 Task: Find connections with filter location Kallidaikurichchi with filter topic #Recruitingwith filter profile language Potuguese with filter current company ZF Group with filter school Model Engineering College with filter industry Railroad Equipment Manufacturing with filter service category Email Marketing with filter keywords title Researcher
Action: Mouse moved to (173, 235)
Screenshot: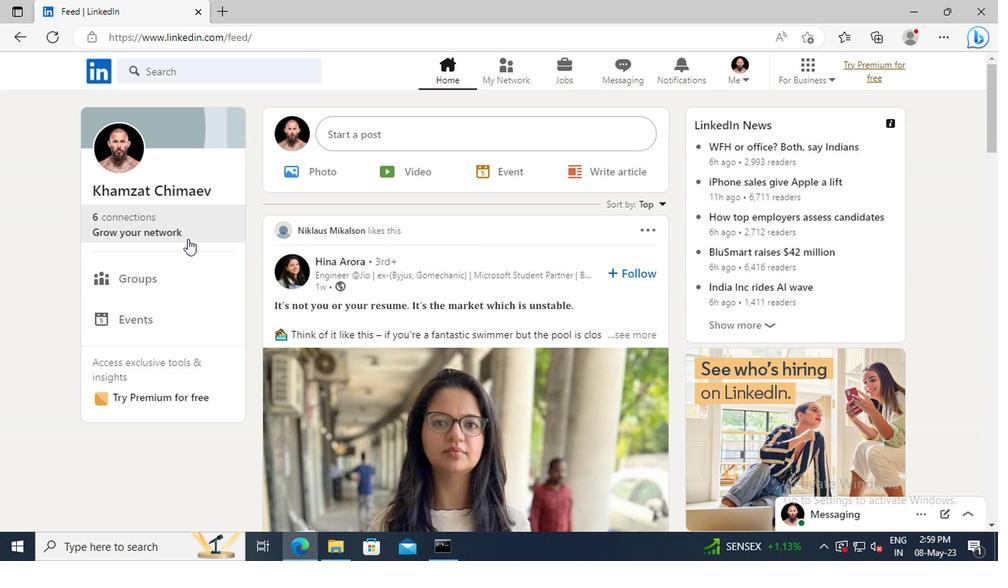 
Action: Mouse pressed left at (173, 235)
Screenshot: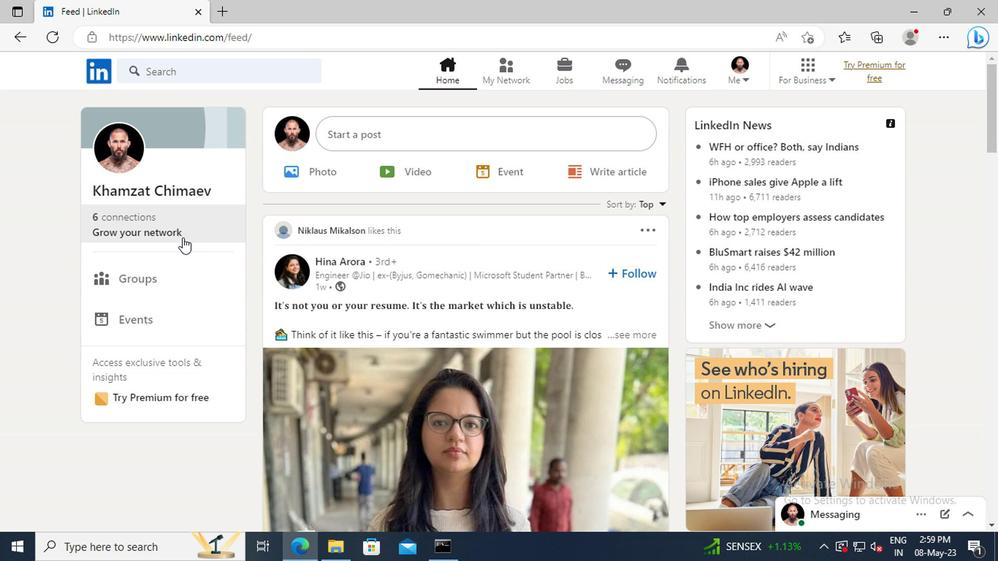 
Action: Mouse moved to (168, 153)
Screenshot: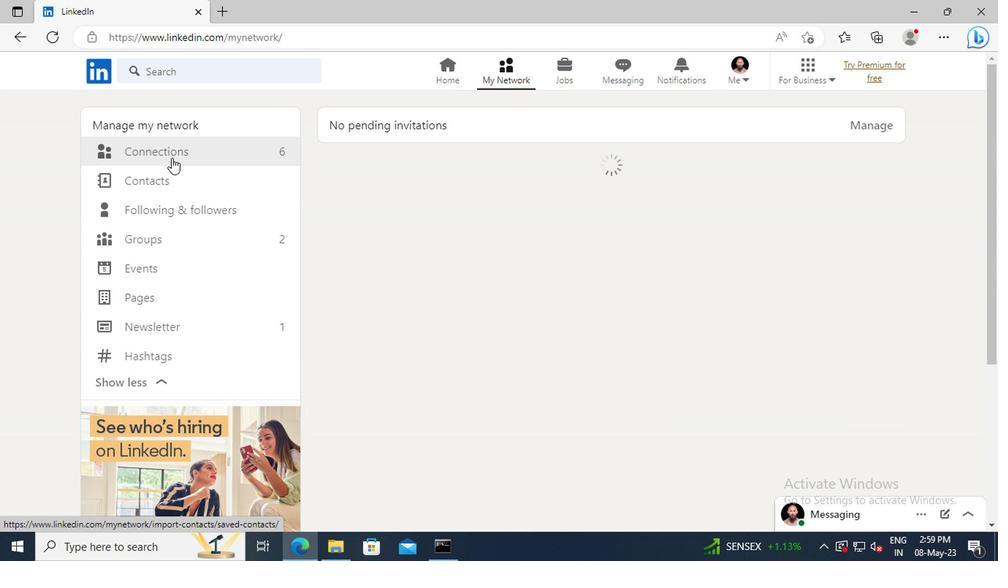 
Action: Mouse pressed left at (168, 153)
Screenshot: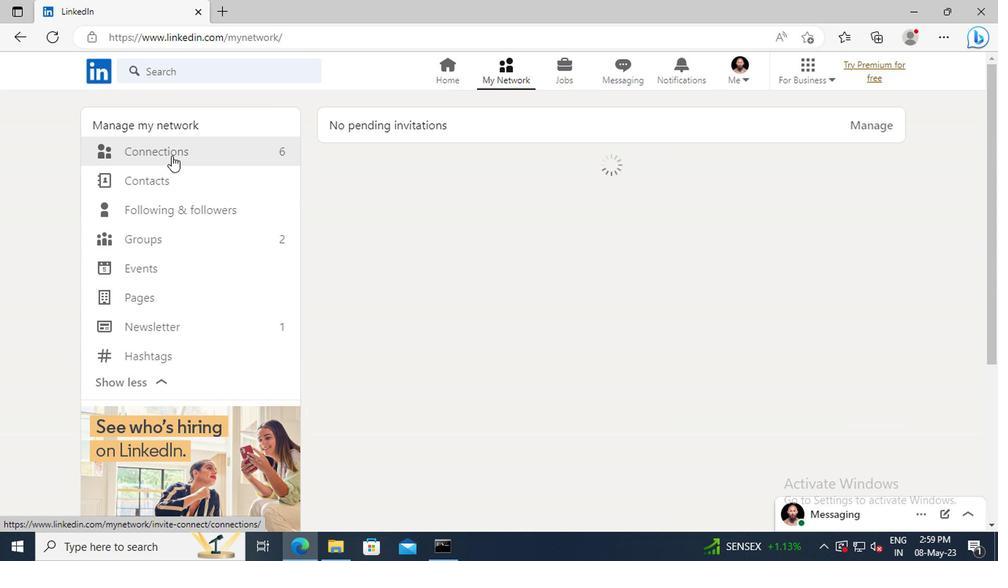 
Action: Mouse moved to (595, 156)
Screenshot: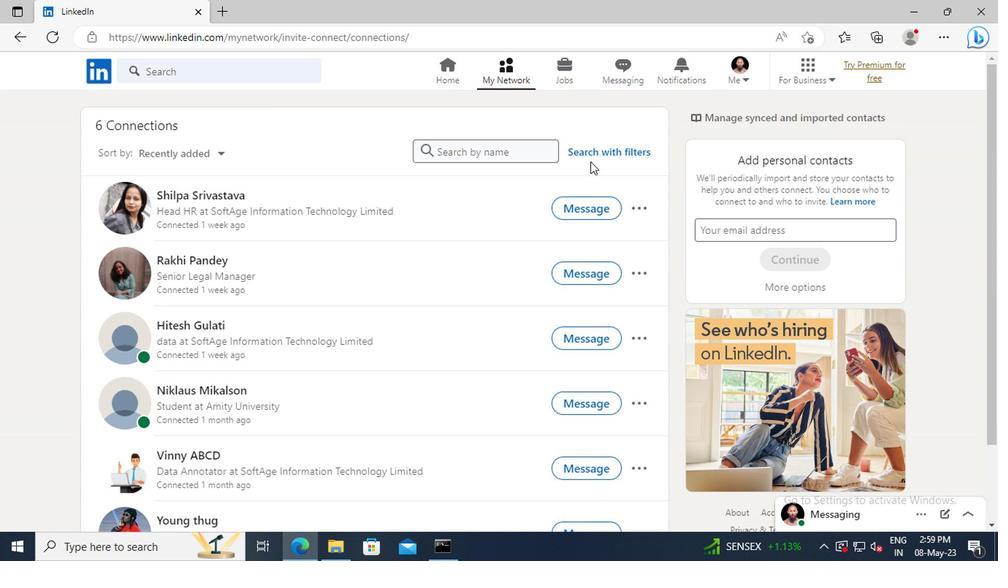 
Action: Mouse pressed left at (595, 156)
Screenshot: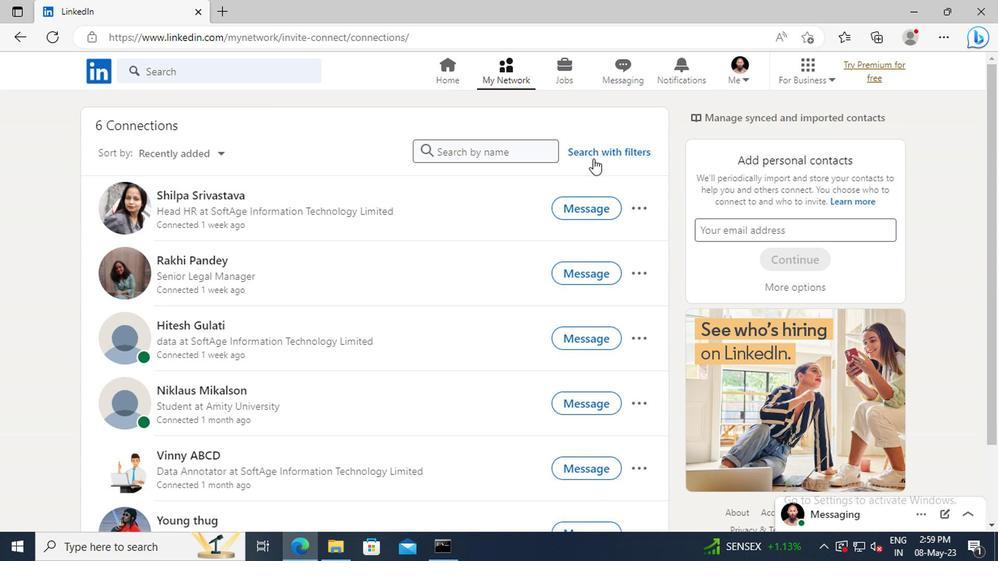 
Action: Mouse moved to (548, 112)
Screenshot: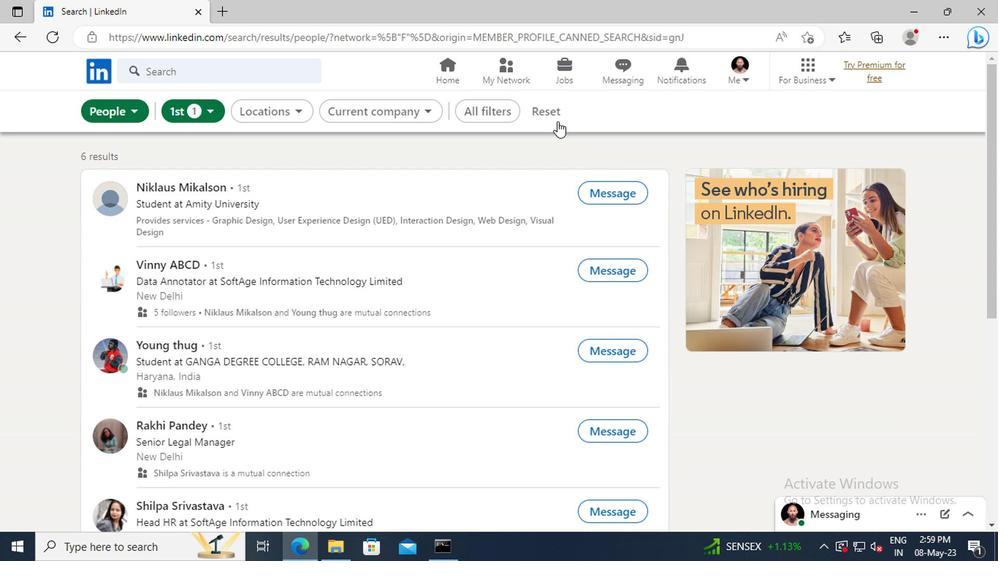 
Action: Mouse pressed left at (548, 112)
Screenshot: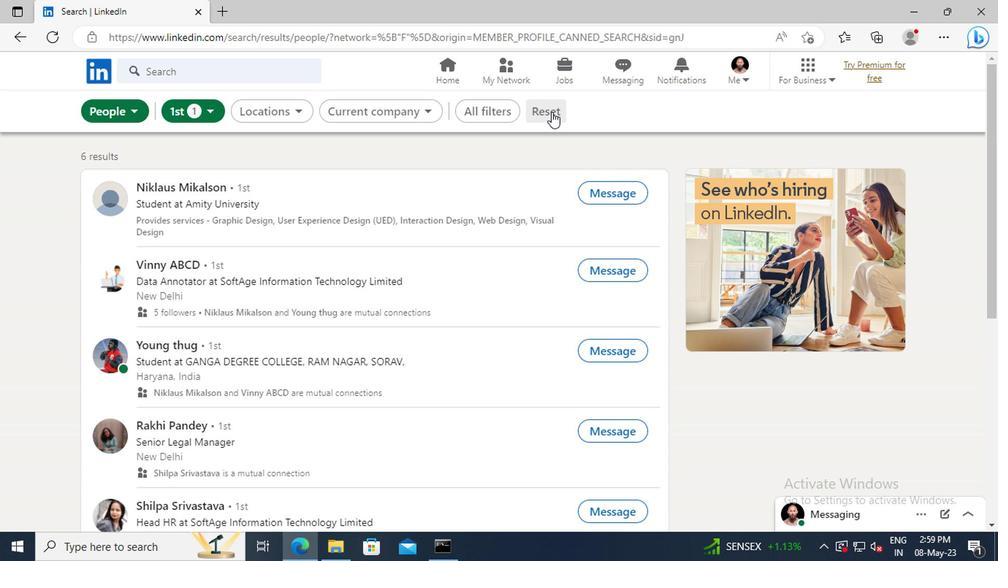 
Action: Mouse moved to (528, 112)
Screenshot: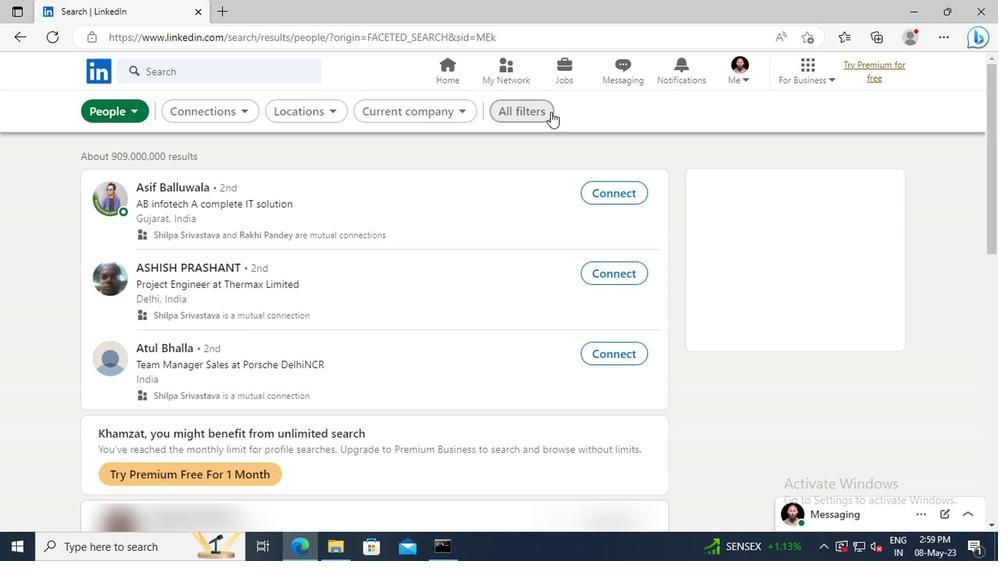 
Action: Mouse pressed left at (528, 112)
Screenshot: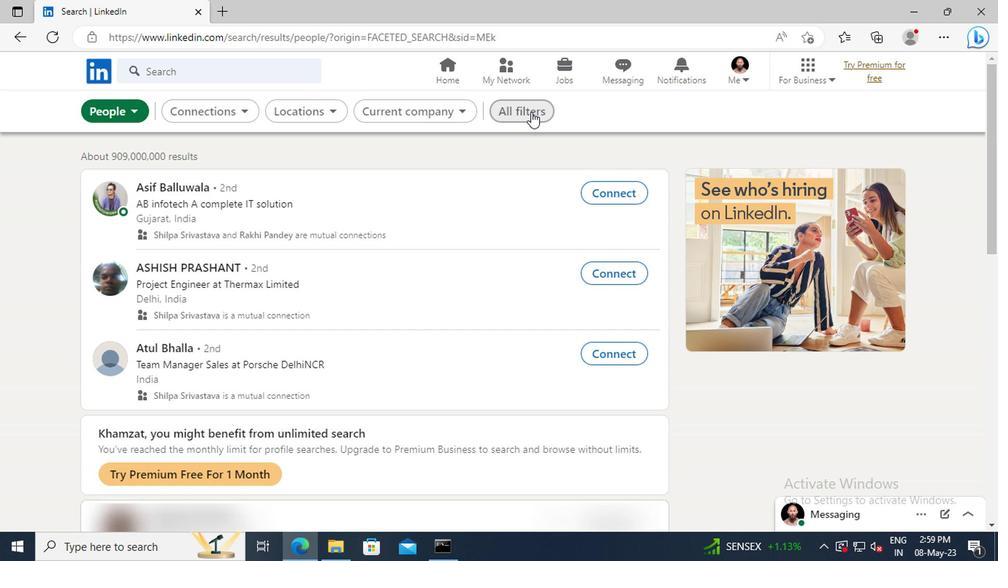 
Action: Mouse moved to (817, 268)
Screenshot: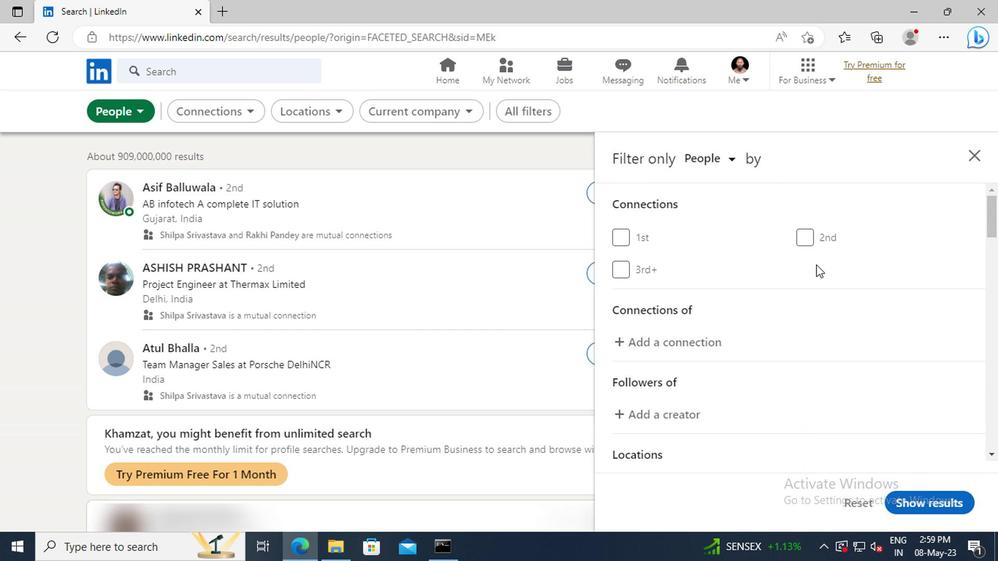 
Action: Mouse scrolled (817, 267) with delta (0, -1)
Screenshot: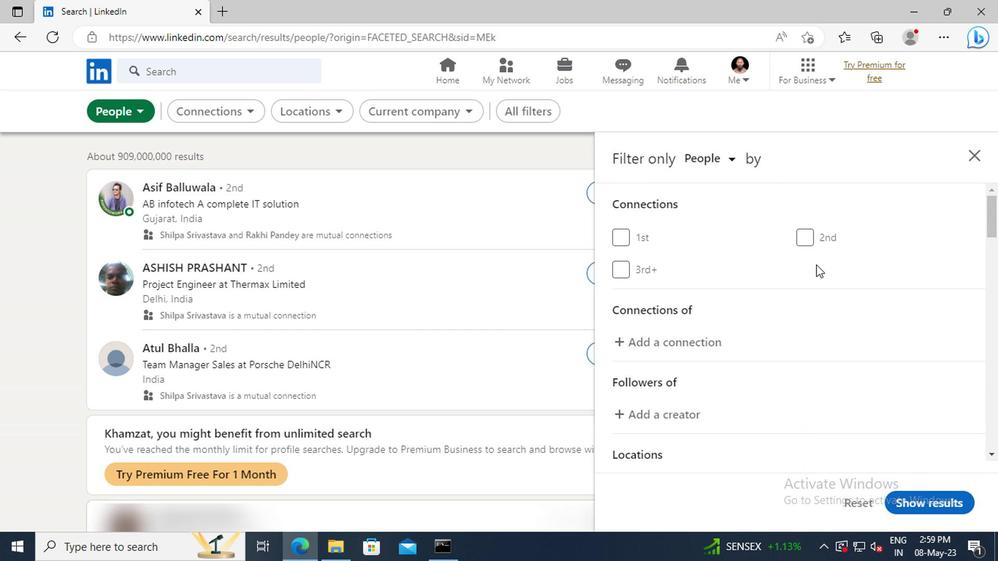 
Action: Mouse moved to (821, 268)
Screenshot: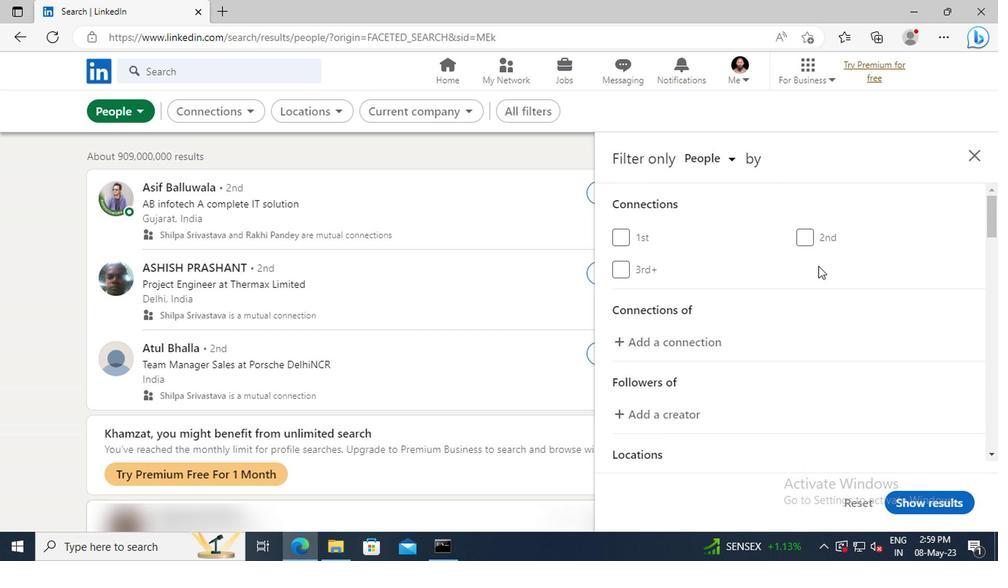 
Action: Mouse scrolled (821, 268) with delta (0, 0)
Screenshot: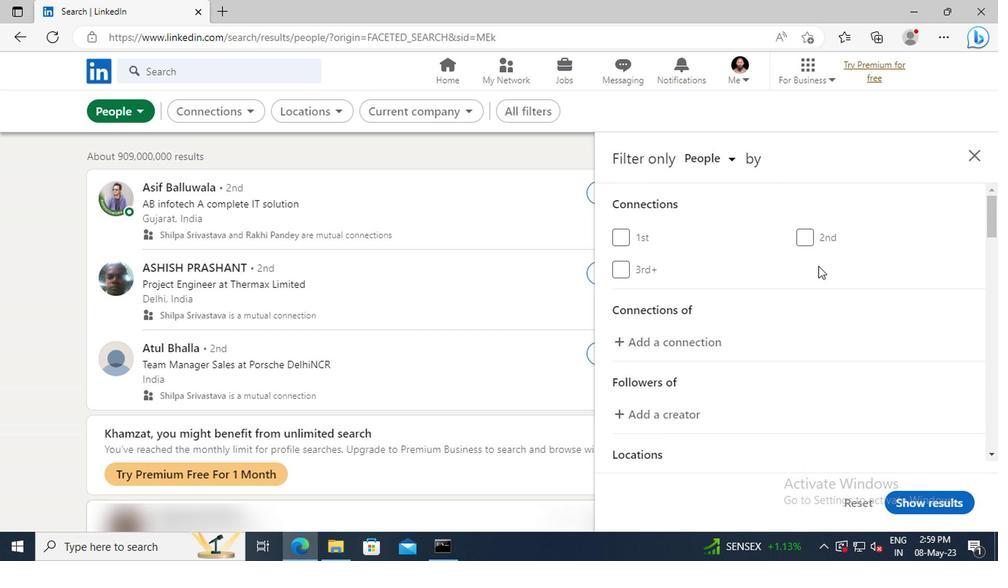 
Action: Mouse scrolled (821, 268) with delta (0, 0)
Screenshot: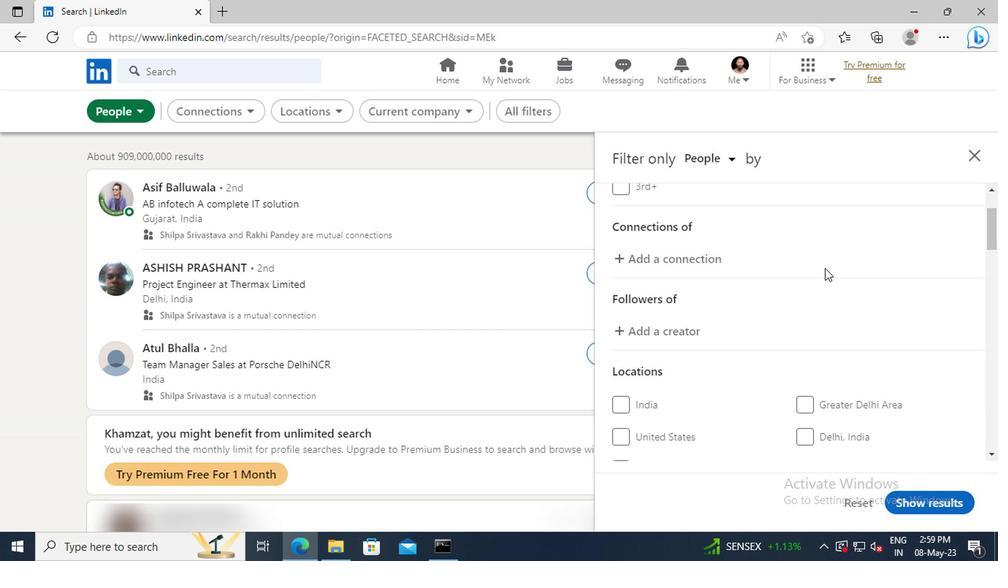 
Action: Mouse scrolled (821, 268) with delta (0, 0)
Screenshot: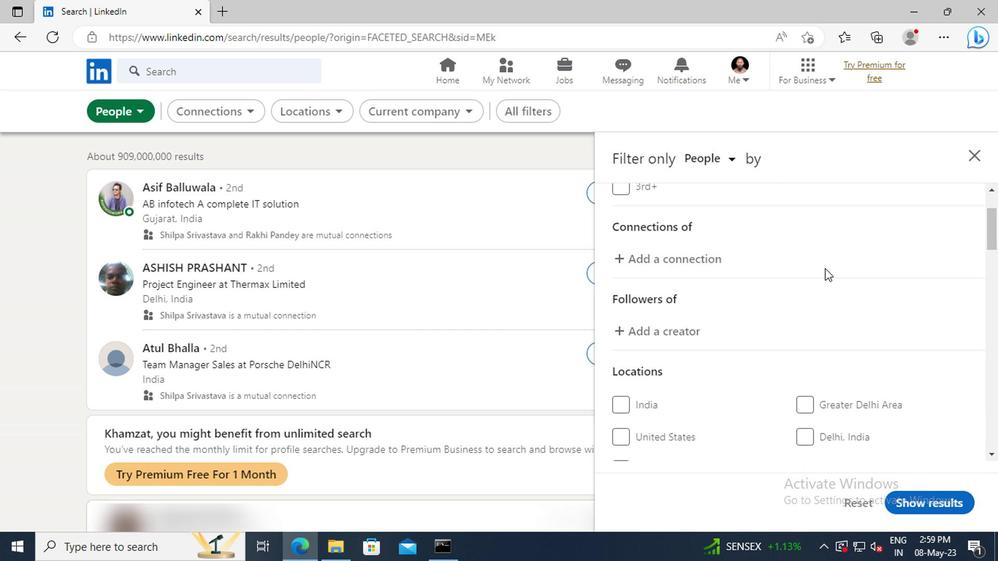 
Action: Mouse scrolled (821, 268) with delta (0, 0)
Screenshot: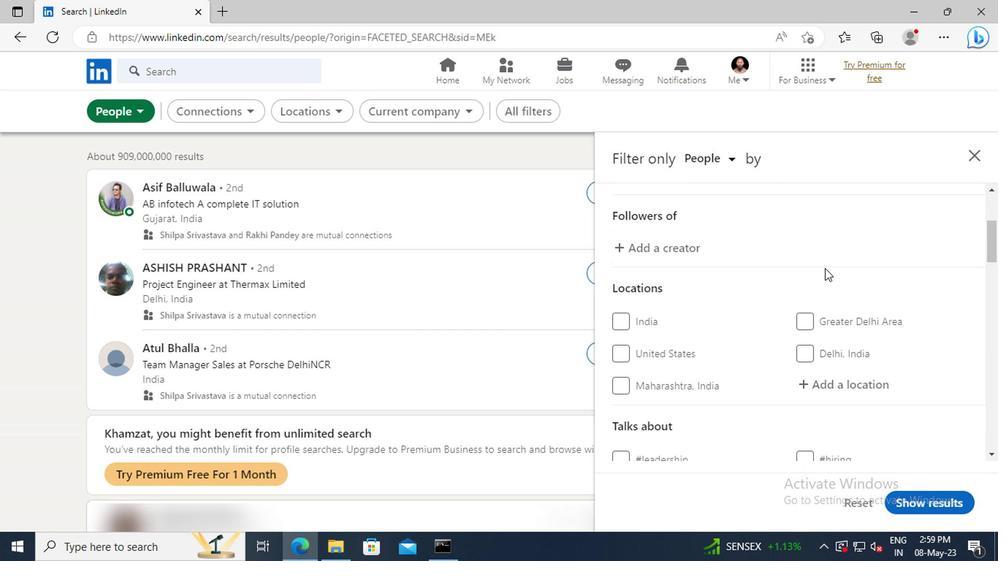 
Action: Mouse scrolled (821, 268) with delta (0, 0)
Screenshot: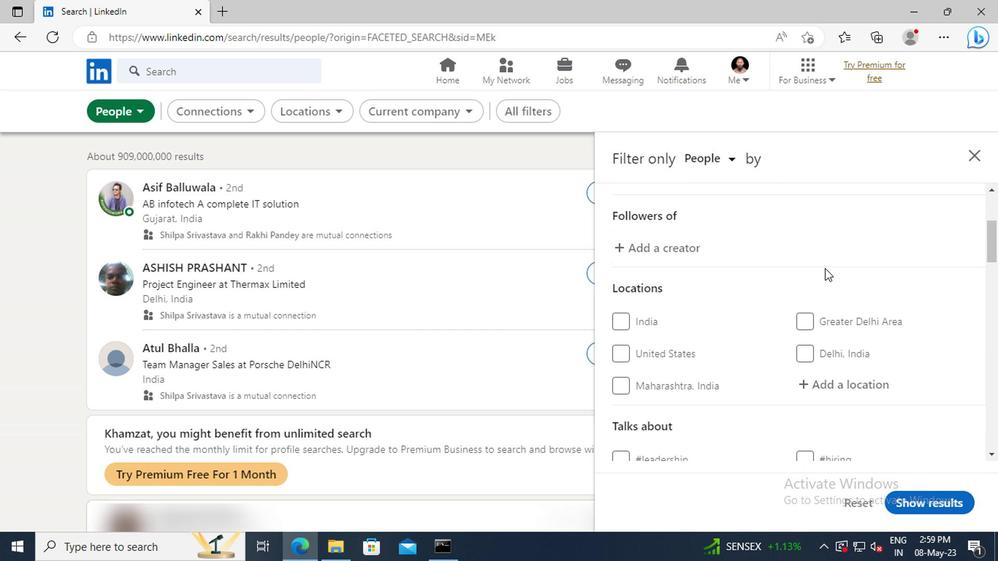 
Action: Mouse moved to (831, 301)
Screenshot: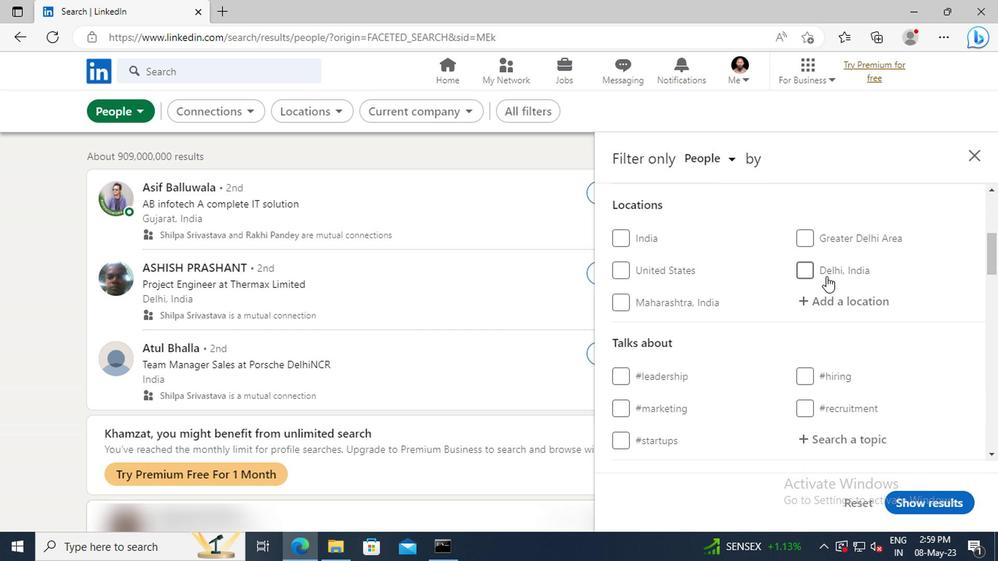 
Action: Mouse pressed left at (831, 301)
Screenshot: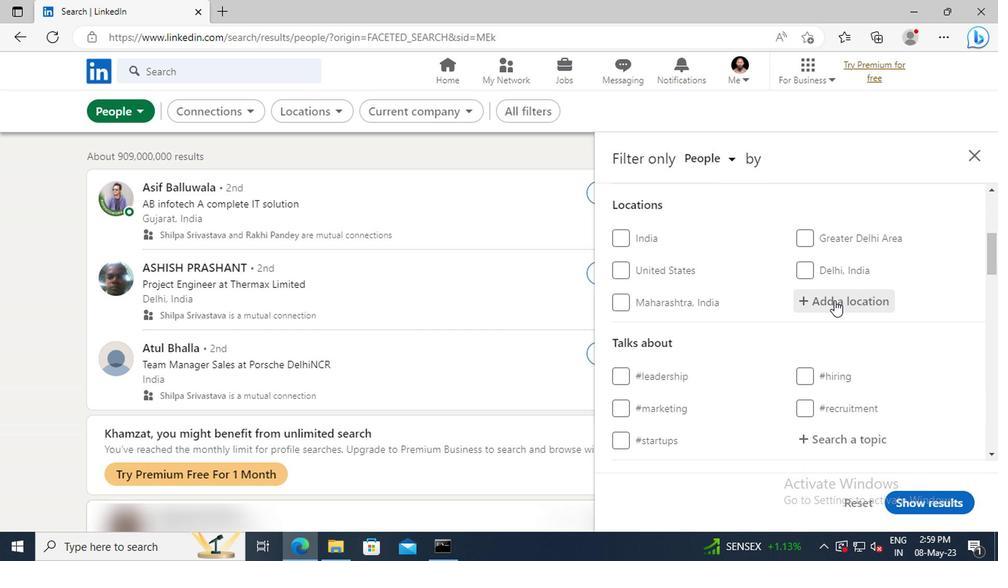 
Action: Key pressed <Key.shift>KALLIDAIKURICHCHI<Key.enter>
Screenshot: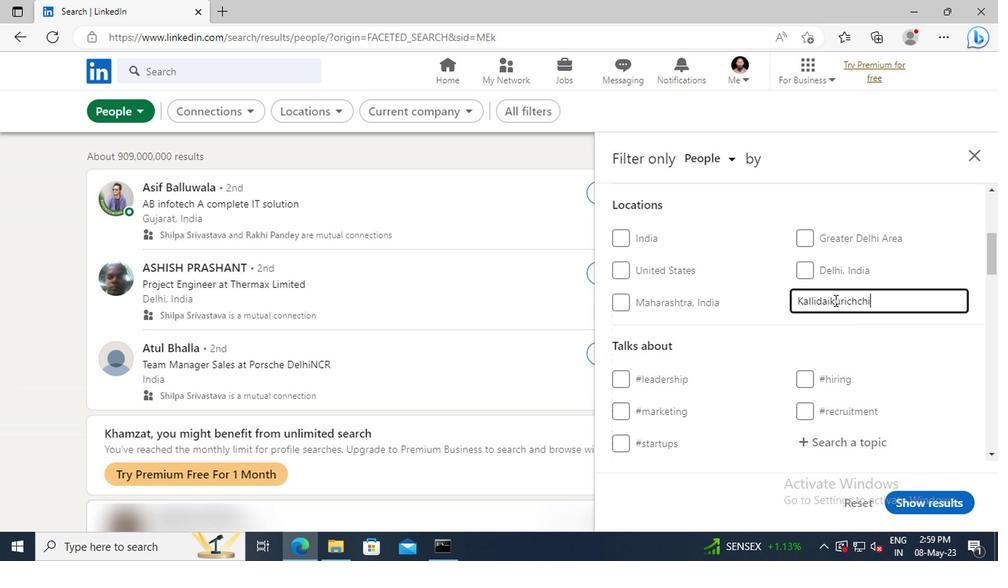 
Action: Mouse scrolled (831, 300) with delta (0, -1)
Screenshot: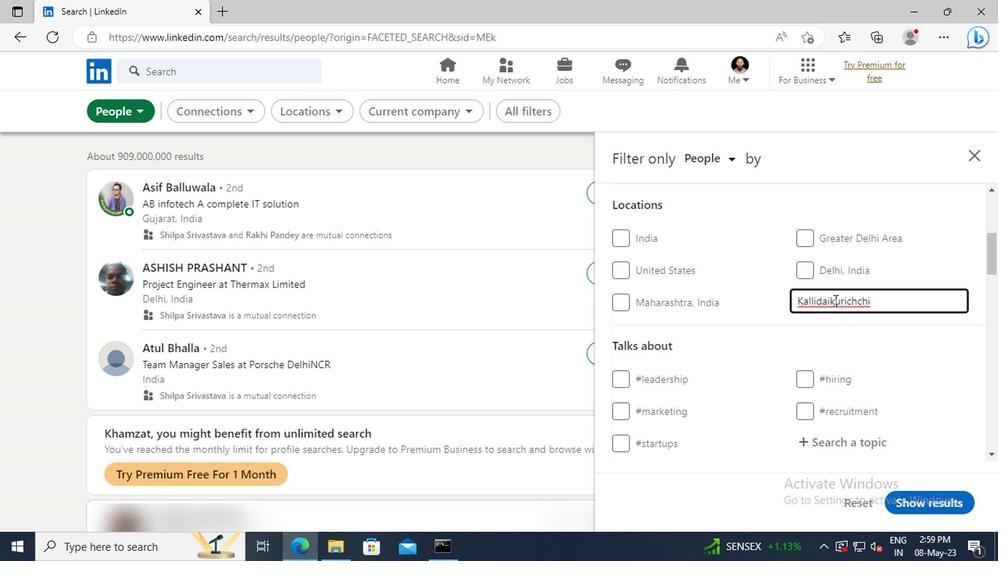 
Action: Mouse scrolled (831, 300) with delta (0, -1)
Screenshot: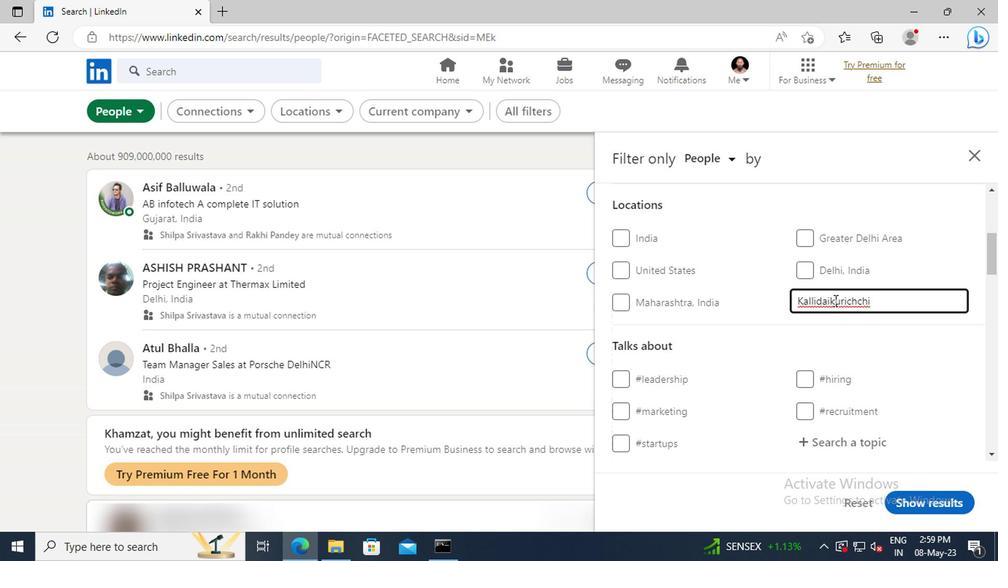 
Action: Mouse scrolled (831, 300) with delta (0, -1)
Screenshot: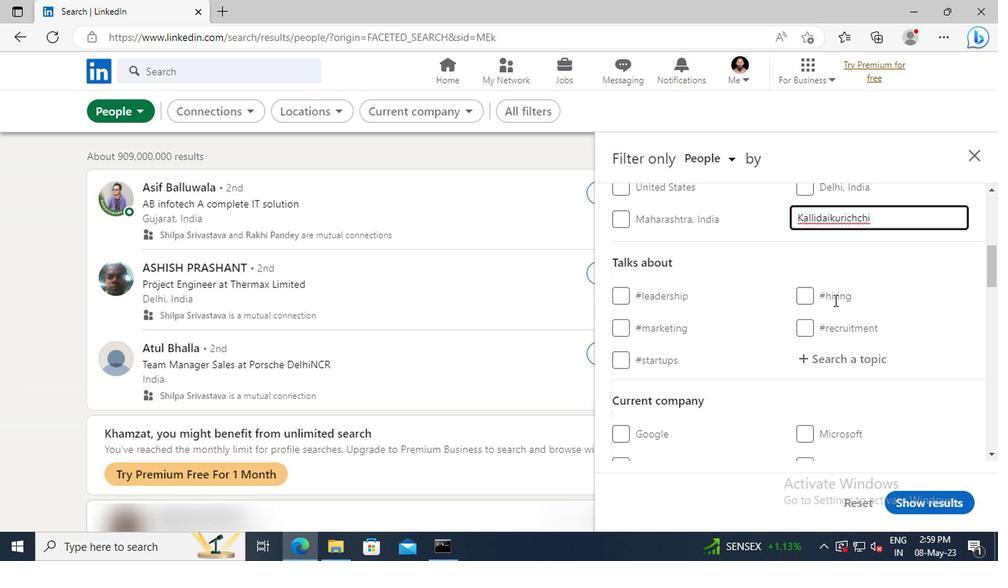 
Action: Mouse moved to (831, 313)
Screenshot: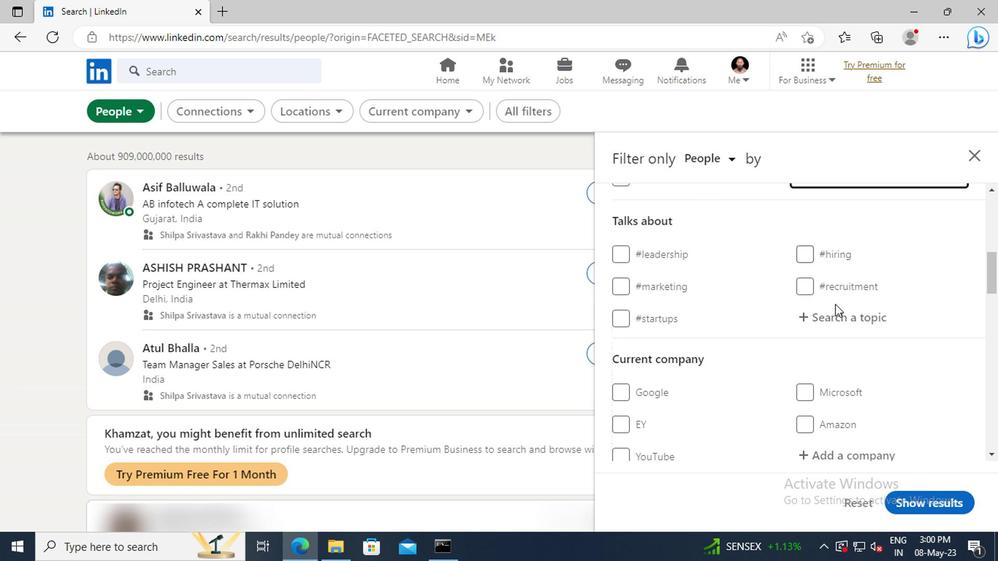 
Action: Mouse pressed left at (831, 313)
Screenshot: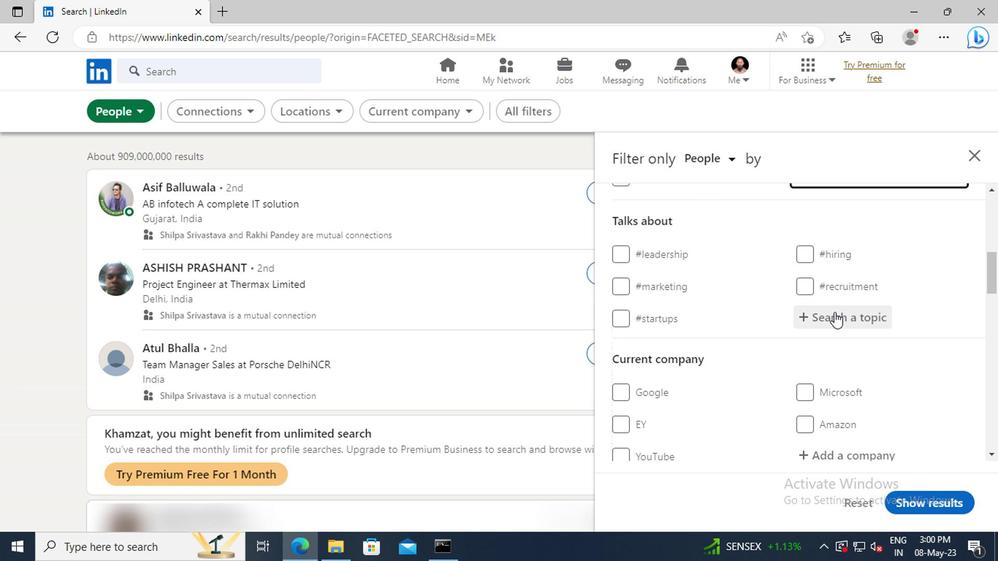 
Action: Key pressed <Key.shift>RECRUITI
Screenshot: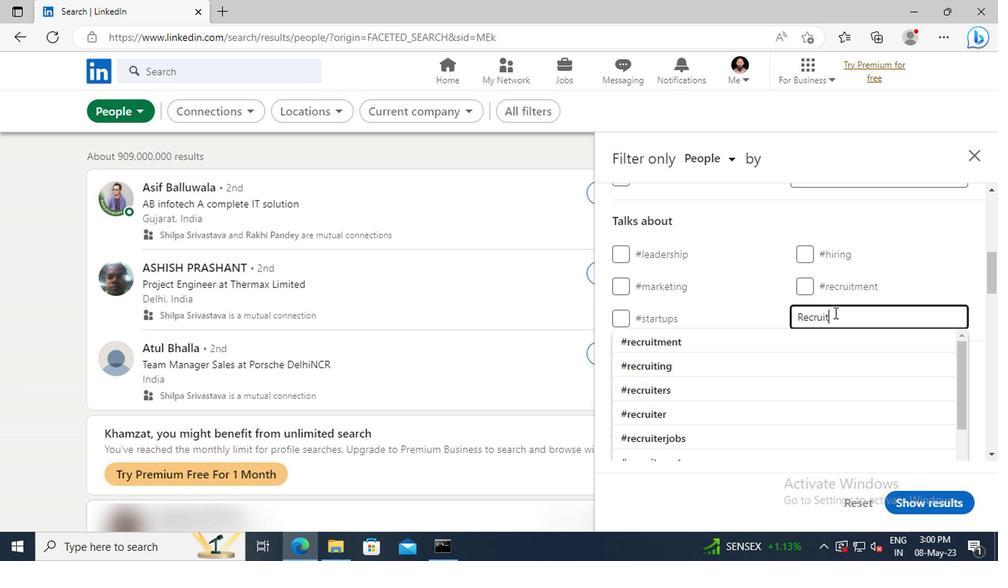 
Action: Mouse moved to (833, 336)
Screenshot: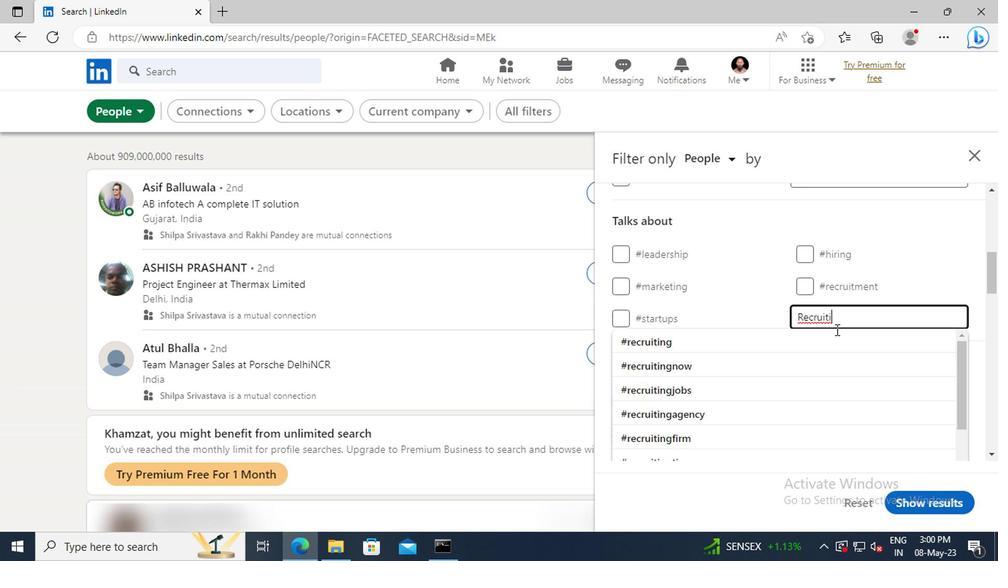 
Action: Mouse pressed left at (833, 336)
Screenshot: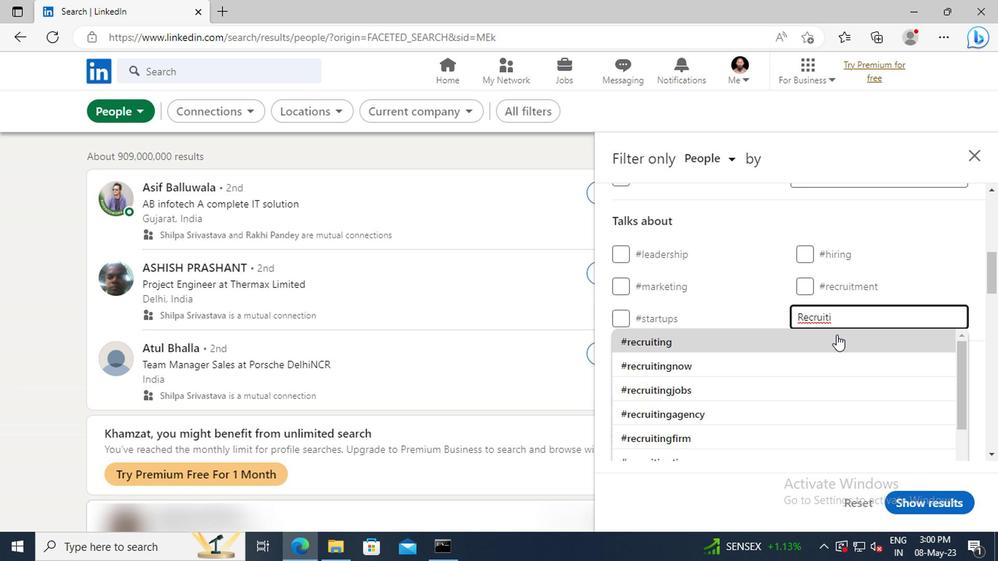 
Action: Mouse scrolled (833, 335) with delta (0, -1)
Screenshot: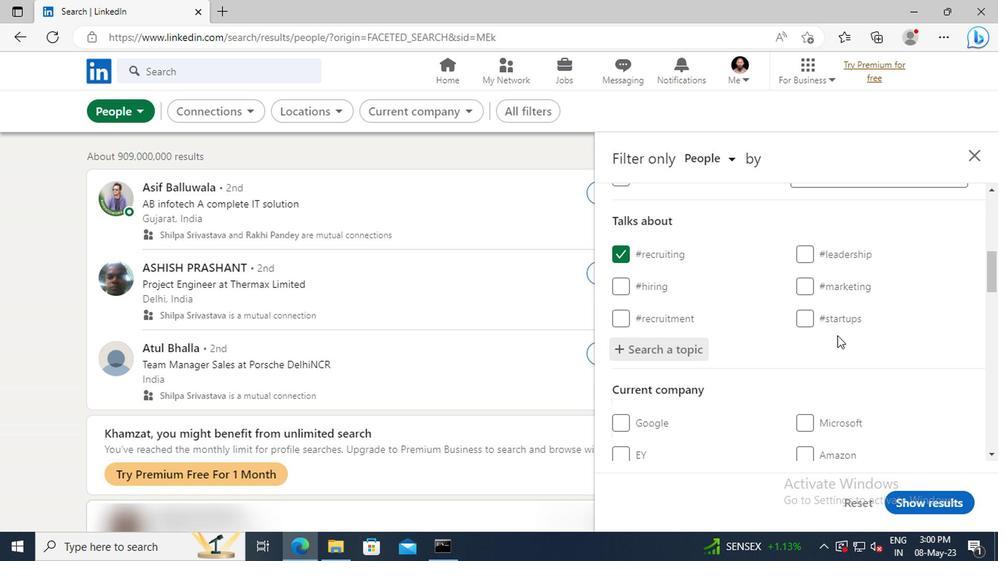 
Action: Mouse scrolled (833, 335) with delta (0, -1)
Screenshot: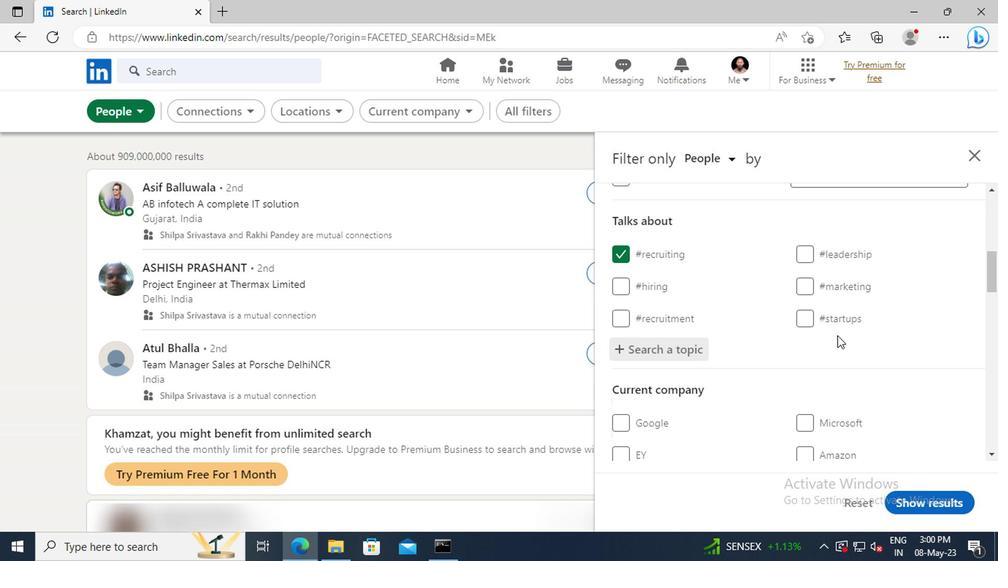 
Action: Mouse scrolled (833, 335) with delta (0, -1)
Screenshot: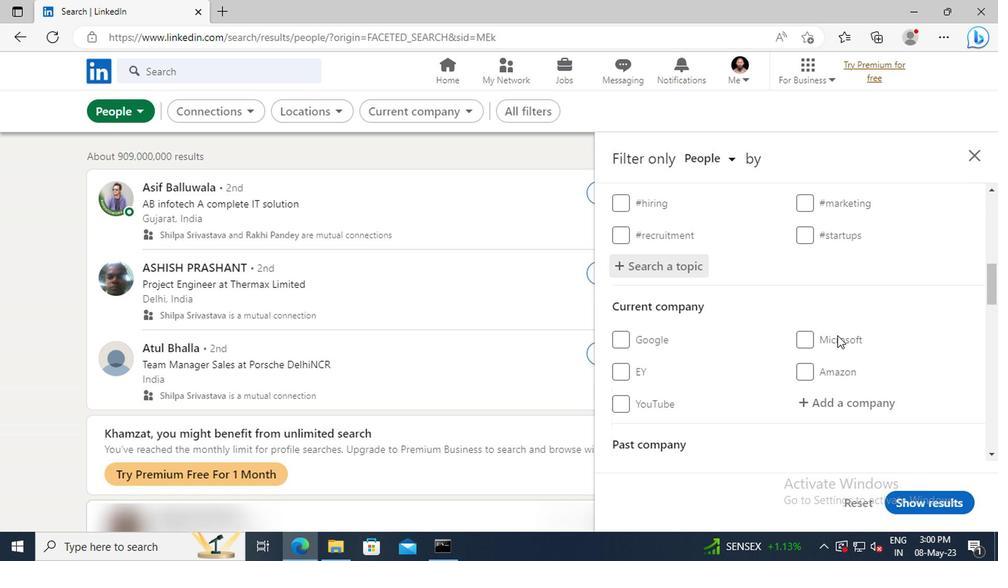 
Action: Mouse scrolled (833, 335) with delta (0, -1)
Screenshot: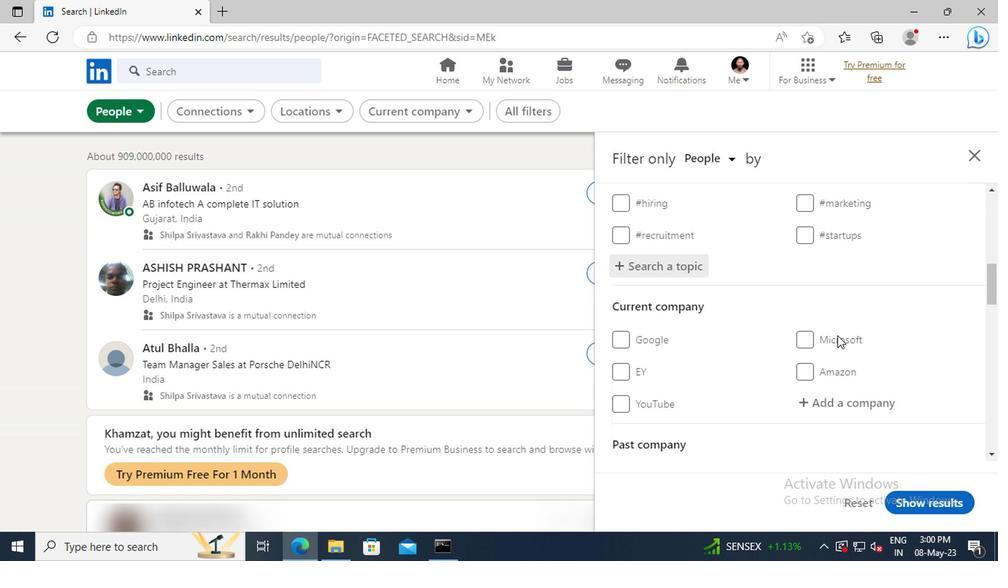 
Action: Mouse scrolled (833, 335) with delta (0, -1)
Screenshot: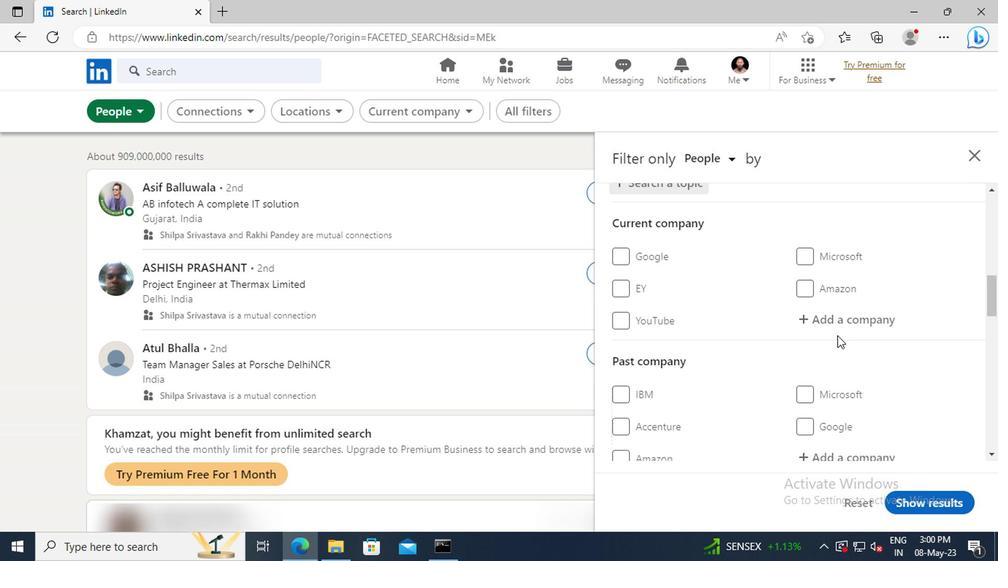 
Action: Mouse scrolled (833, 335) with delta (0, -1)
Screenshot: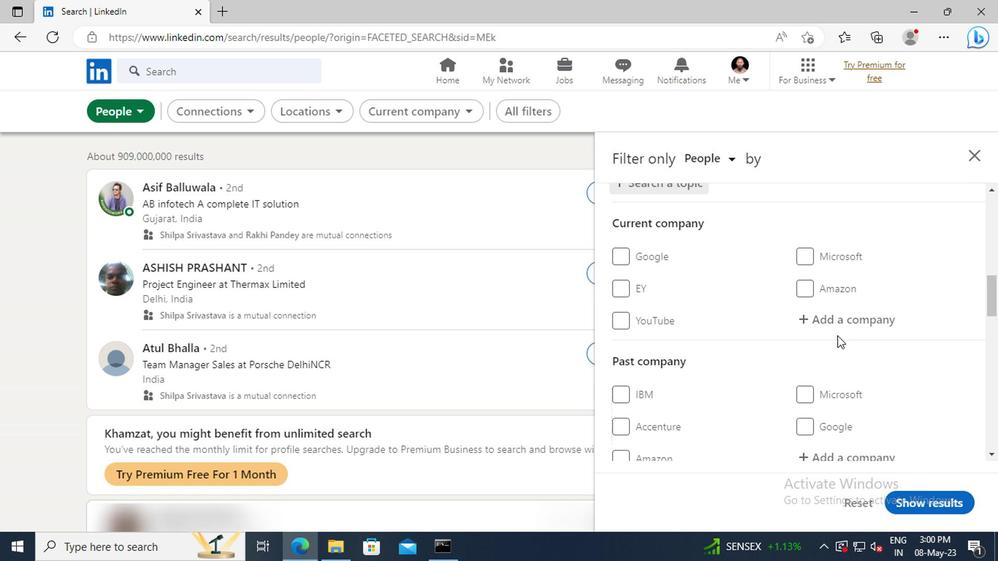 
Action: Mouse scrolled (833, 335) with delta (0, -1)
Screenshot: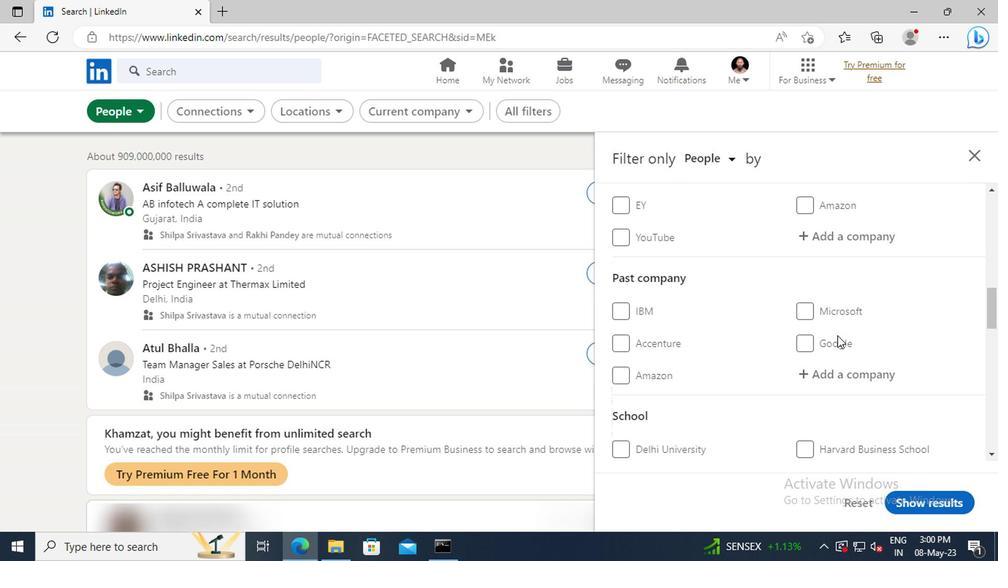
Action: Mouse scrolled (833, 335) with delta (0, -1)
Screenshot: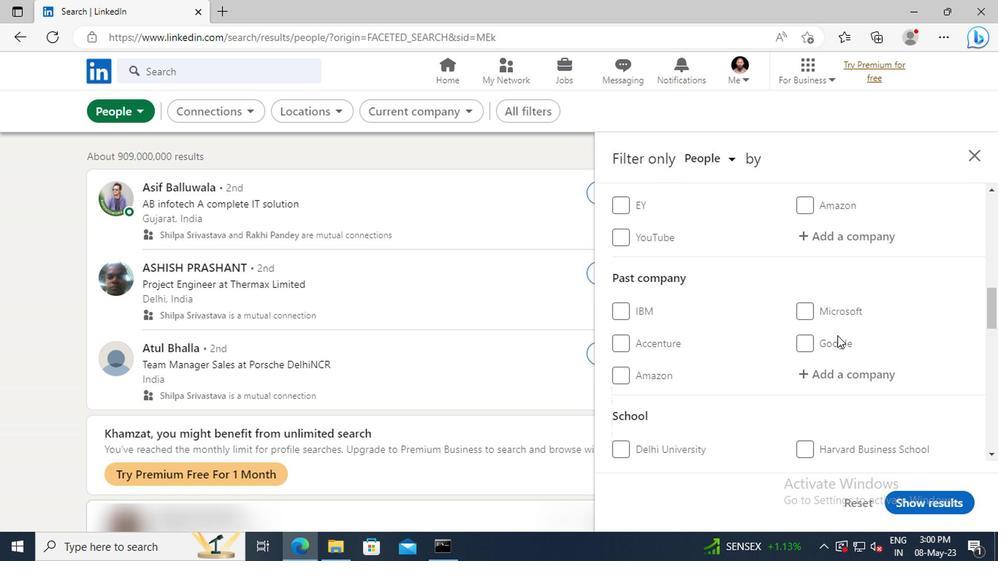 
Action: Mouse scrolled (833, 335) with delta (0, -1)
Screenshot: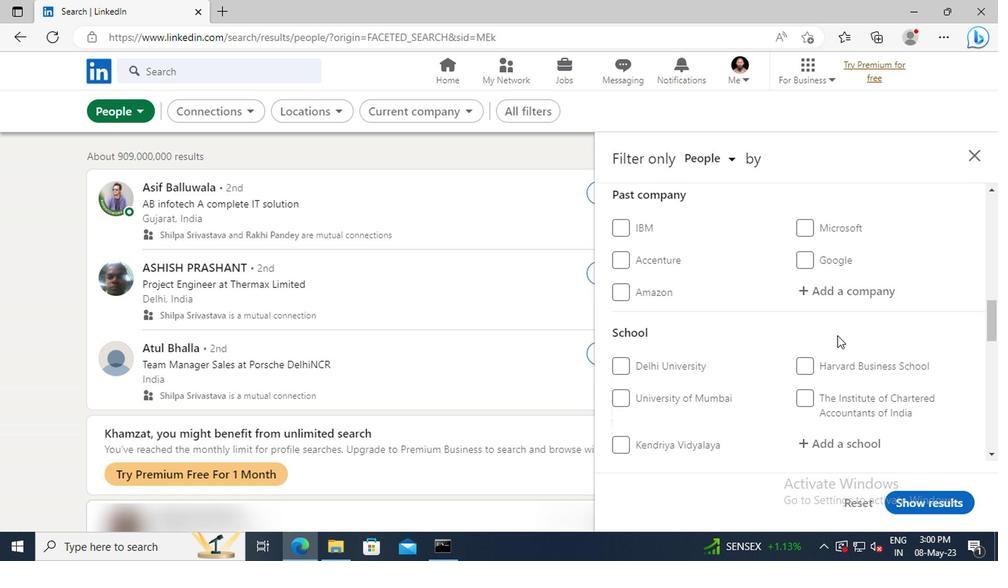 
Action: Mouse scrolled (833, 335) with delta (0, -1)
Screenshot: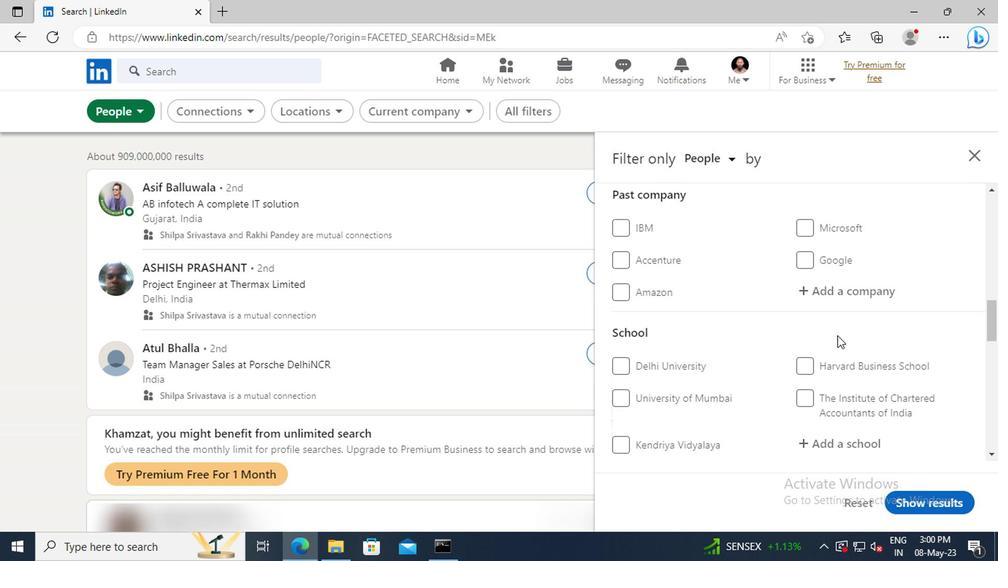 
Action: Mouse scrolled (833, 335) with delta (0, -1)
Screenshot: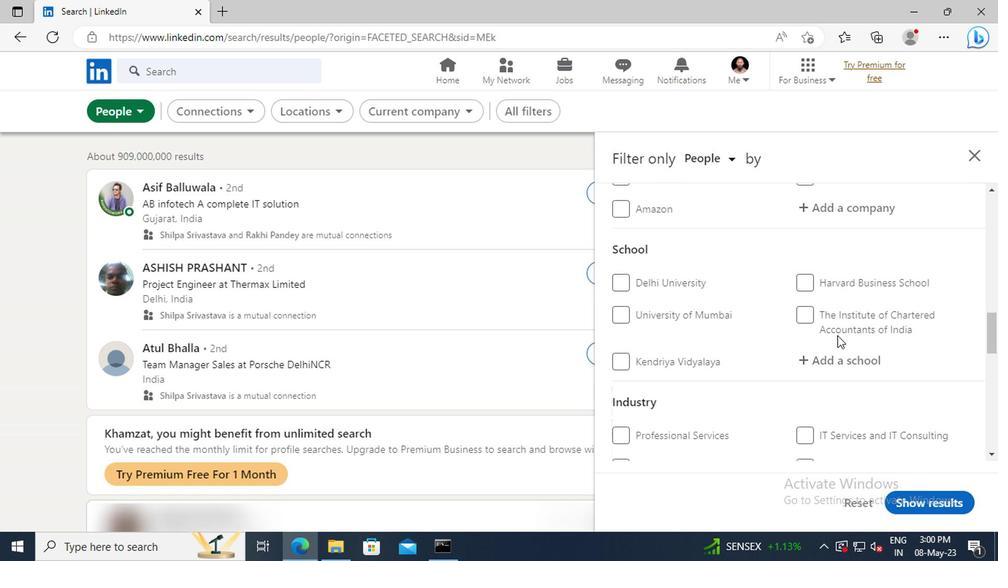 
Action: Mouse moved to (833, 336)
Screenshot: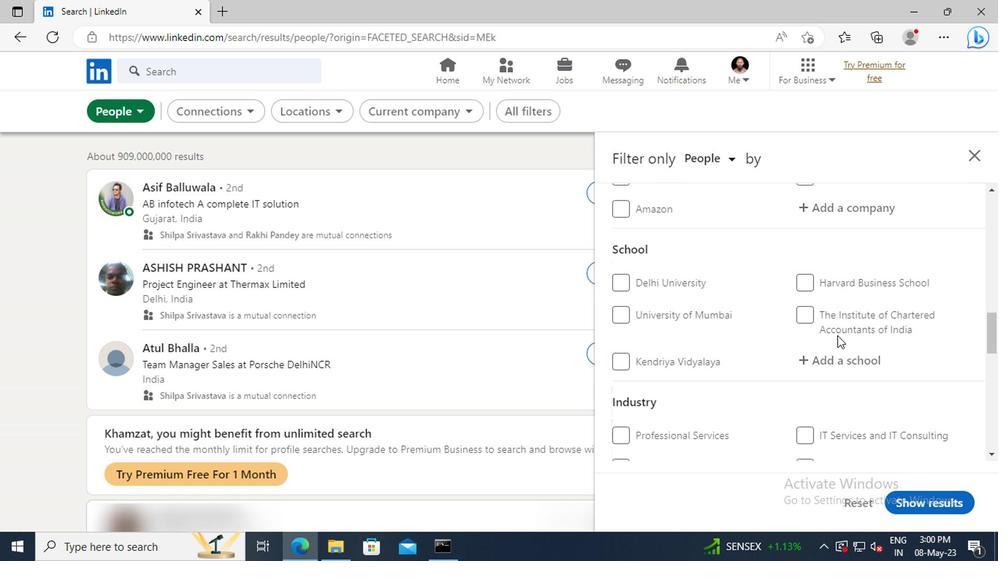
Action: Mouse scrolled (833, 335) with delta (0, -1)
Screenshot: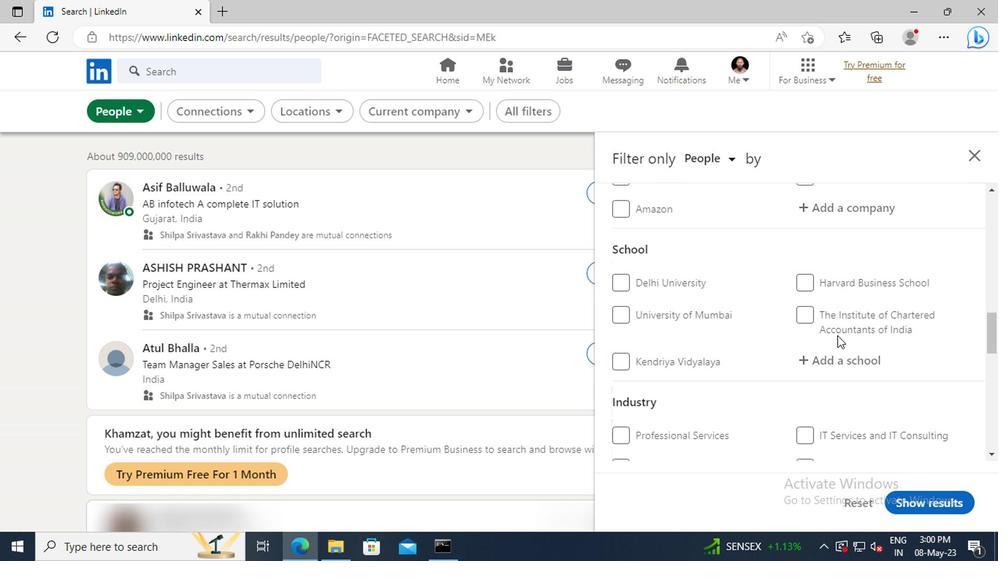 
Action: Mouse scrolled (833, 335) with delta (0, -1)
Screenshot: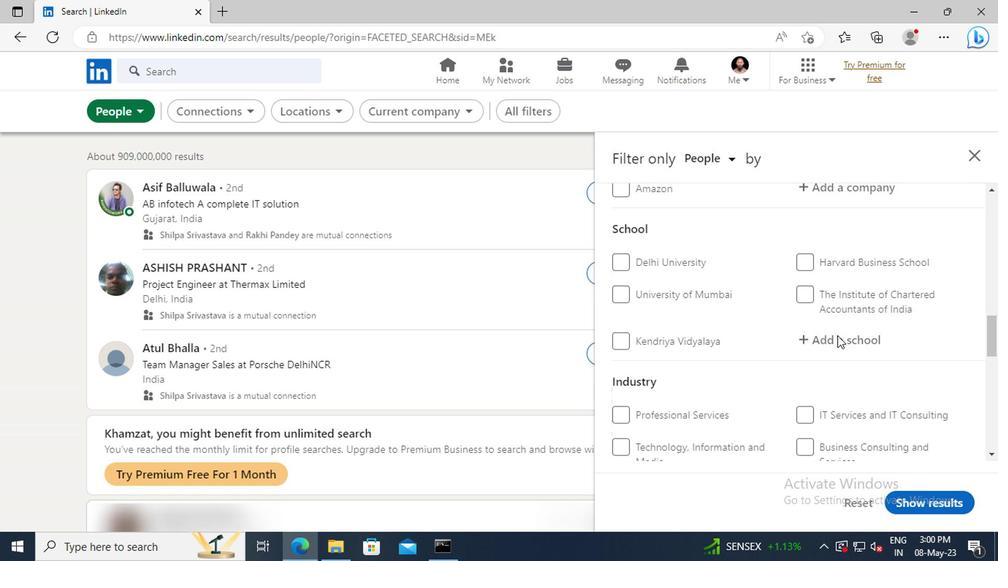 
Action: Mouse scrolled (833, 335) with delta (0, -1)
Screenshot: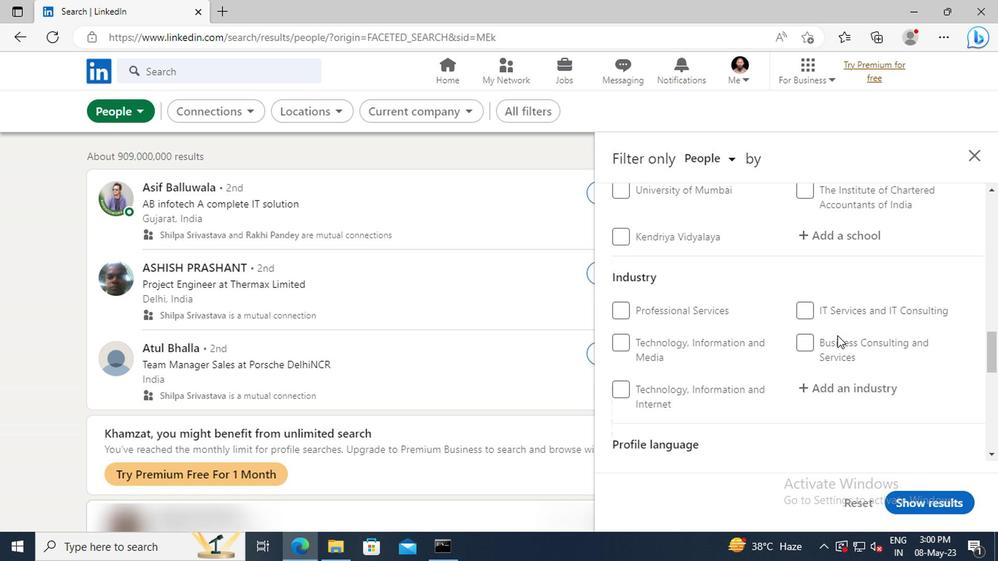 
Action: Mouse scrolled (833, 335) with delta (0, -1)
Screenshot: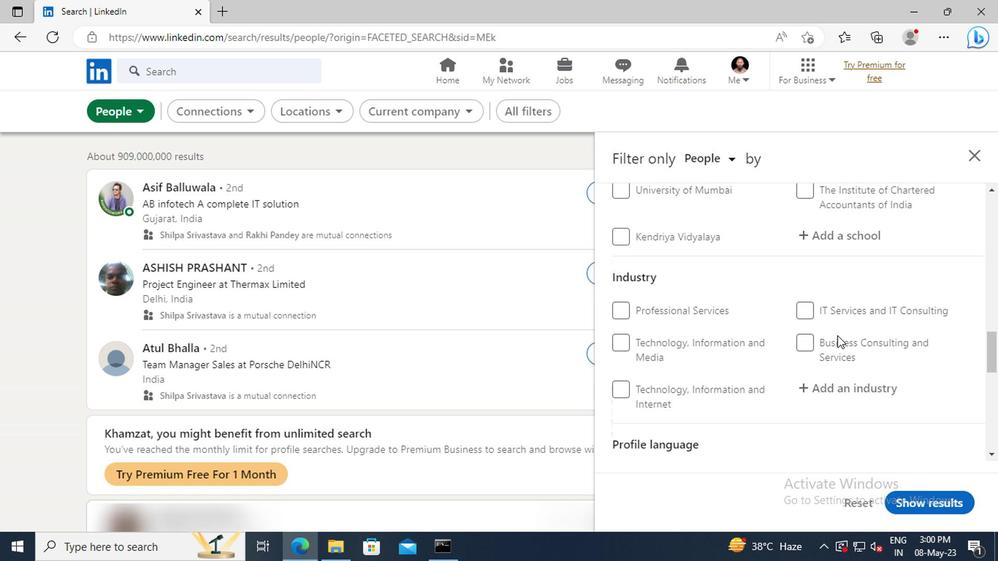 
Action: Mouse scrolled (833, 335) with delta (0, -1)
Screenshot: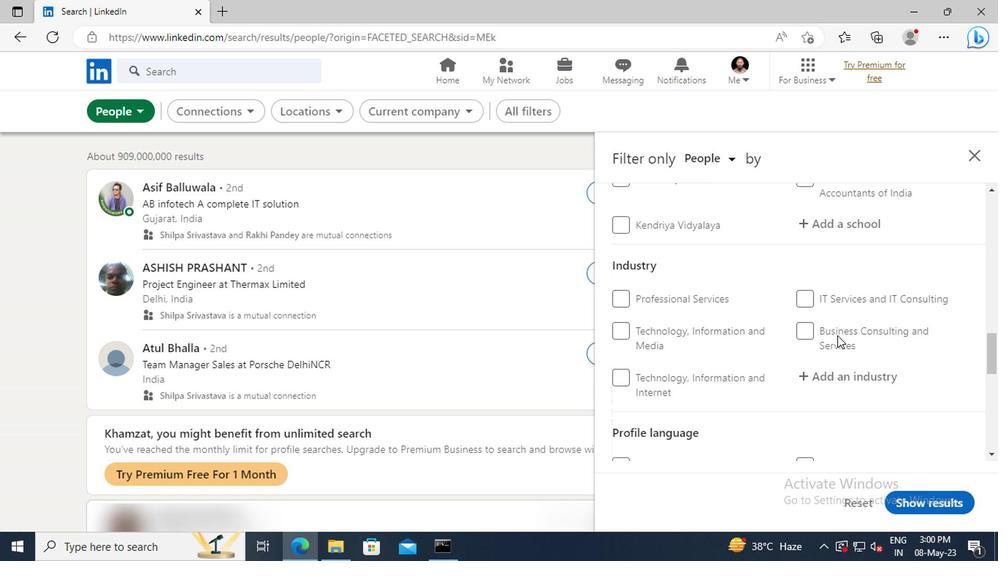 
Action: Mouse moved to (807, 389)
Screenshot: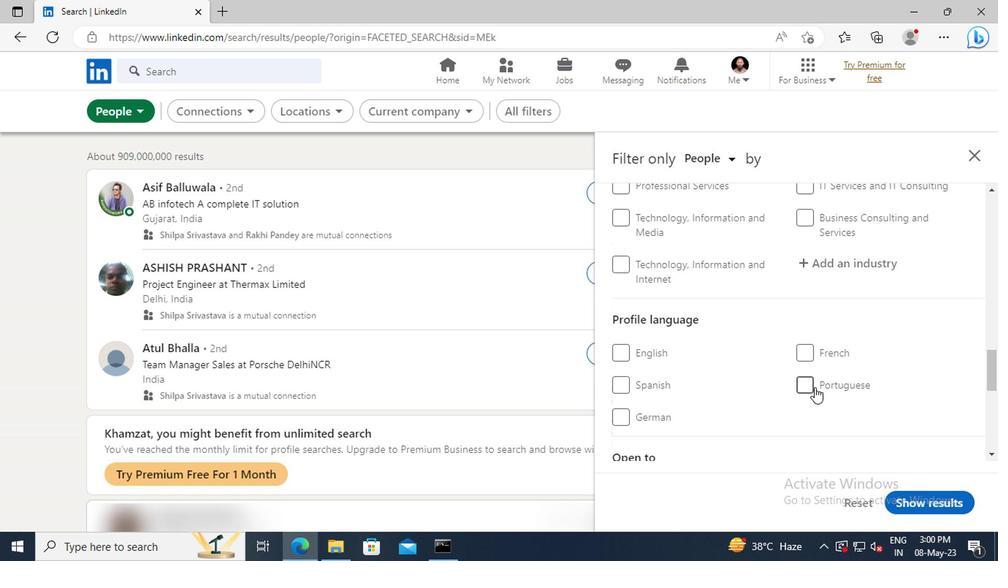 
Action: Mouse pressed left at (807, 389)
Screenshot: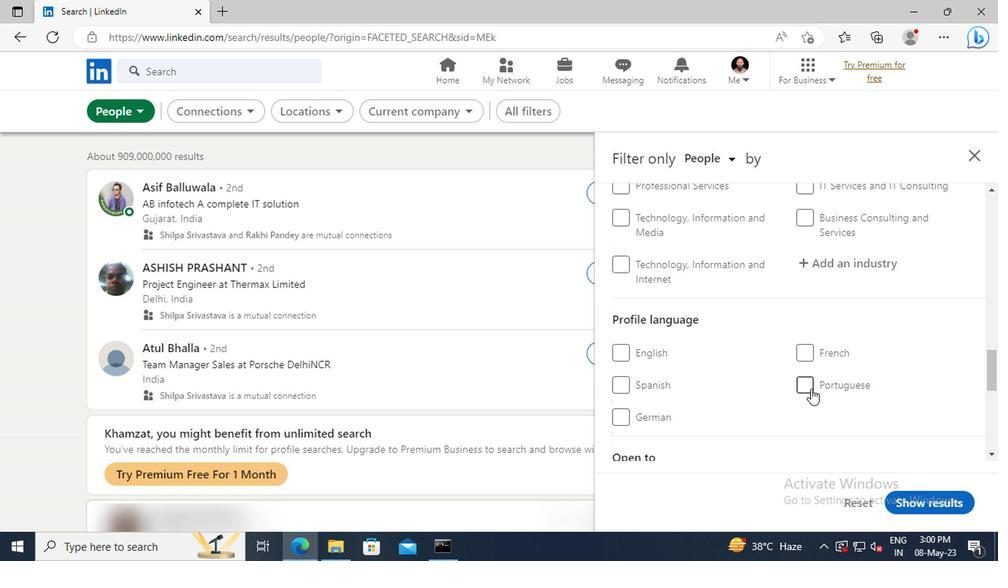 
Action: Mouse moved to (847, 364)
Screenshot: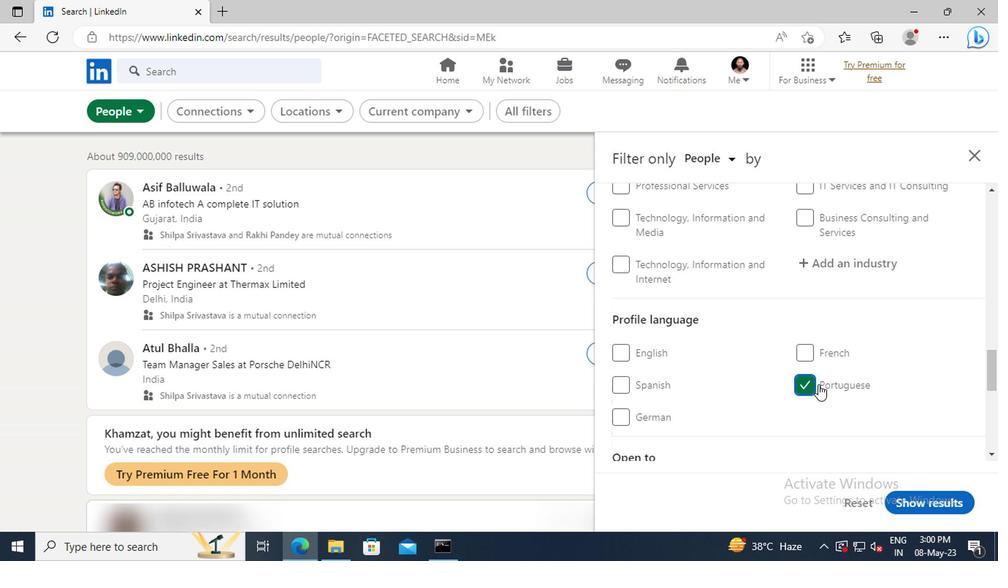 
Action: Mouse scrolled (847, 365) with delta (0, 1)
Screenshot: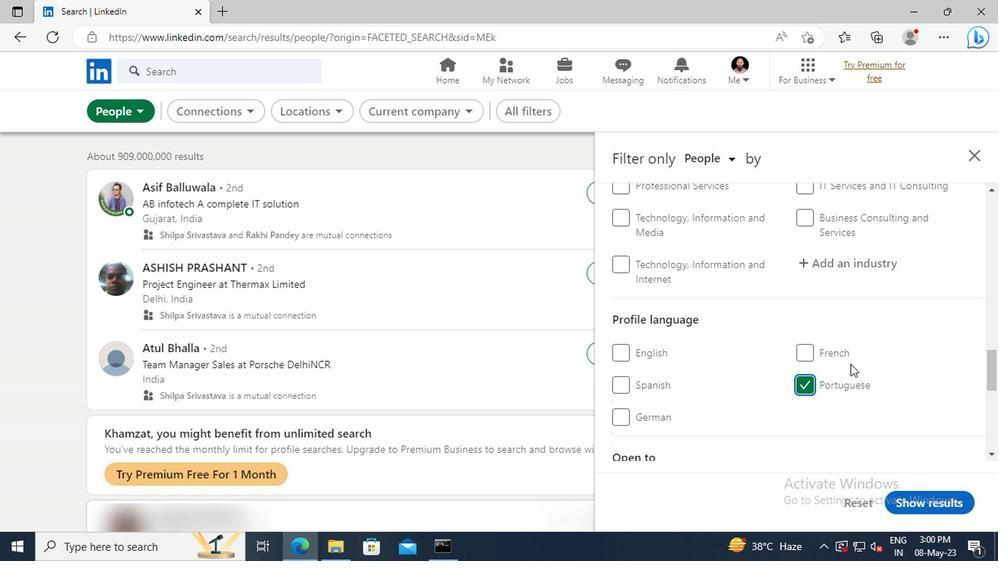 
Action: Mouse scrolled (847, 365) with delta (0, 1)
Screenshot: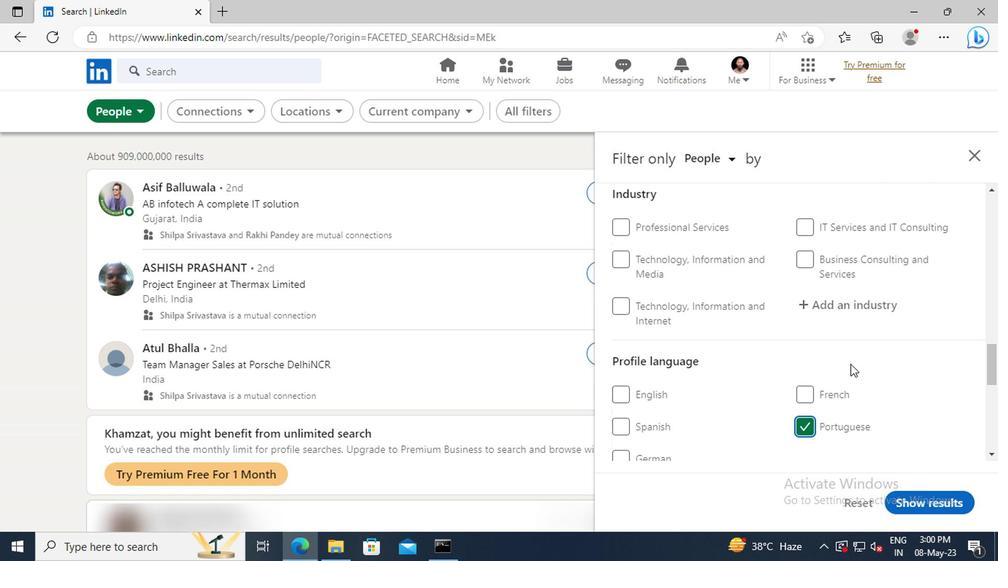 
Action: Mouse scrolled (847, 365) with delta (0, 1)
Screenshot: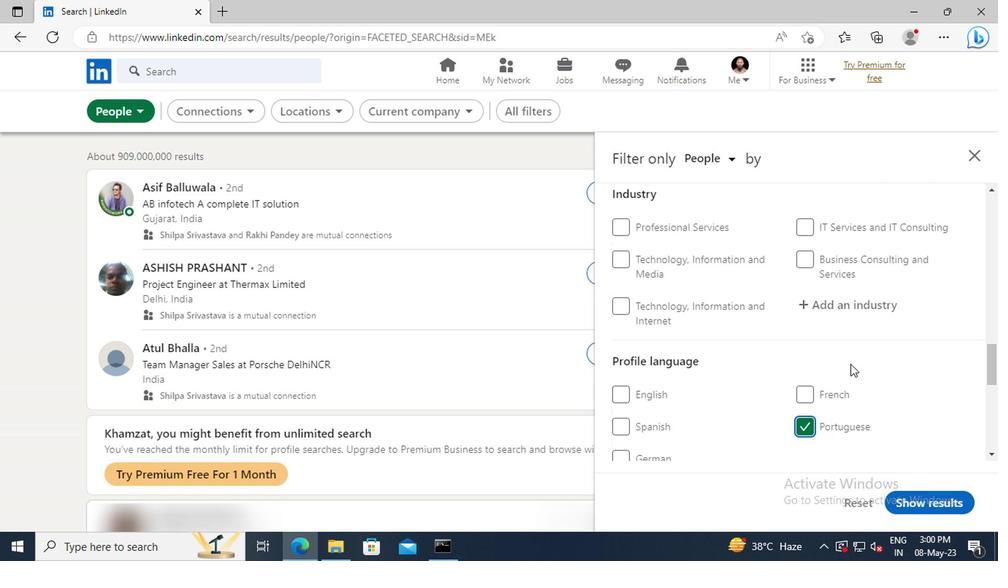 
Action: Mouse moved to (847, 364)
Screenshot: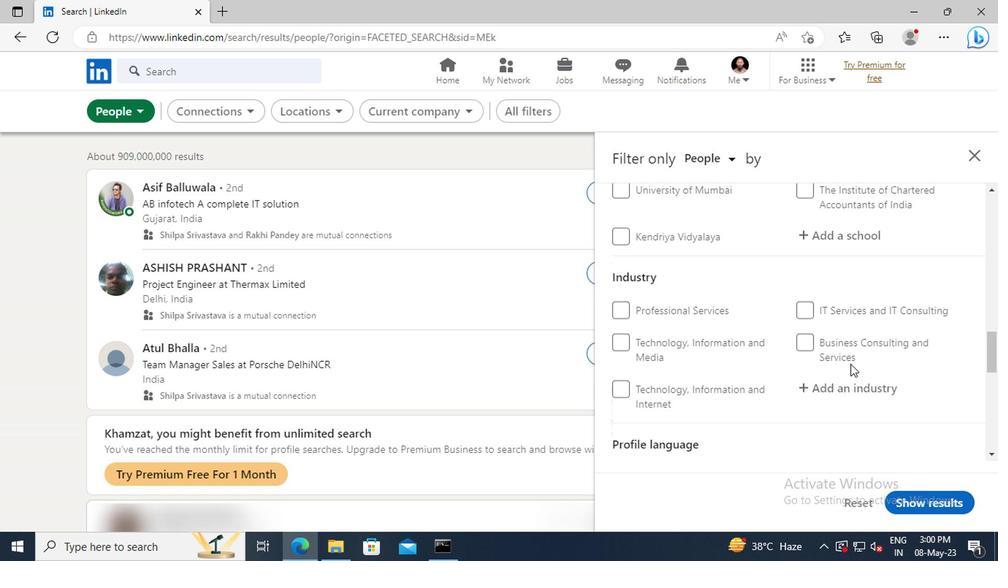 
Action: Mouse scrolled (847, 365) with delta (0, 1)
Screenshot: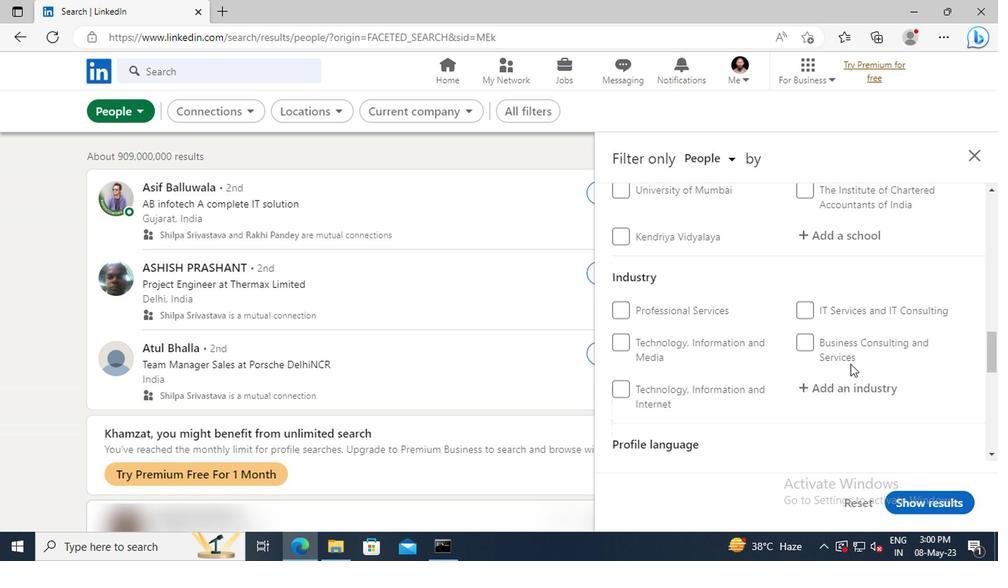 
Action: Mouse scrolled (847, 365) with delta (0, 1)
Screenshot: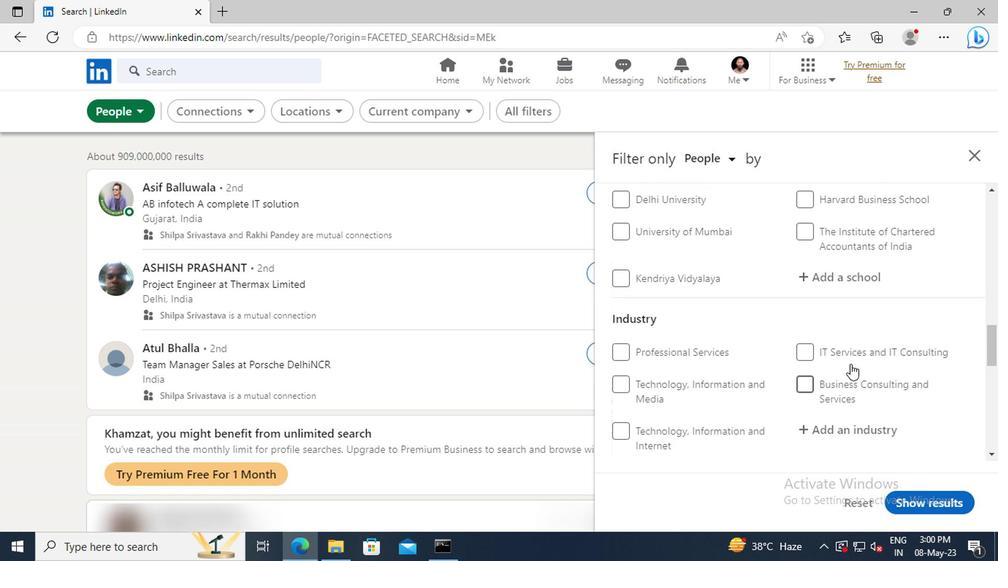 
Action: Mouse scrolled (847, 365) with delta (0, 1)
Screenshot: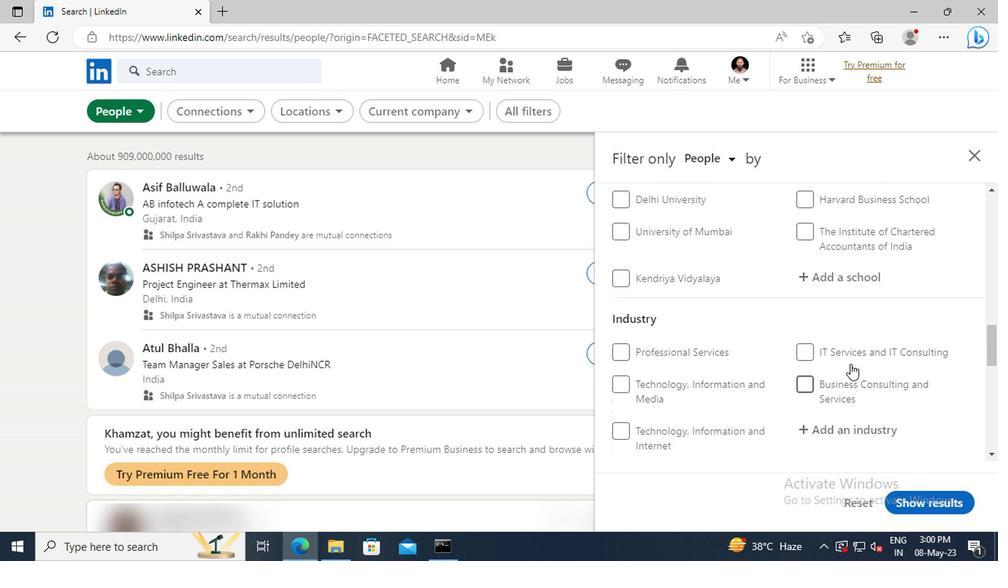 
Action: Mouse scrolled (847, 365) with delta (0, 1)
Screenshot: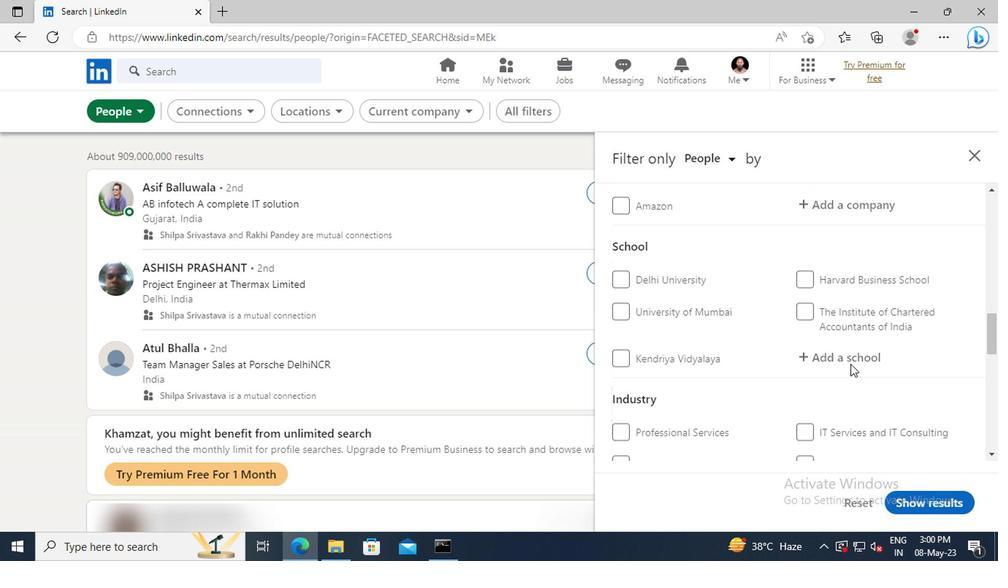 
Action: Mouse scrolled (847, 365) with delta (0, 1)
Screenshot: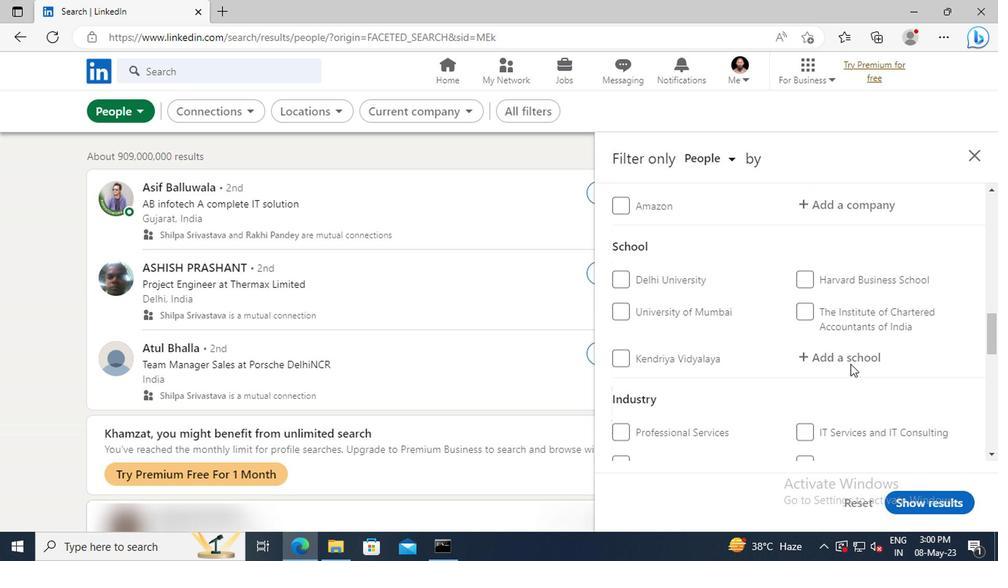 
Action: Mouse scrolled (847, 365) with delta (0, 1)
Screenshot: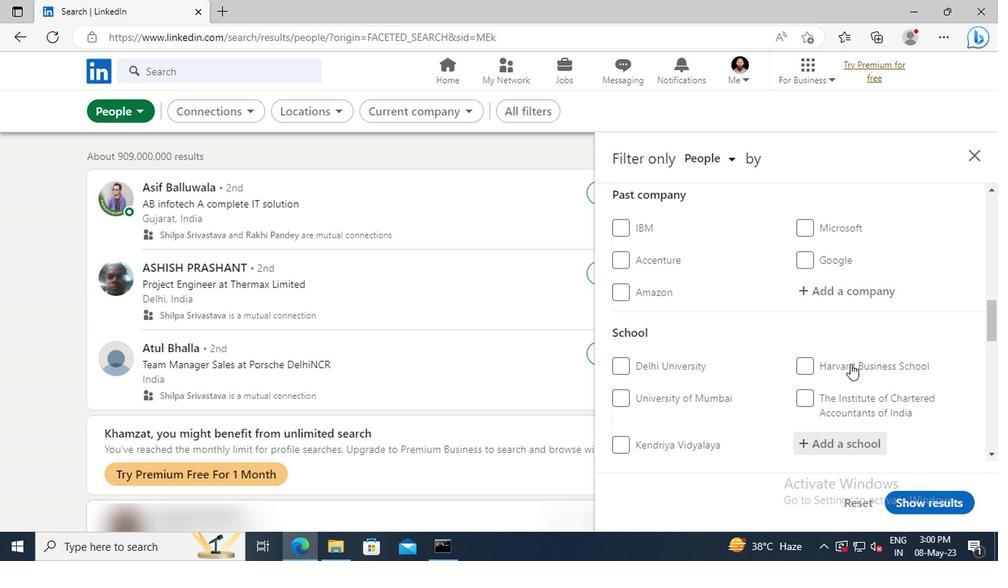 
Action: Mouse scrolled (847, 365) with delta (0, 1)
Screenshot: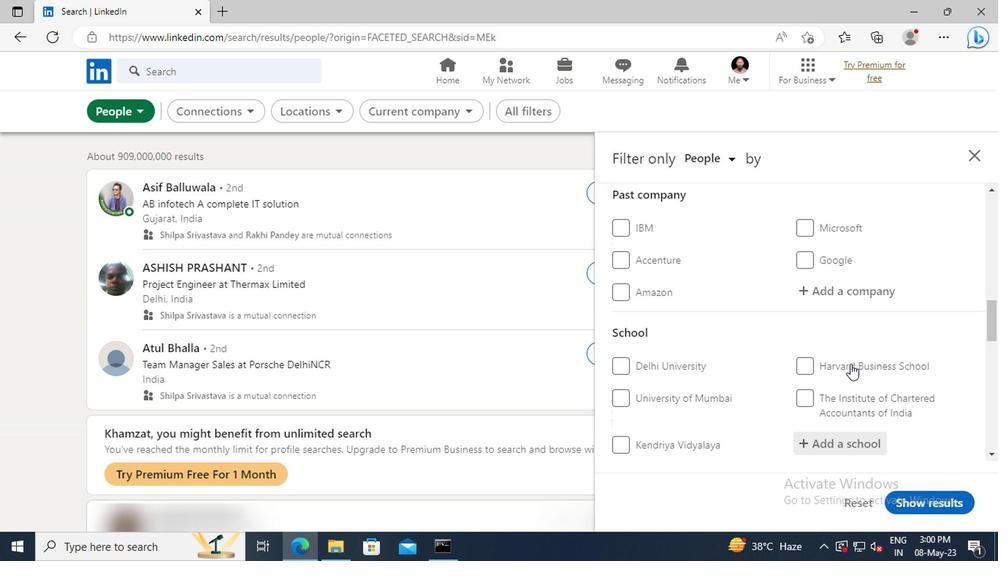 
Action: Mouse scrolled (847, 365) with delta (0, 1)
Screenshot: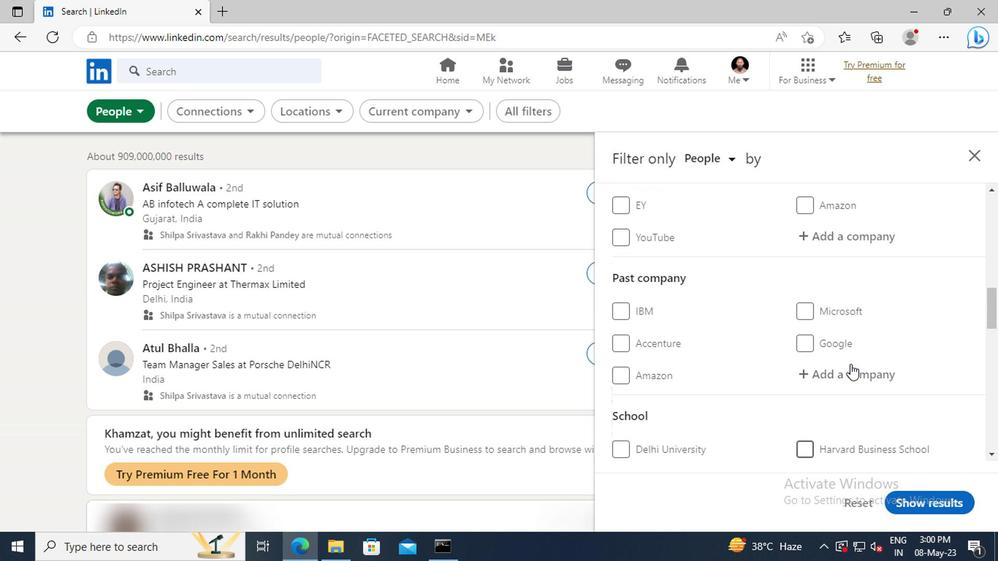 
Action: Mouse scrolled (847, 365) with delta (0, 1)
Screenshot: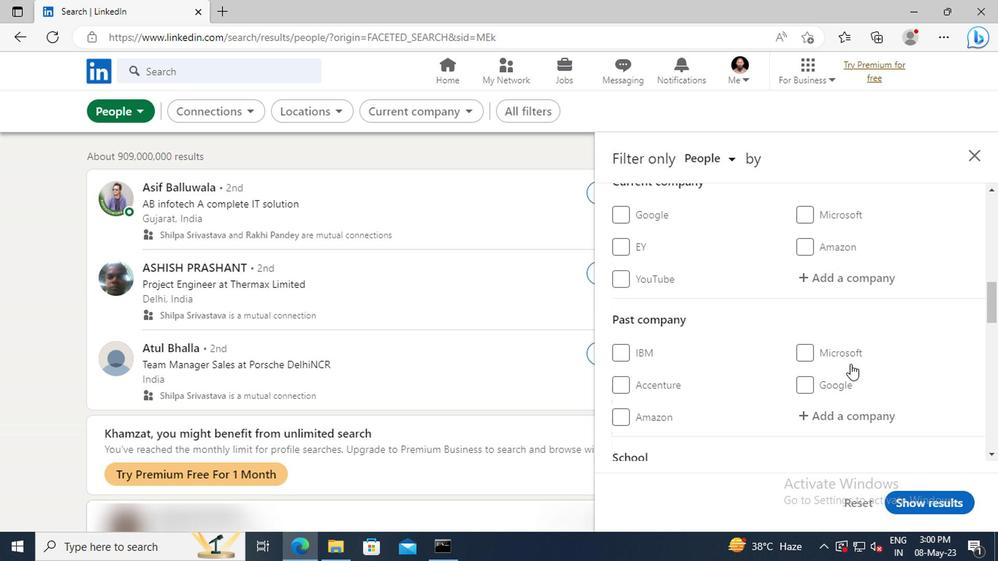 
Action: Mouse moved to (838, 324)
Screenshot: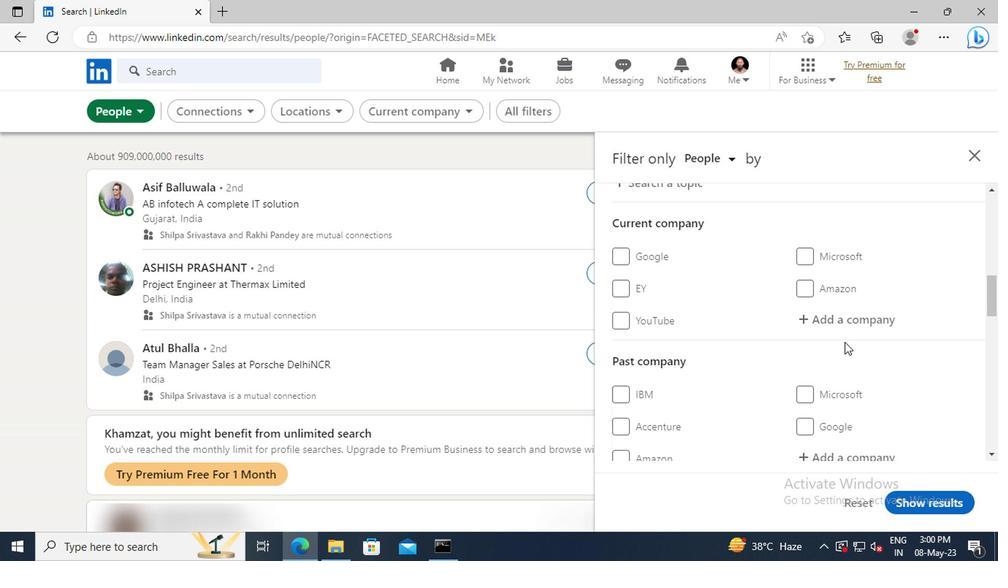 
Action: Mouse pressed left at (838, 324)
Screenshot: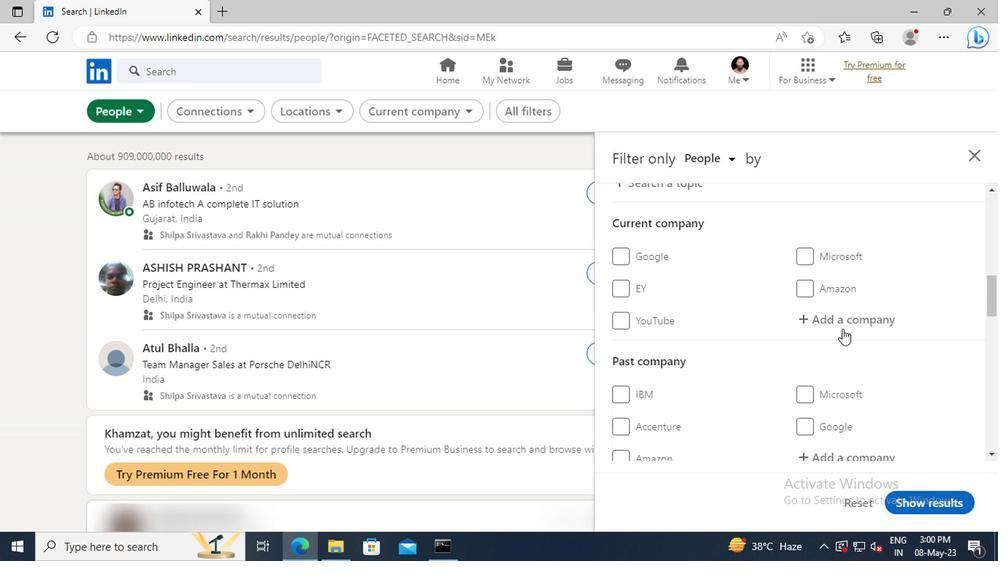 
Action: Key pressed <Key.shift>ZF<Key.space><Key.shift>GRO
Screenshot: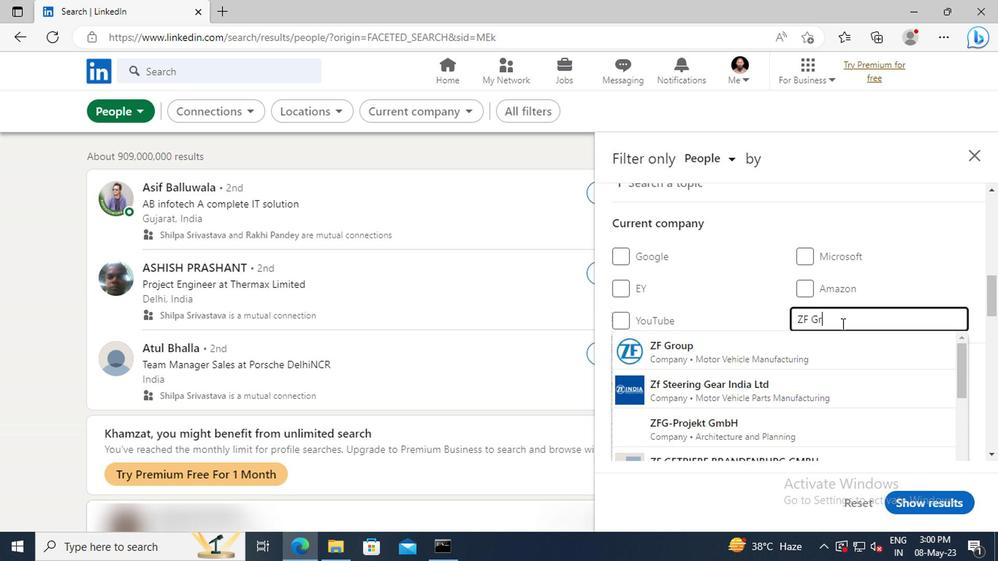 
Action: Mouse moved to (837, 345)
Screenshot: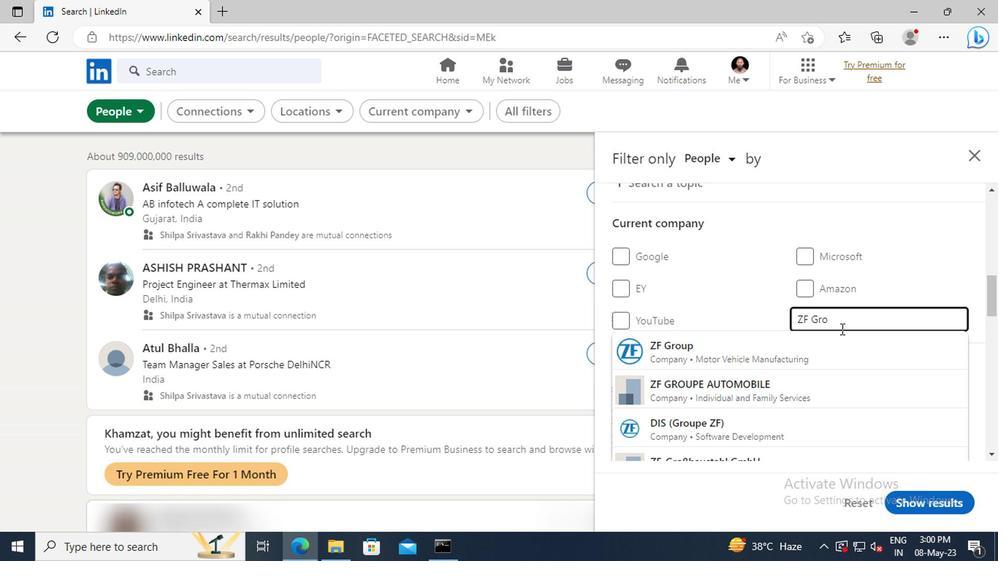 
Action: Mouse pressed left at (837, 345)
Screenshot: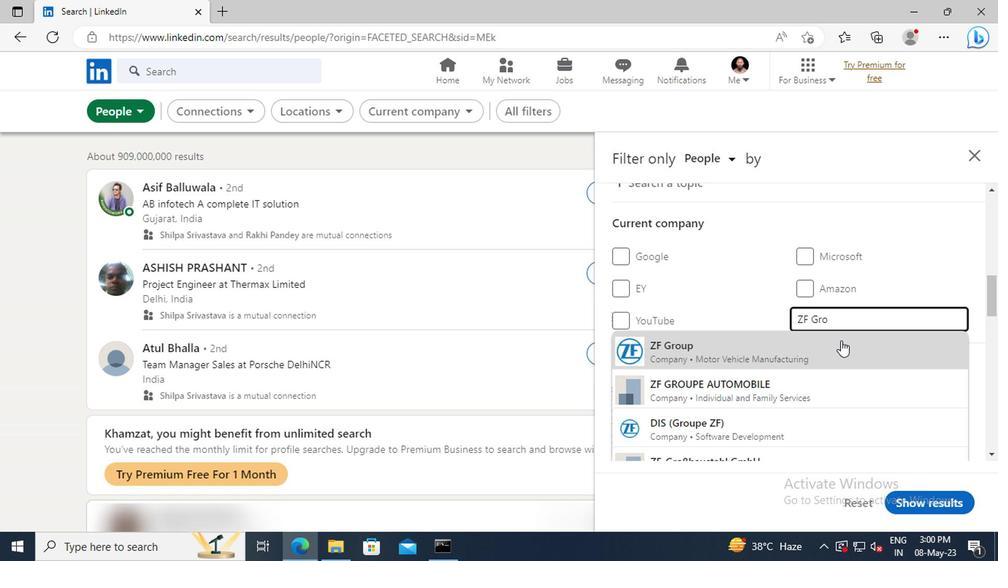 
Action: Mouse scrolled (837, 344) with delta (0, -1)
Screenshot: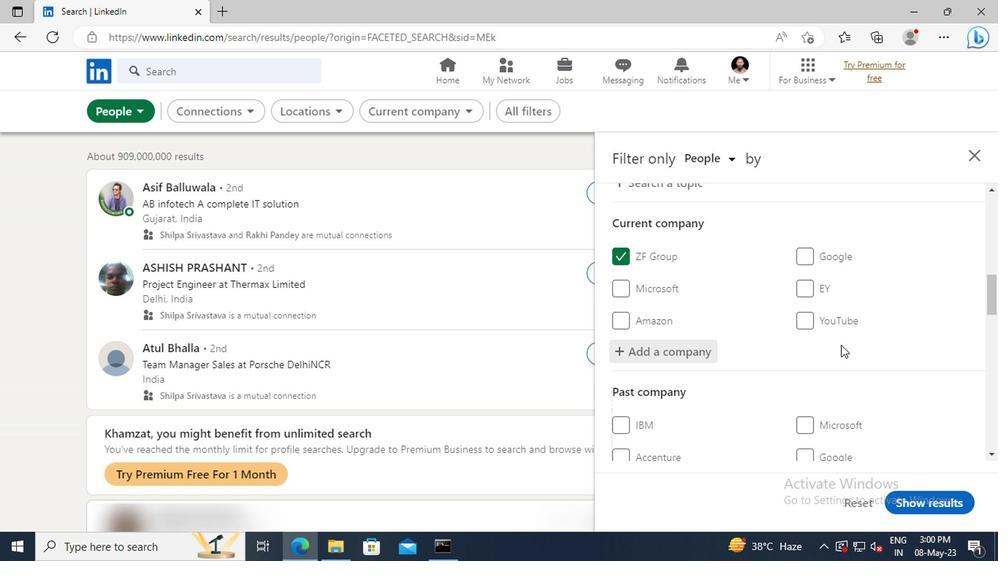 
Action: Mouse scrolled (837, 344) with delta (0, -1)
Screenshot: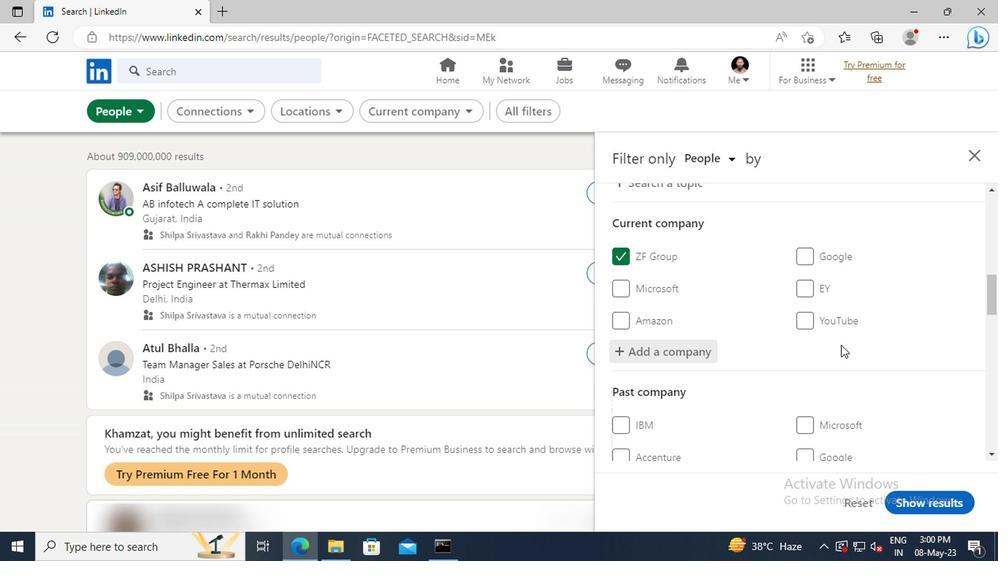 
Action: Mouse moved to (835, 345)
Screenshot: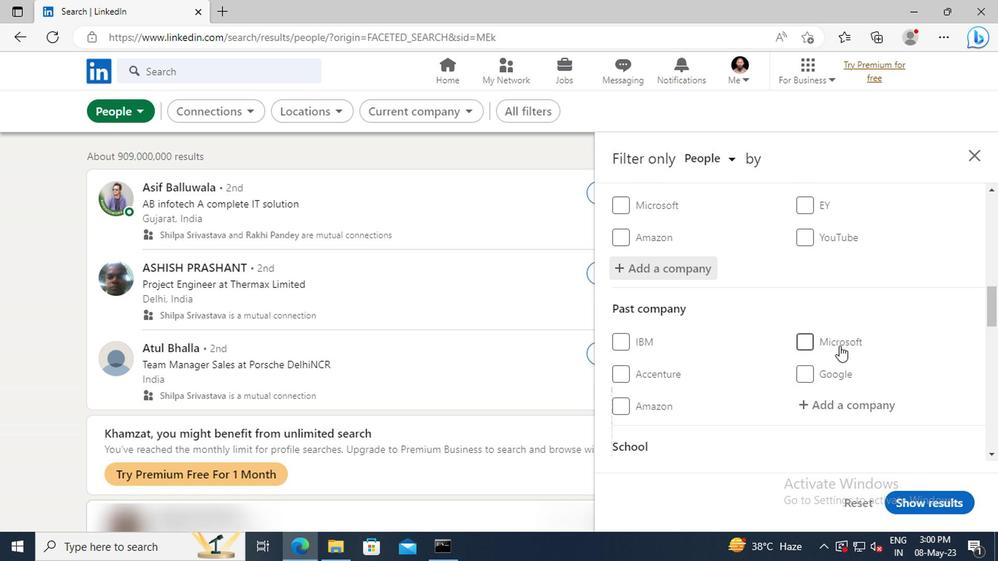 
Action: Mouse scrolled (835, 344) with delta (0, -1)
Screenshot: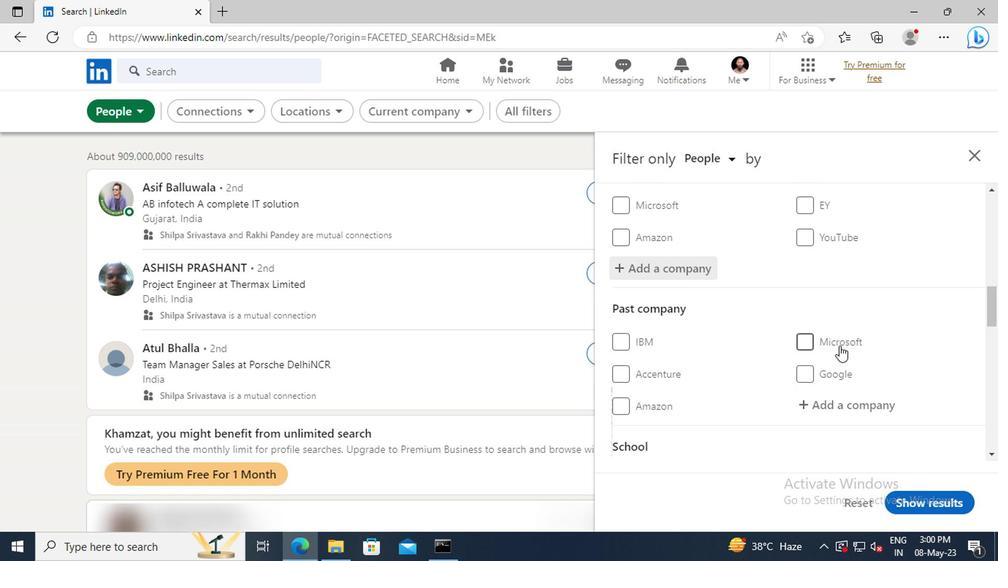 
Action: Mouse moved to (835, 344)
Screenshot: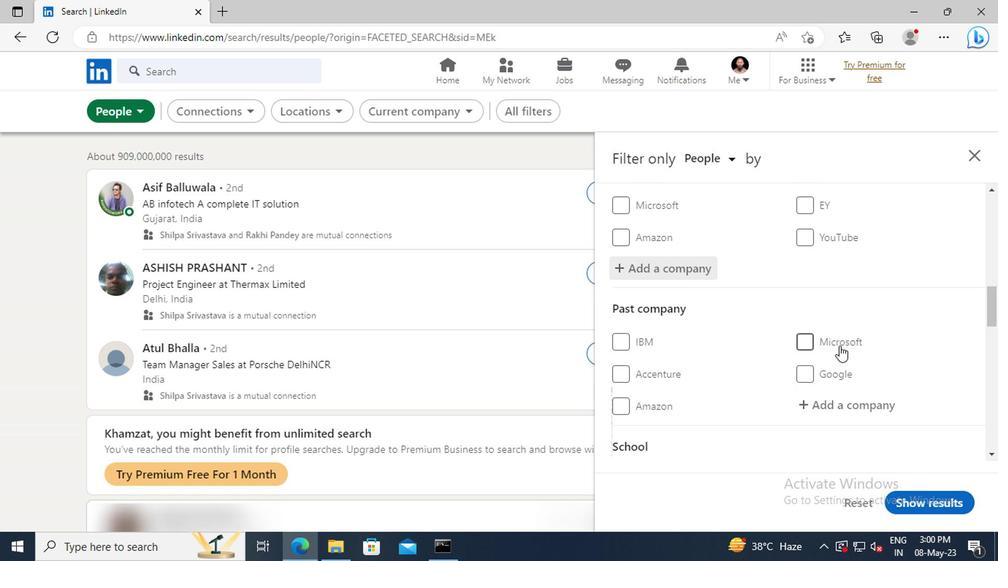 
Action: Mouse scrolled (835, 343) with delta (0, 0)
Screenshot: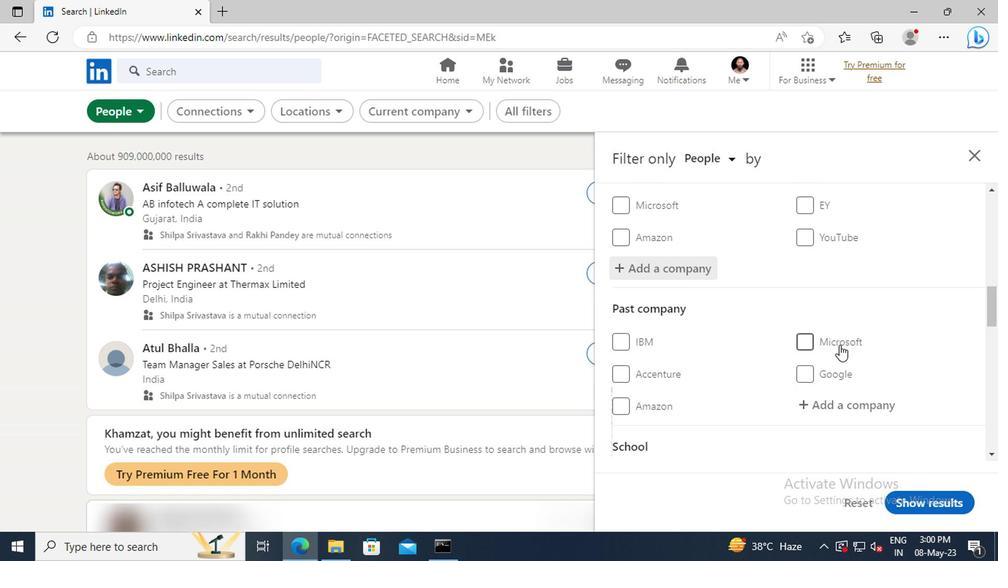 
Action: Mouse moved to (835, 344)
Screenshot: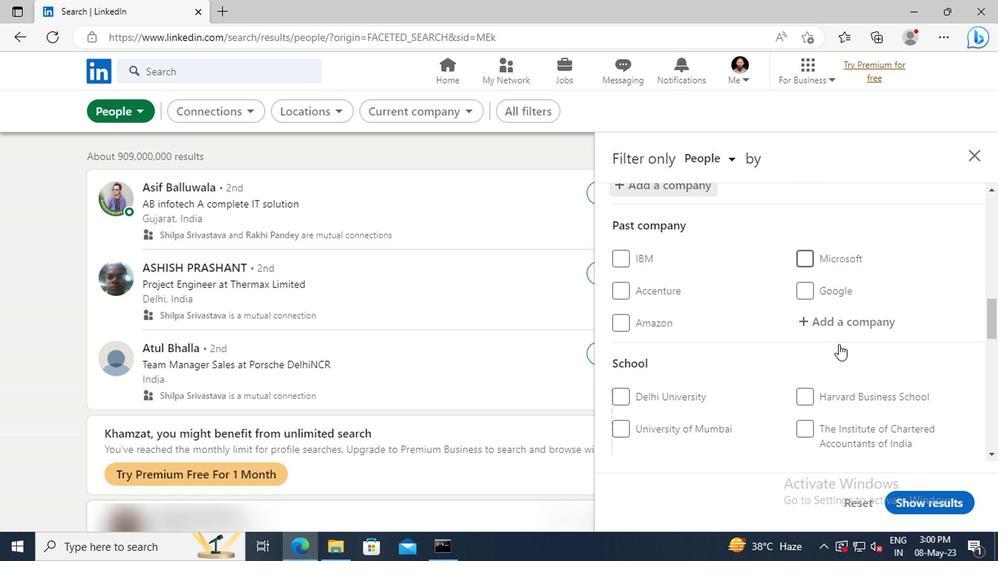 
Action: Mouse scrolled (835, 343) with delta (0, 0)
Screenshot: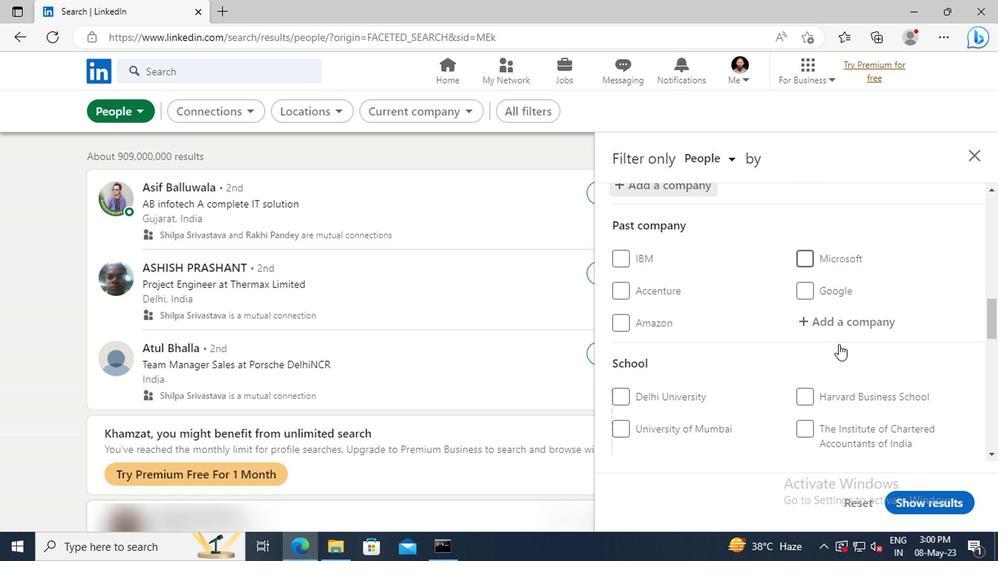 
Action: Mouse moved to (834, 343)
Screenshot: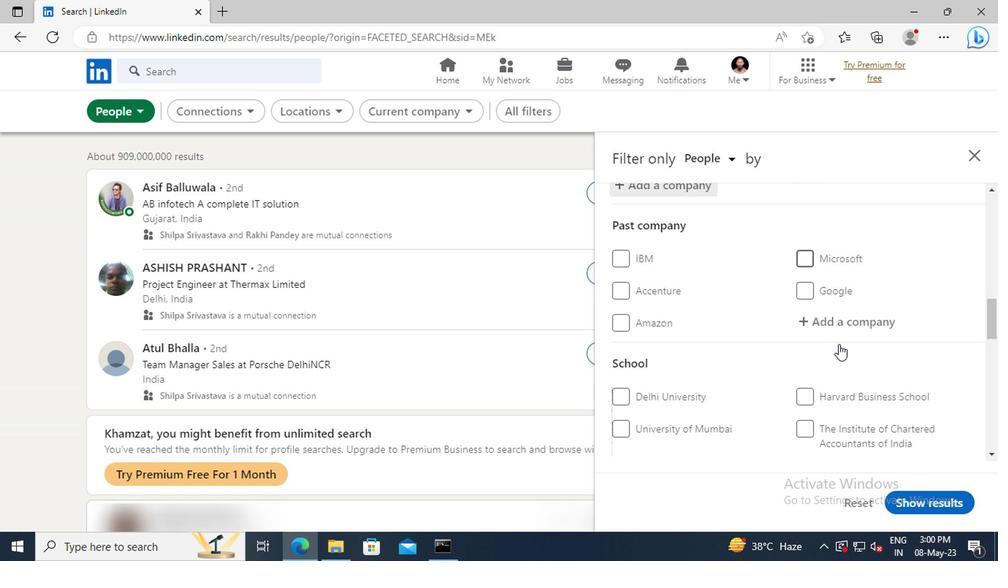
Action: Mouse scrolled (834, 343) with delta (0, 0)
Screenshot: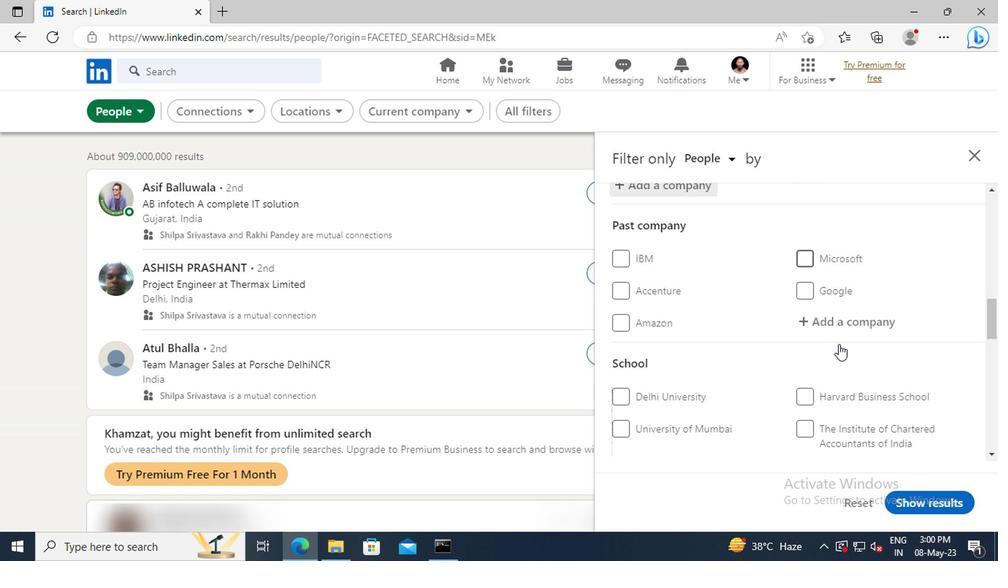 
Action: Mouse scrolled (834, 343) with delta (0, 0)
Screenshot: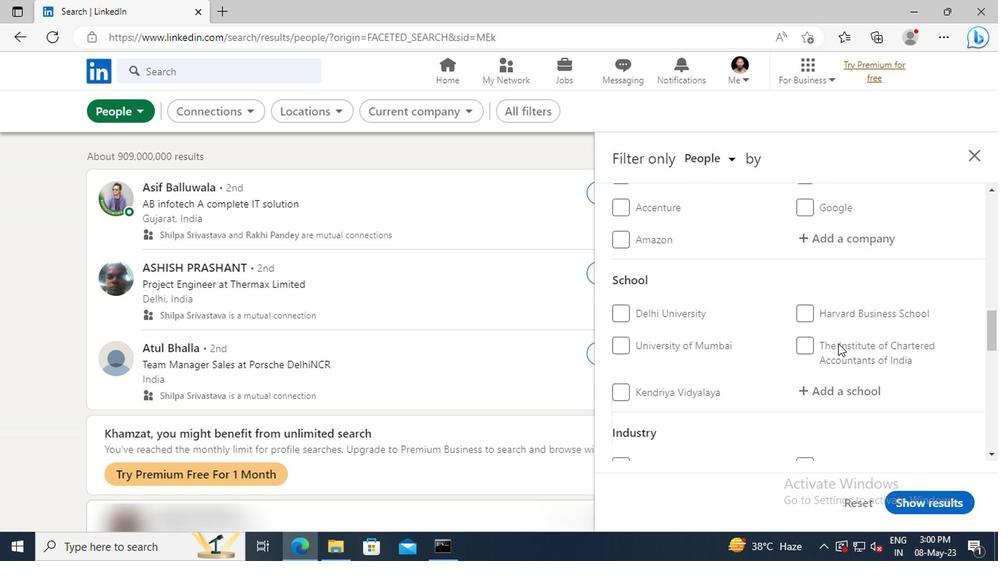 
Action: Mouse moved to (833, 351)
Screenshot: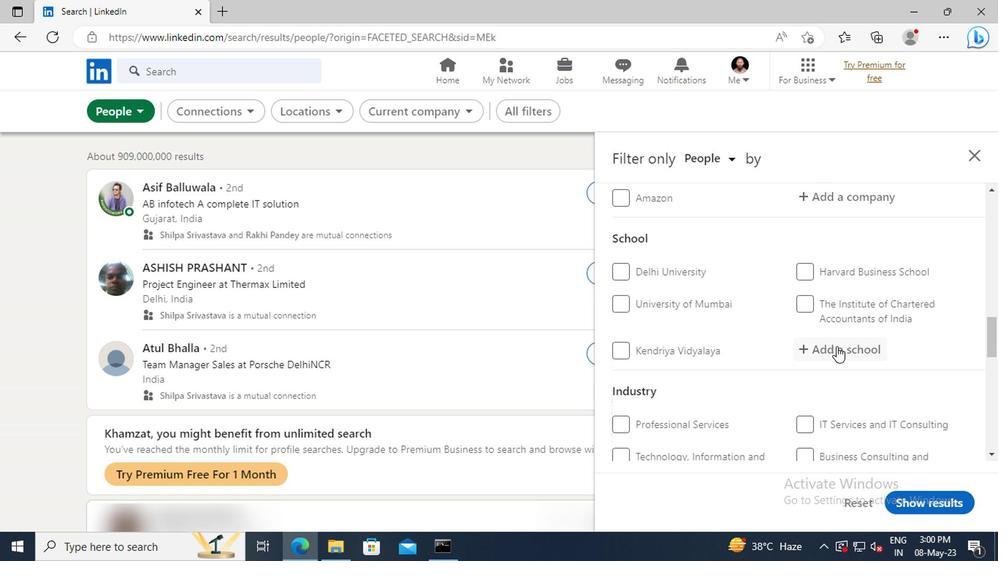 
Action: Mouse pressed left at (833, 351)
Screenshot: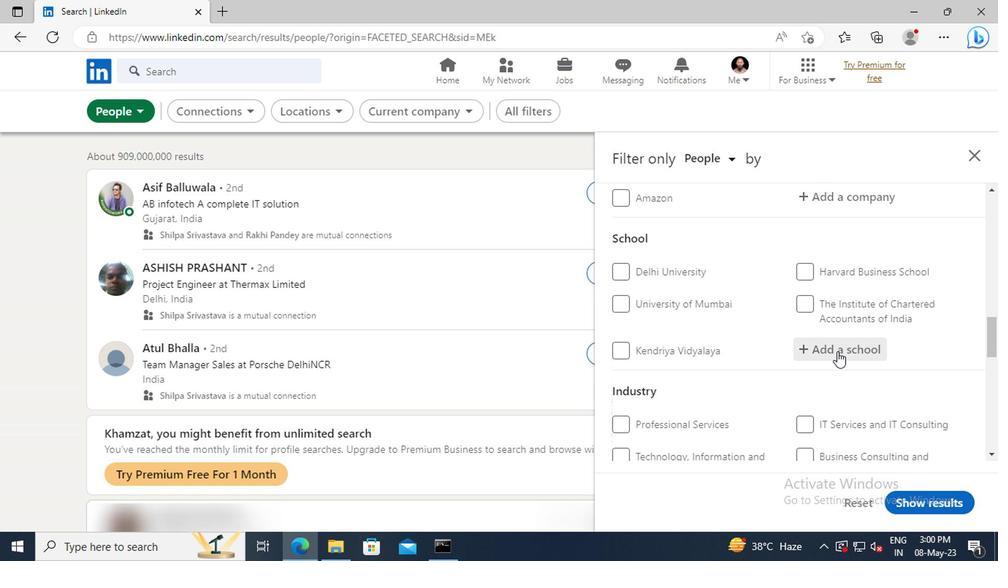 
Action: Key pressed <Key.shift>MODEL<Key.space><Key.shift>EN
Screenshot: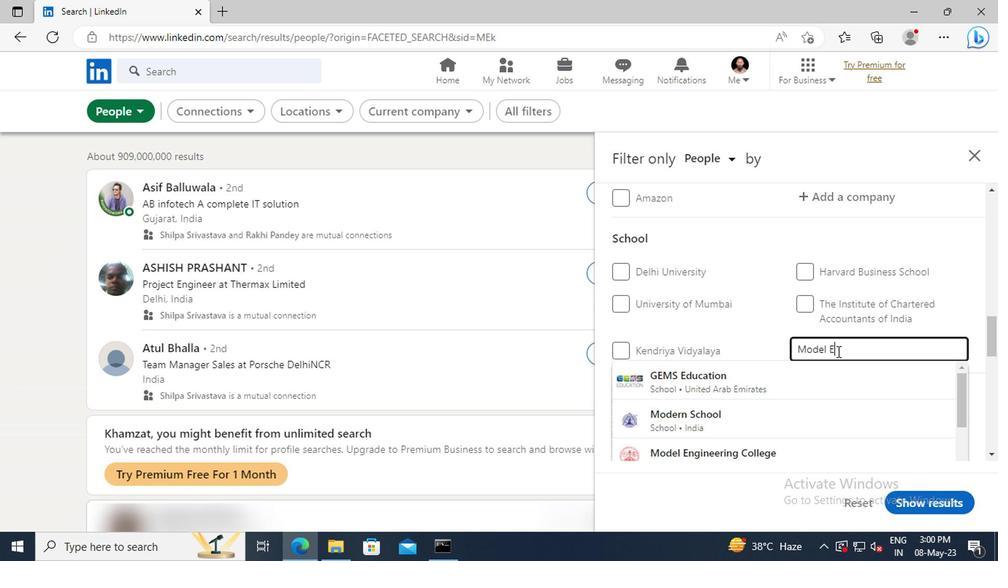
Action: Mouse moved to (837, 373)
Screenshot: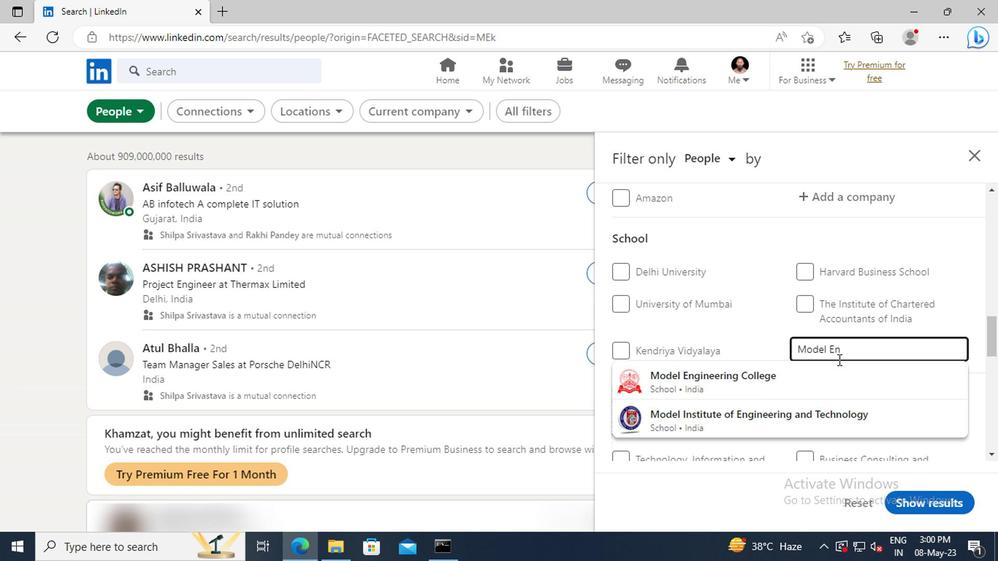 
Action: Mouse pressed left at (837, 373)
Screenshot: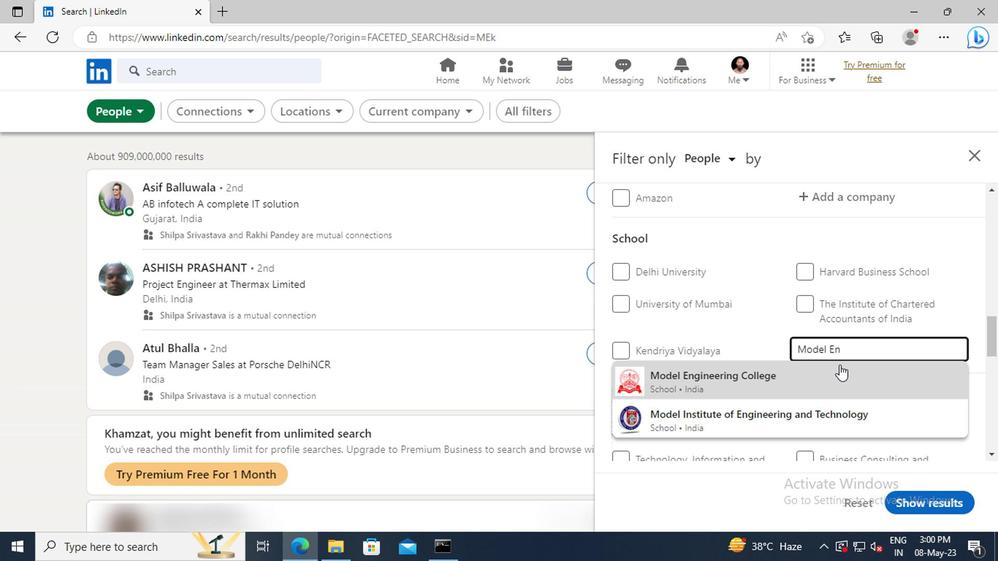 
Action: Mouse scrolled (837, 372) with delta (0, 0)
Screenshot: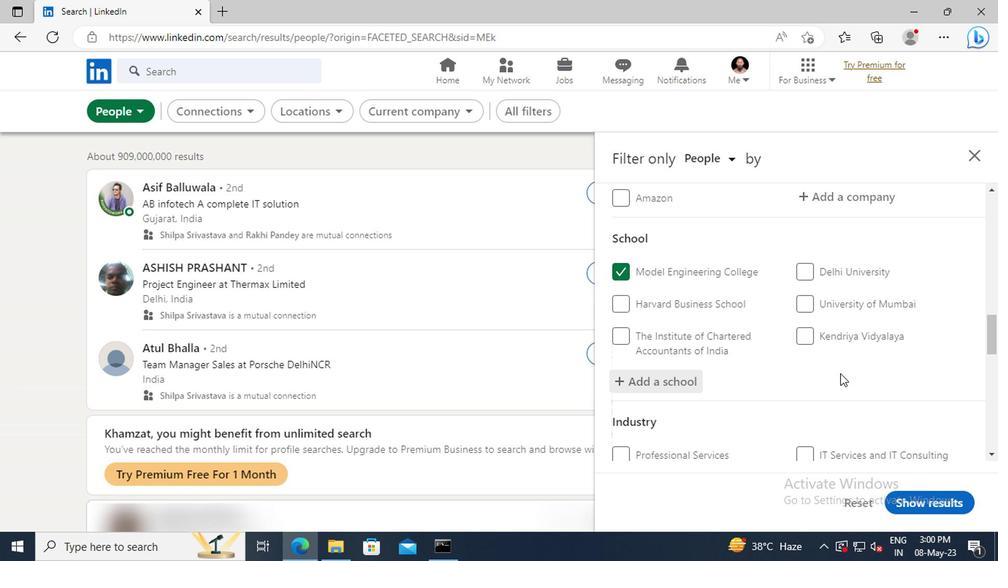
Action: Mouse scrolled (837, 372) with delta (0, 0)
Screenshot: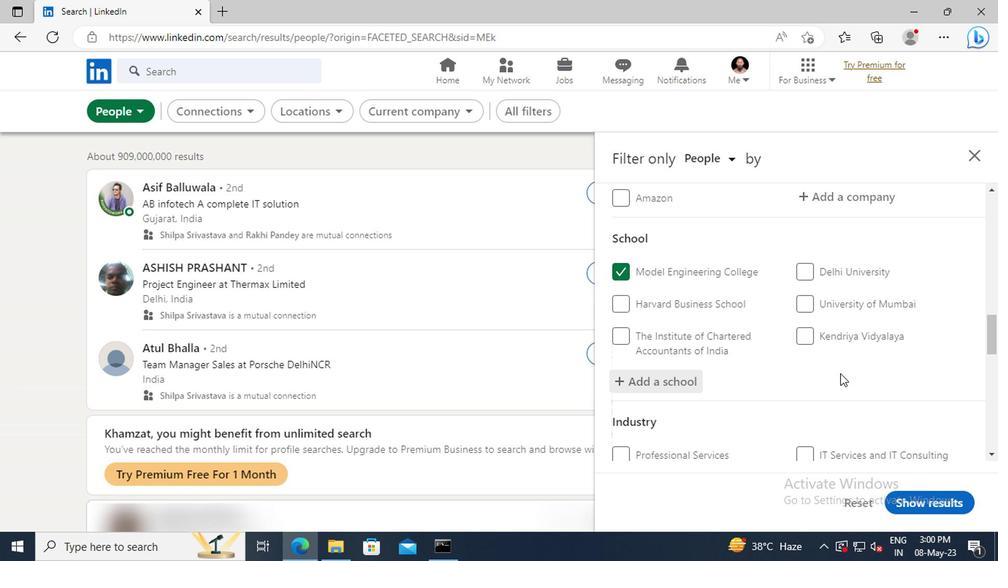 
Action: Mouse moved to (836, 365)
Screenshot: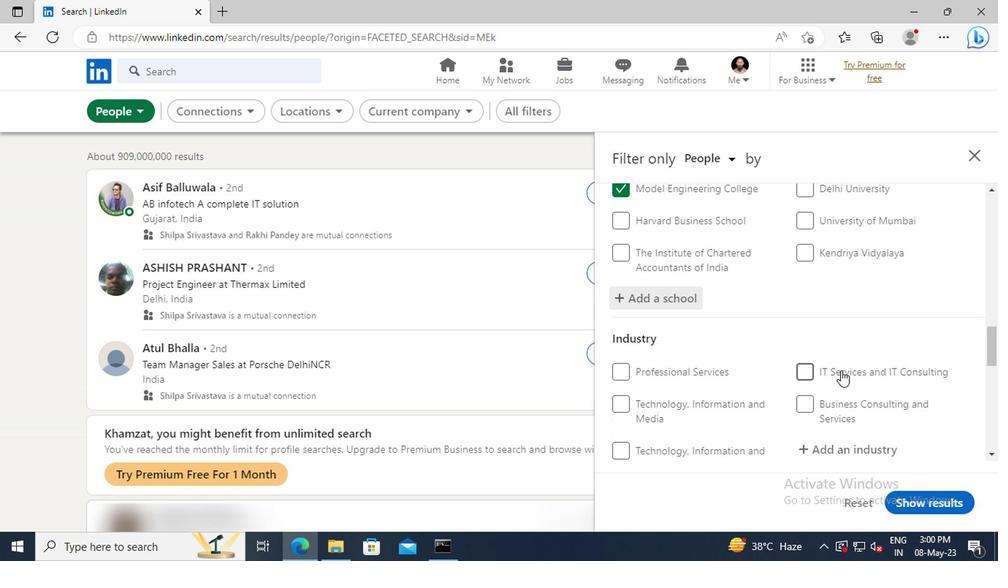 
Action: Mouse scrolled (836, 364) with delta (0, -1)
Screenshot: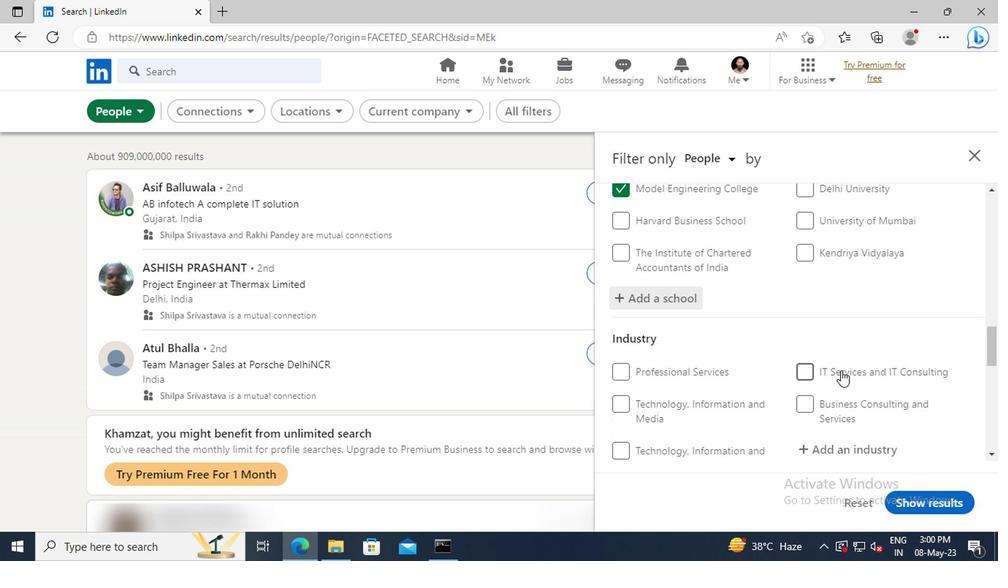 
Action: Mouse moved to (836, 364)
Screenshot: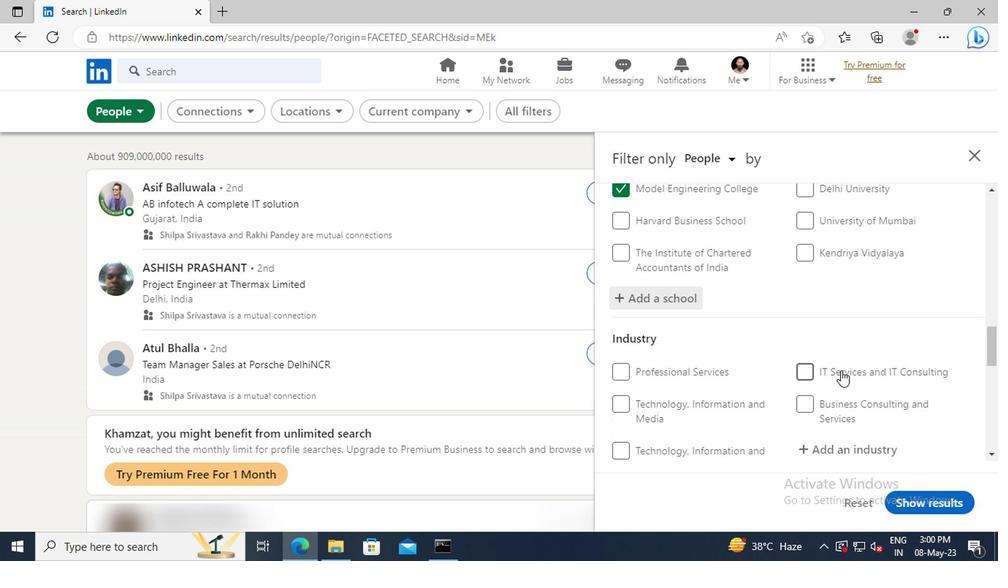 
Action: Mouse scrolled (836, 363) with delta (0, 0)
Screenshot: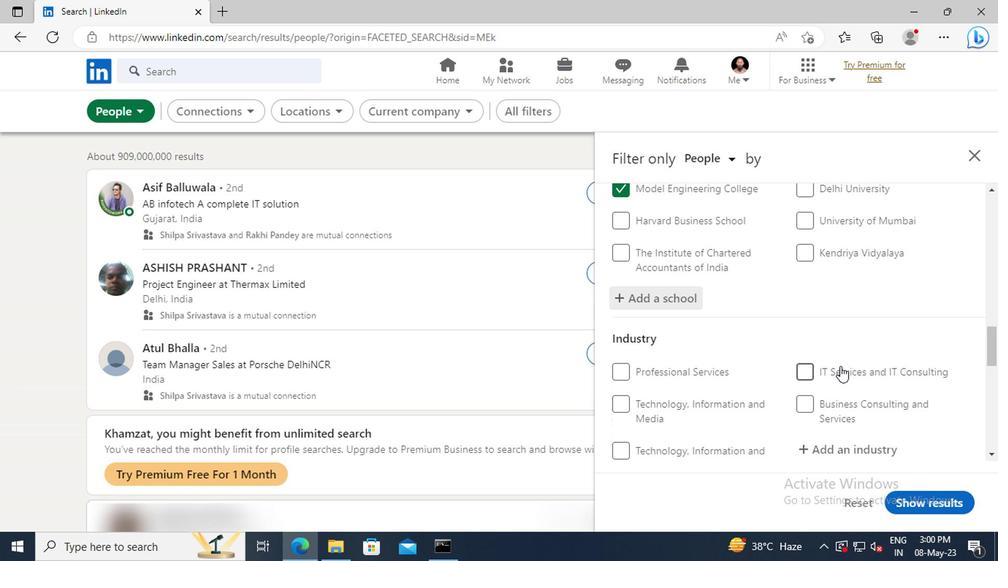 
Action: Mouse moved to (833, 356)
Screenshot: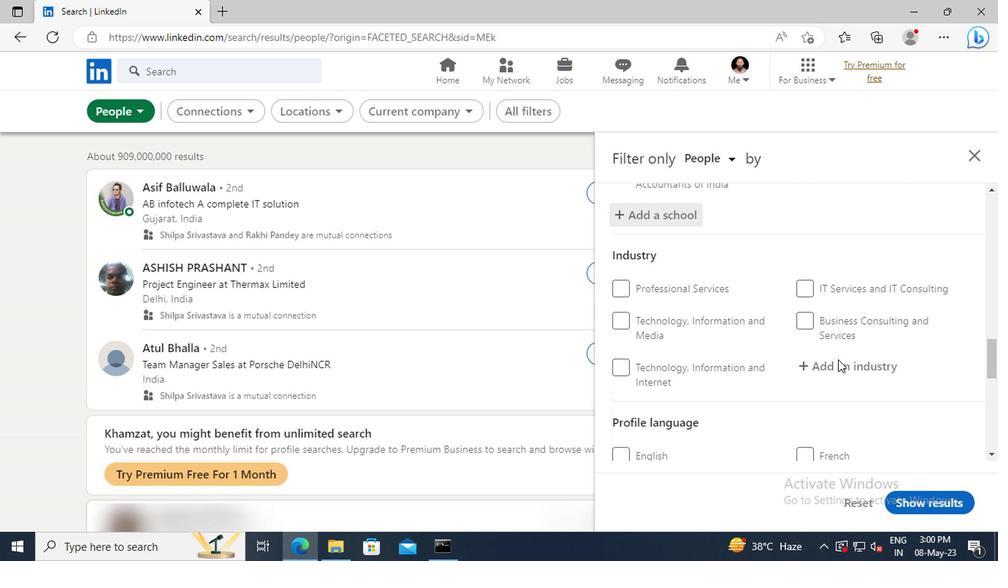 
Action: Mouse pressed left at (833, 356)
Screenshot: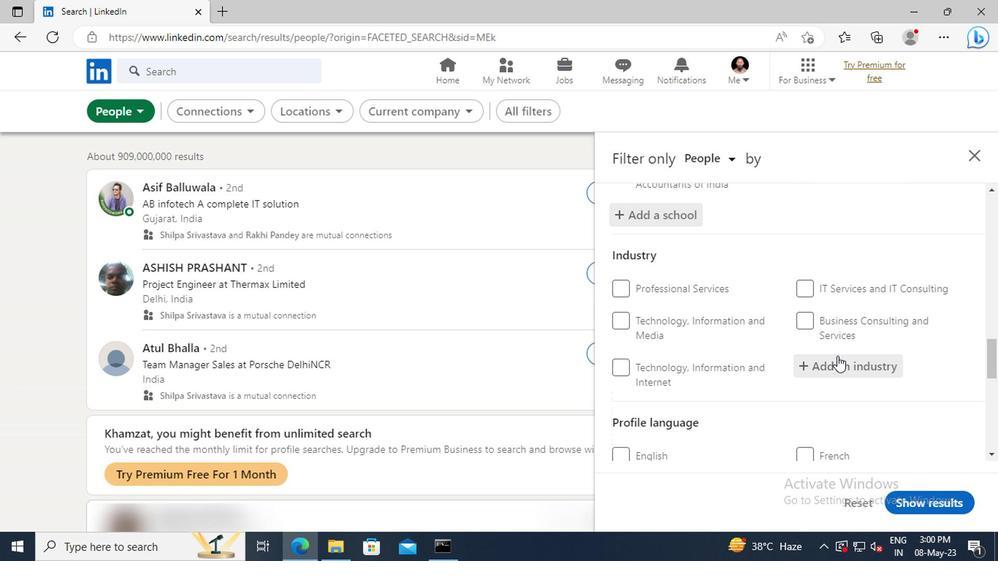 
Action: Key pressed <Key.shift>RAILROAD<Key.space>
Screenshot: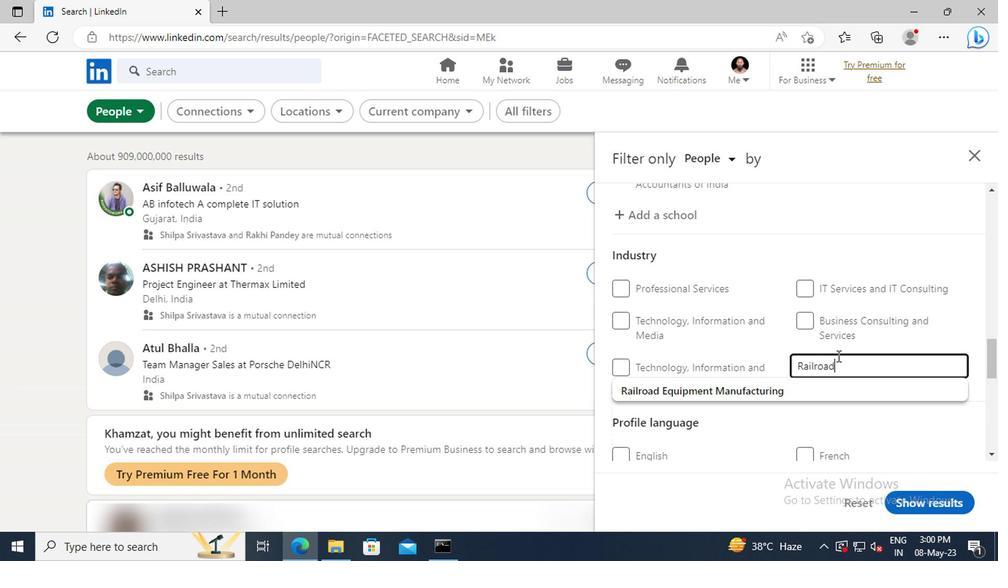 
Action: Mouse moved to (834, 381)
Screenshot: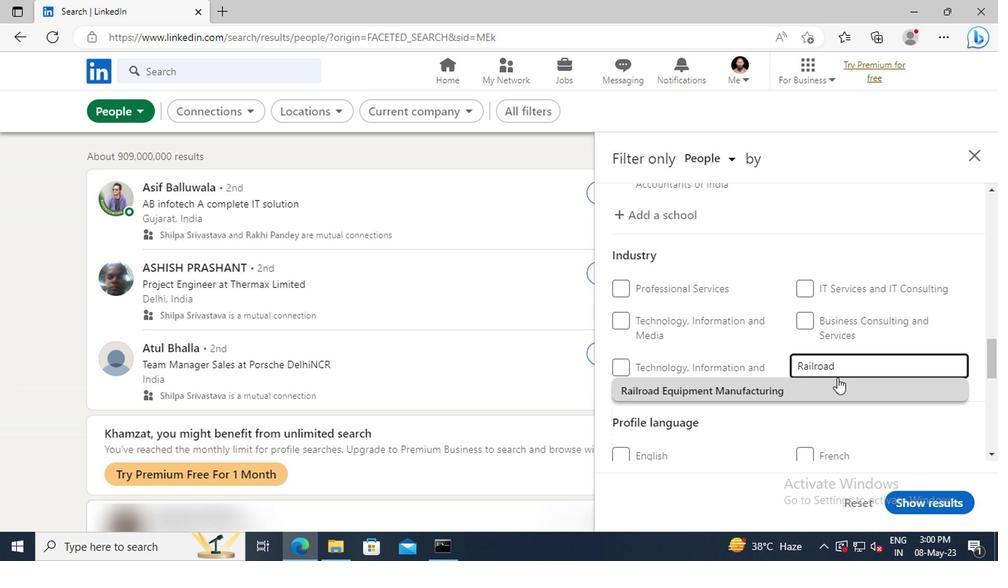 
Action: Mouse pressed left at (834, 381)
Screenshot: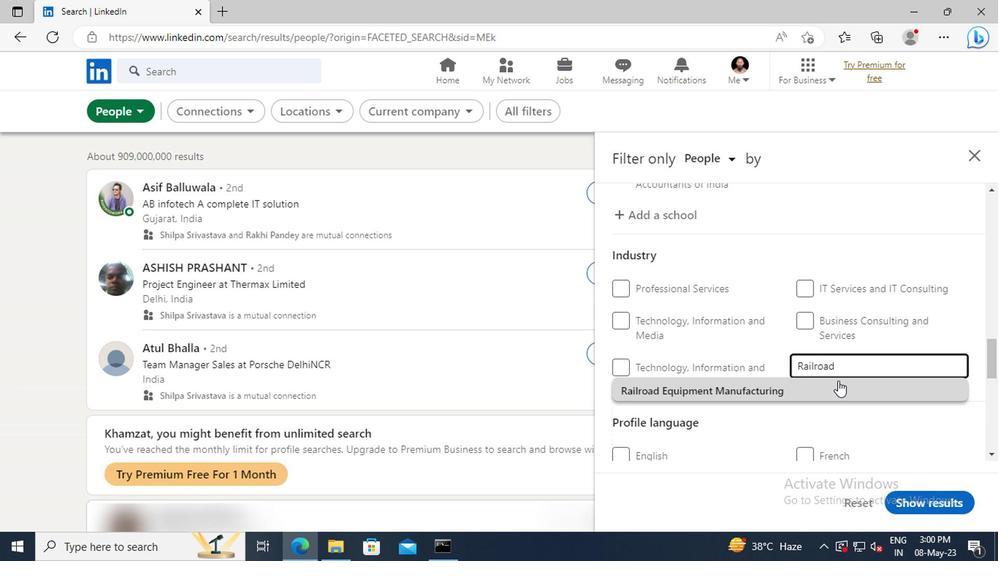 
Action: Mouse scrolled (834, 380) with delta (0, -1)
Screenshot: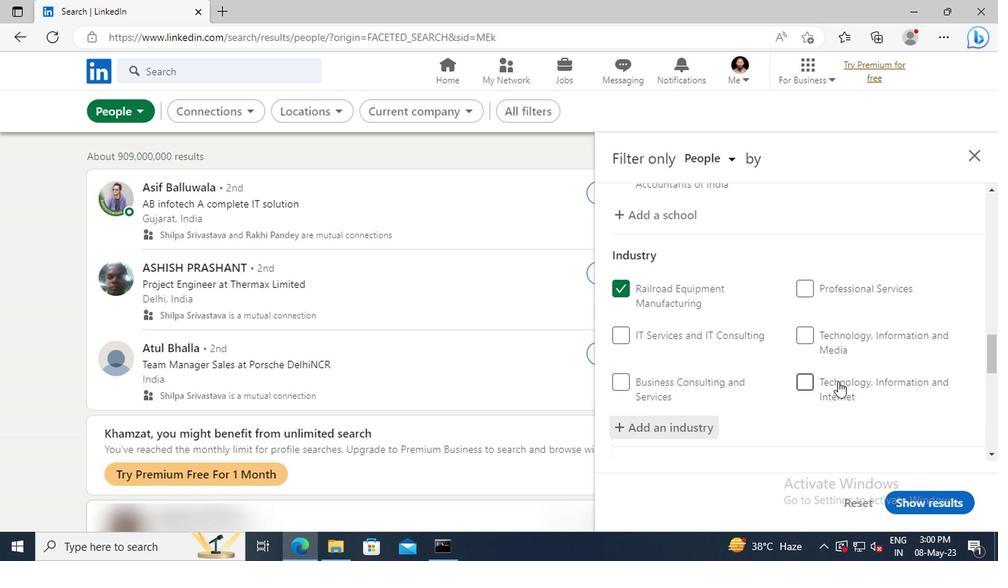 
Action: Mouse scrolled (834, 380) with delta (0, -1)
Screenshot: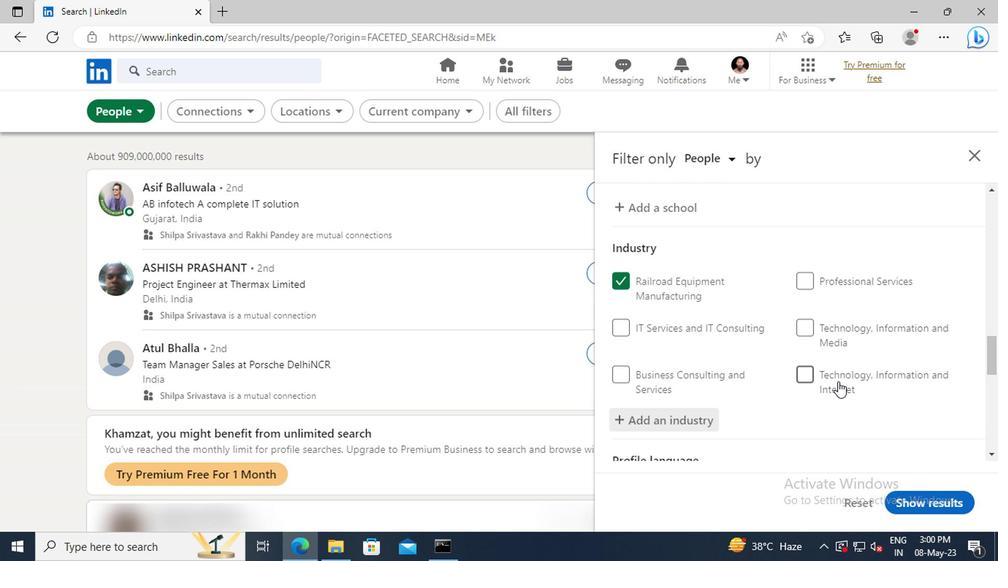 
Action: Mouse moved to (834, 380)
Screenshot: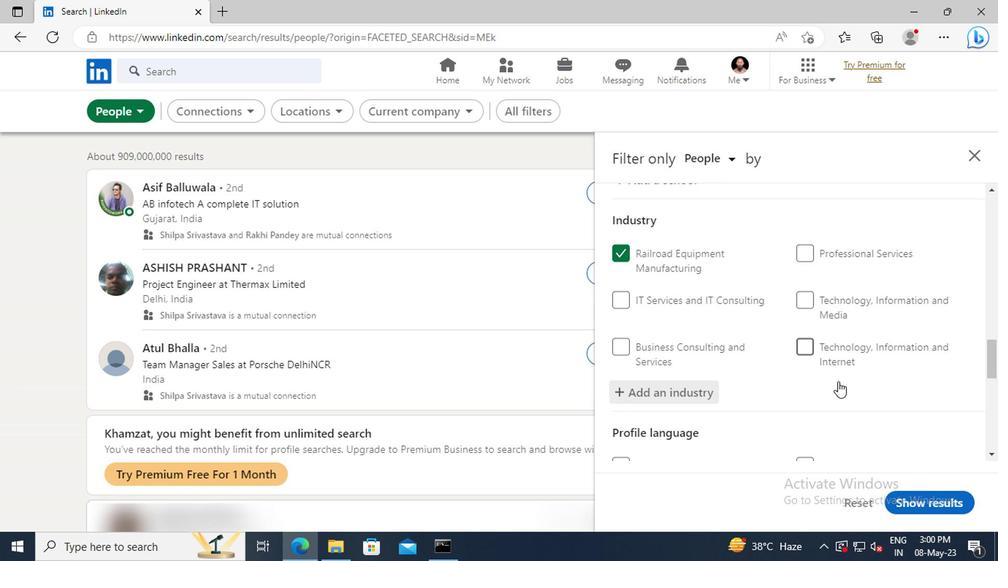 
Action: Mouse scrolled (834, 379) with delta (0, 0)
Screenshot: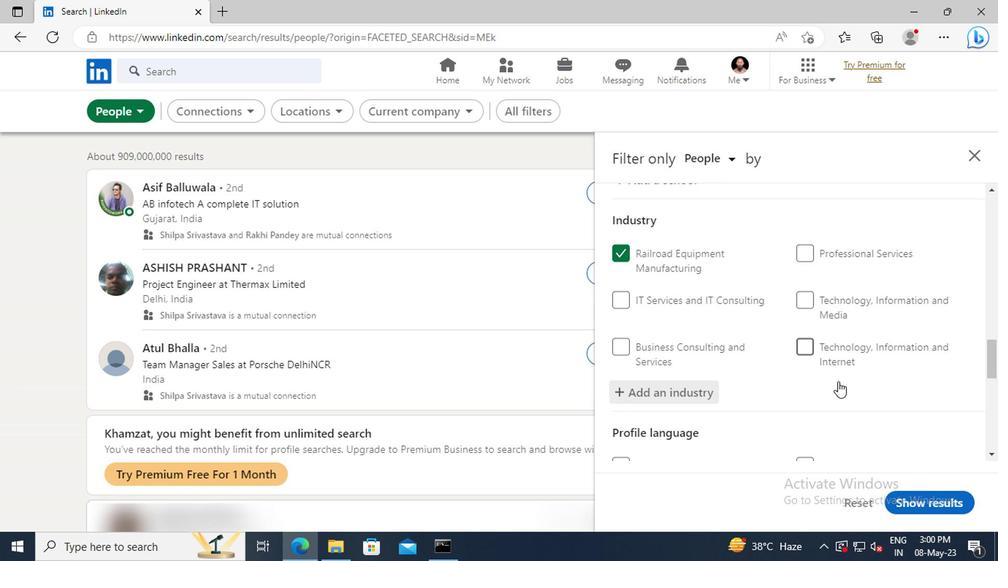
Action: Mouse moved to (826, 358)
Screenshot: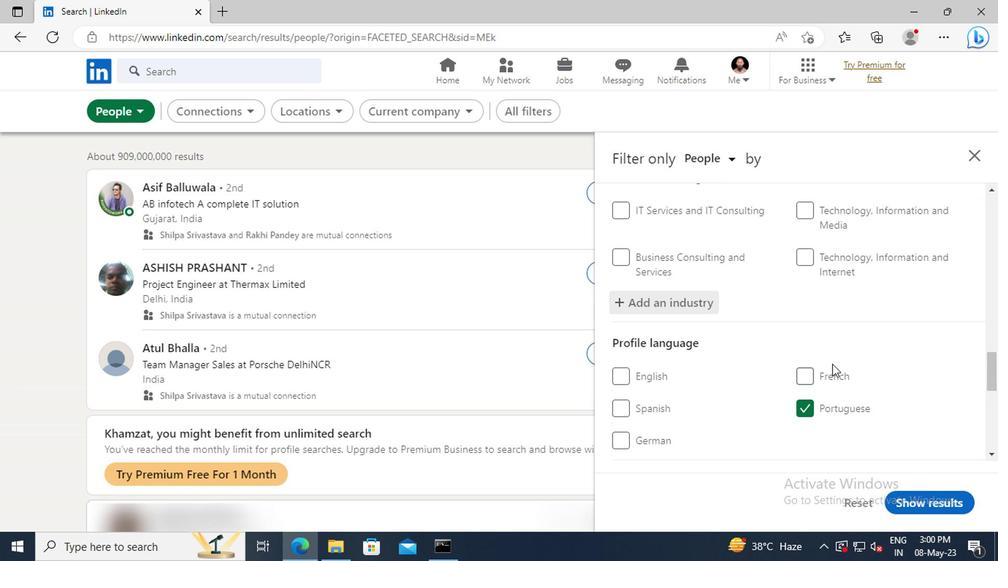 
Action: Mouse scrolled (826, 358) with delta (0, 0)
Screenshot: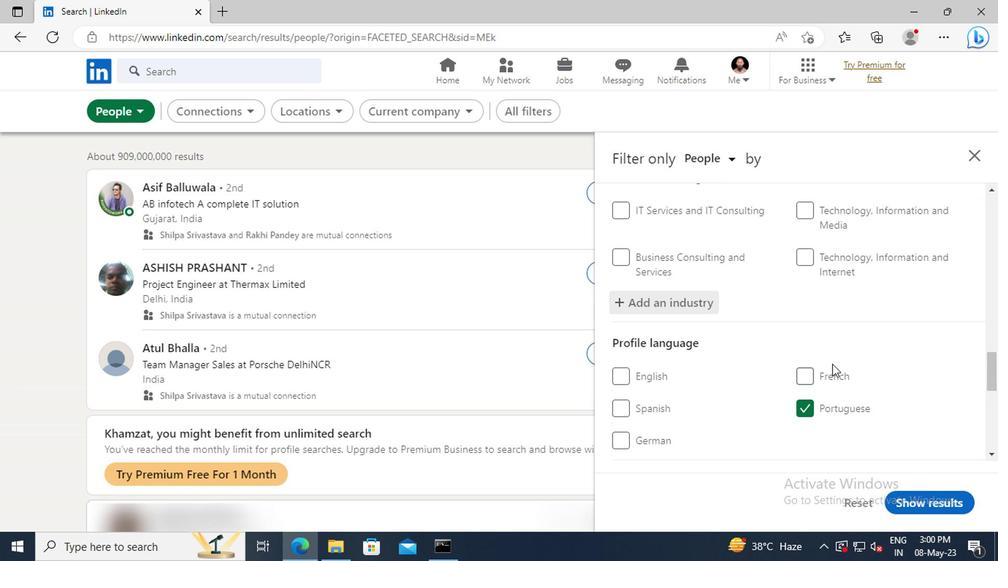 
Action: Mouse moved to (825, 352)
Screenshot: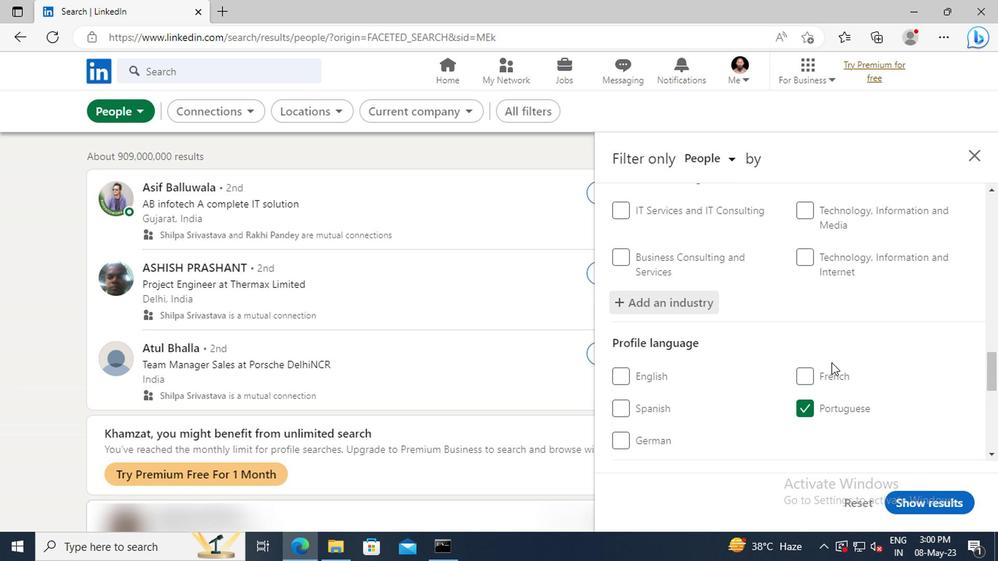 
Action: Mouse scrolled (825, 351) with delta (0, -1)
Screenshot: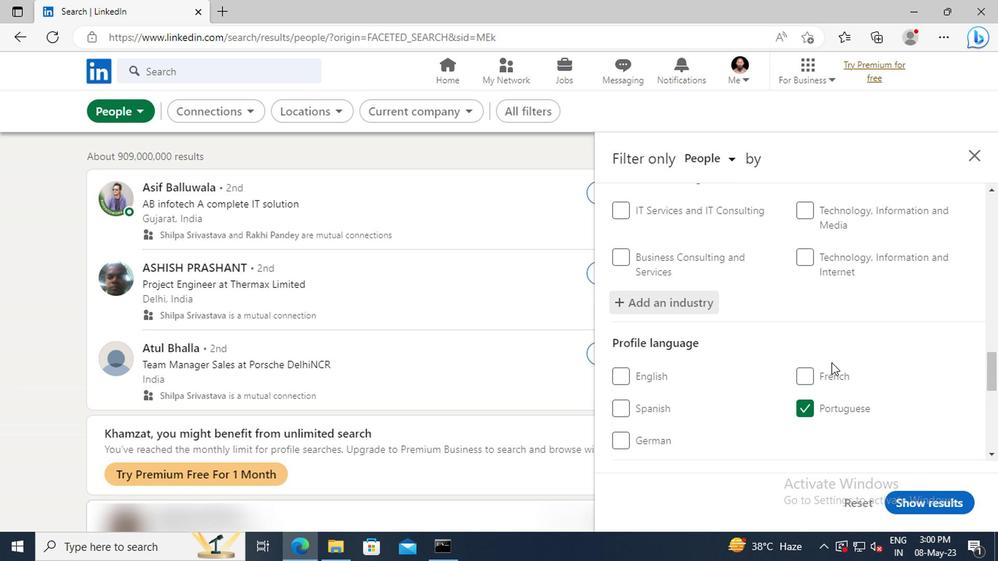 
Action: Mouse moved to (824, 351)
Screenshot: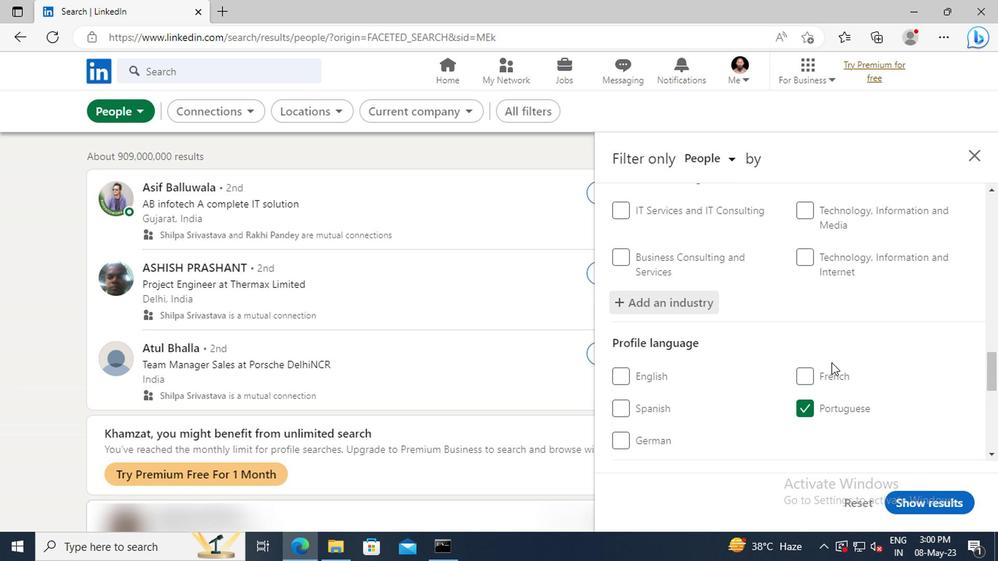 
Action: Mouse scrolled (824, 351) with delta (0, 0)
Screenshot: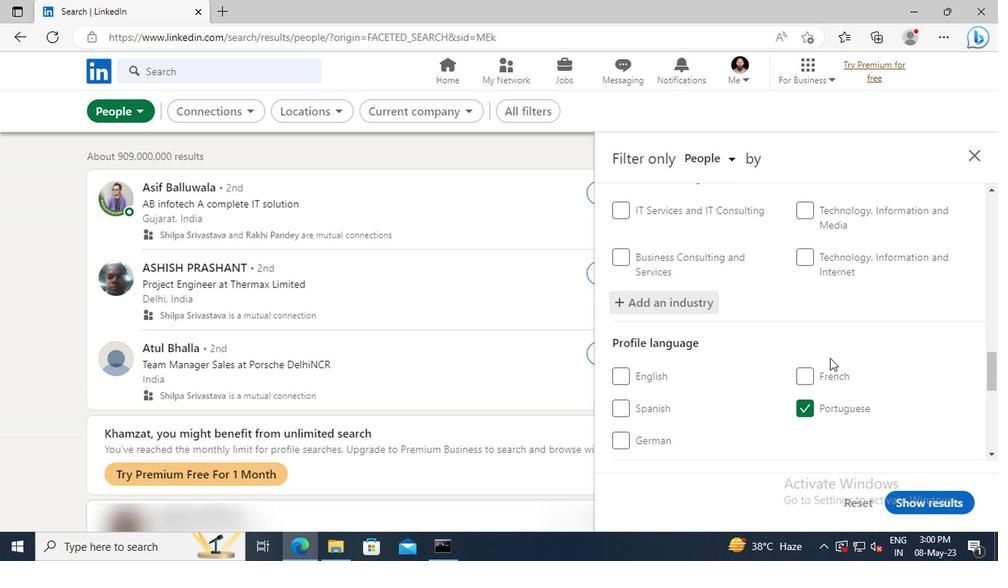 
Action: Mouse moved to (822, 338)
Screenshot: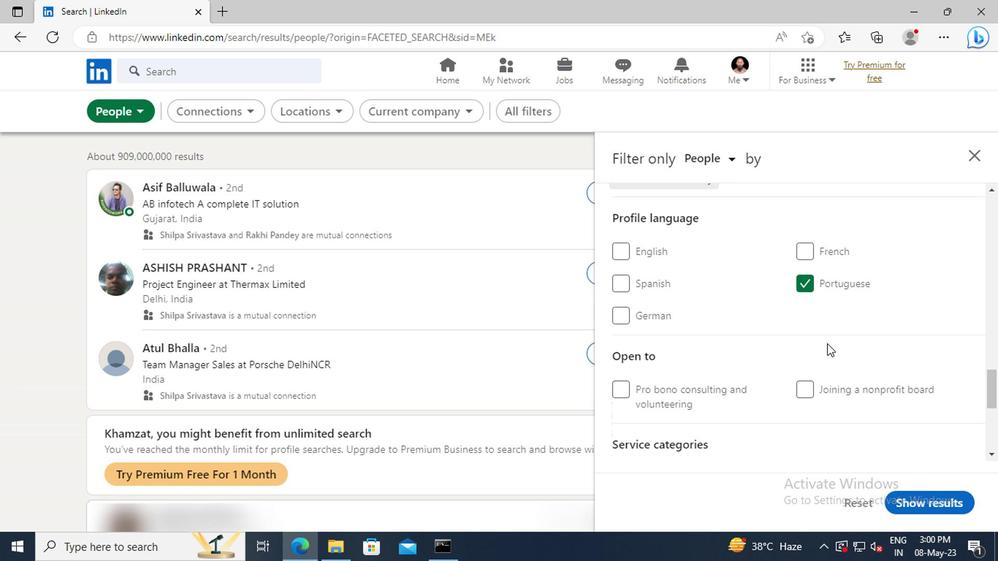 
Action: Mouse scrolled (822, 338) with delta (0, 0)
Screenshot: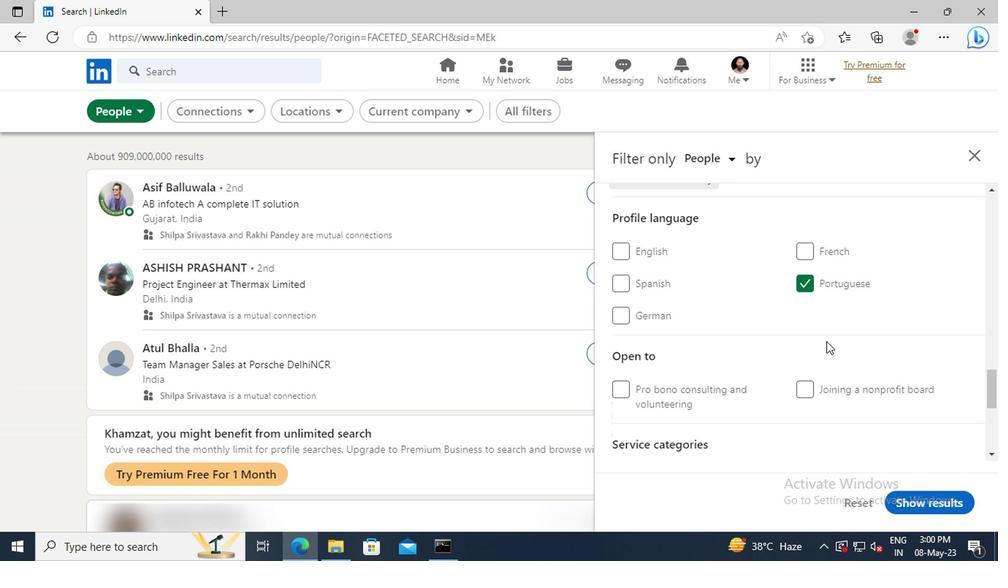 
Action: Mouse scrolled (822, 338) with delta (0, 0)
Screenshot: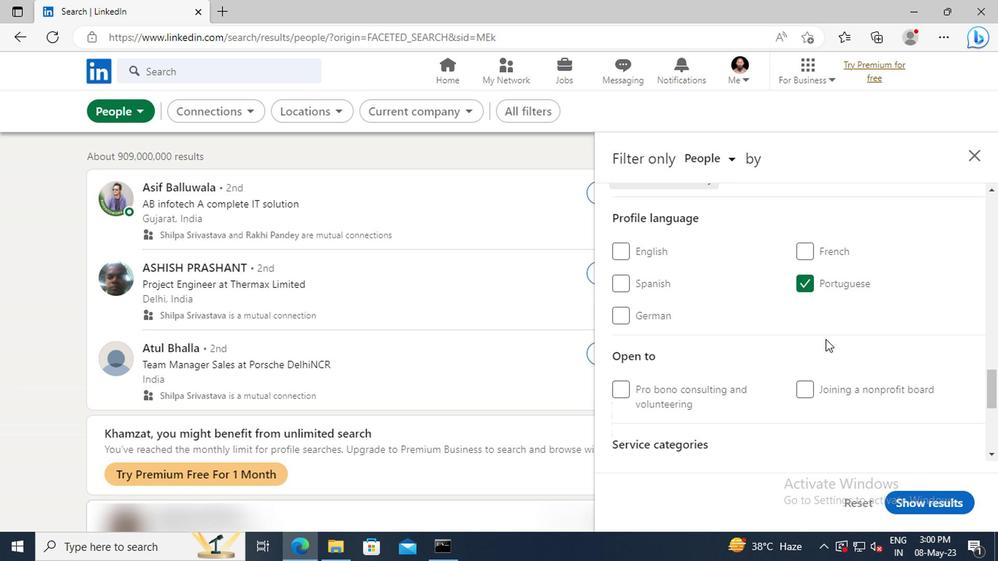 
Action: Mouse moved to (822, 337)
Screenshot: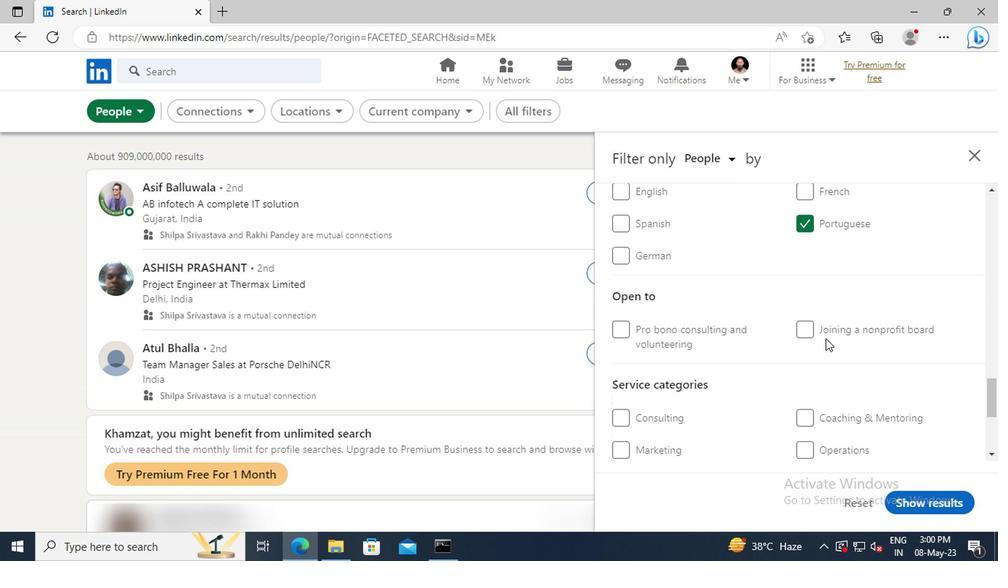 
Action: Mouse scrolled (822, 336) with delta (0, -1)
Screenshot: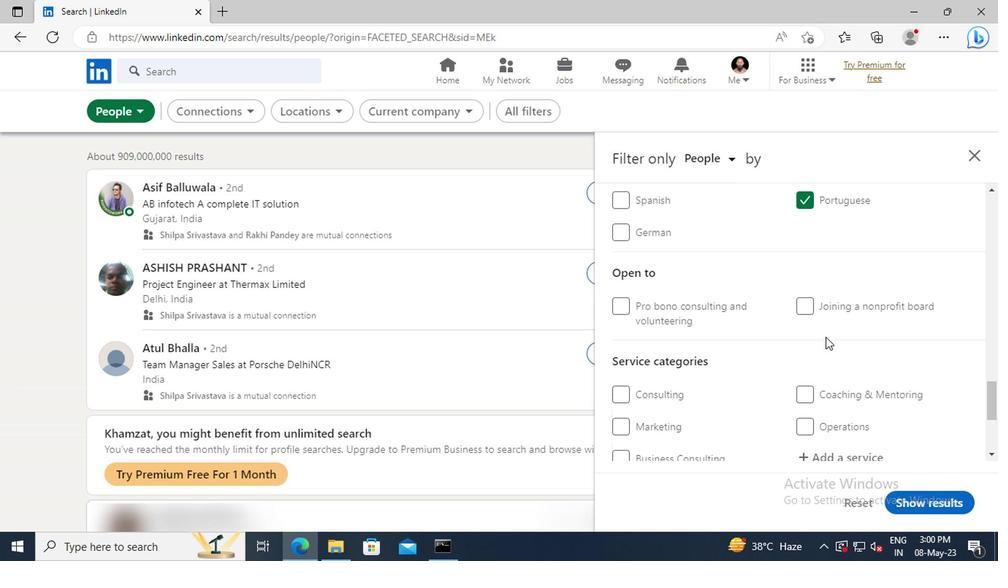 
Action: Mouse scrolled (822, 336) with delta (0, -1)
Screenshot: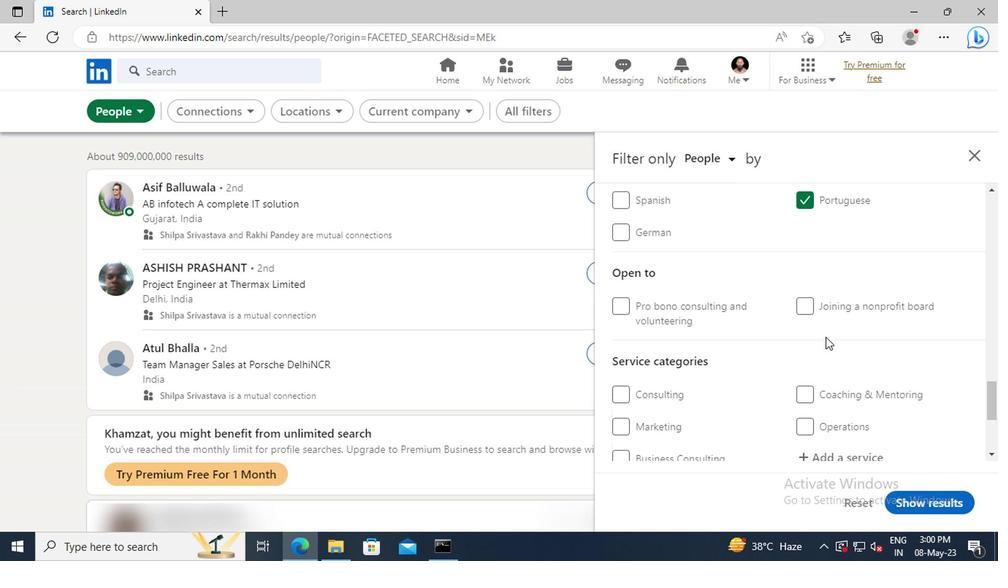 
Action: Mouse scrolled (822, 336) with delta (0, -1)
Screenshot: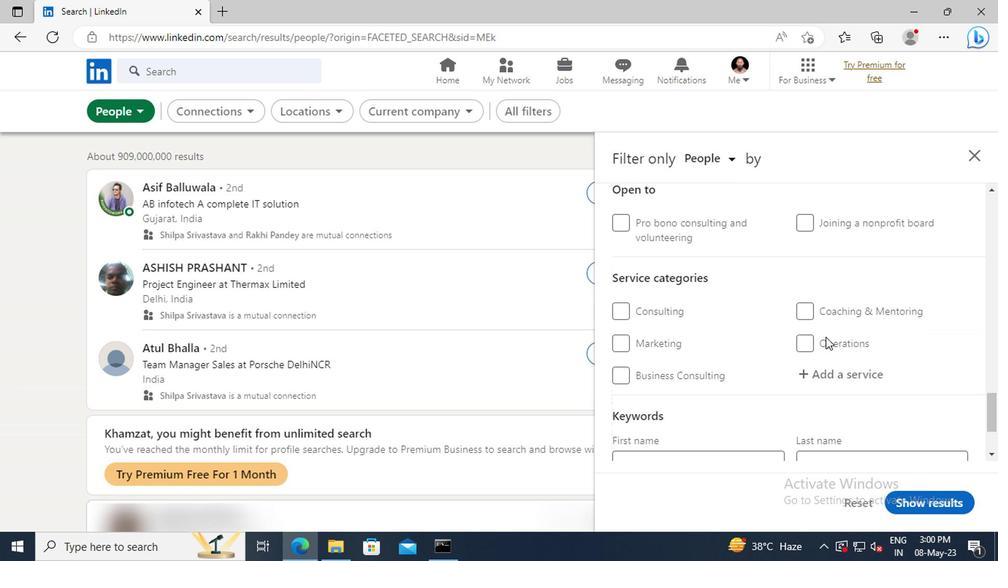 
Action: Mouse moved to (821, 337)
Screenshot: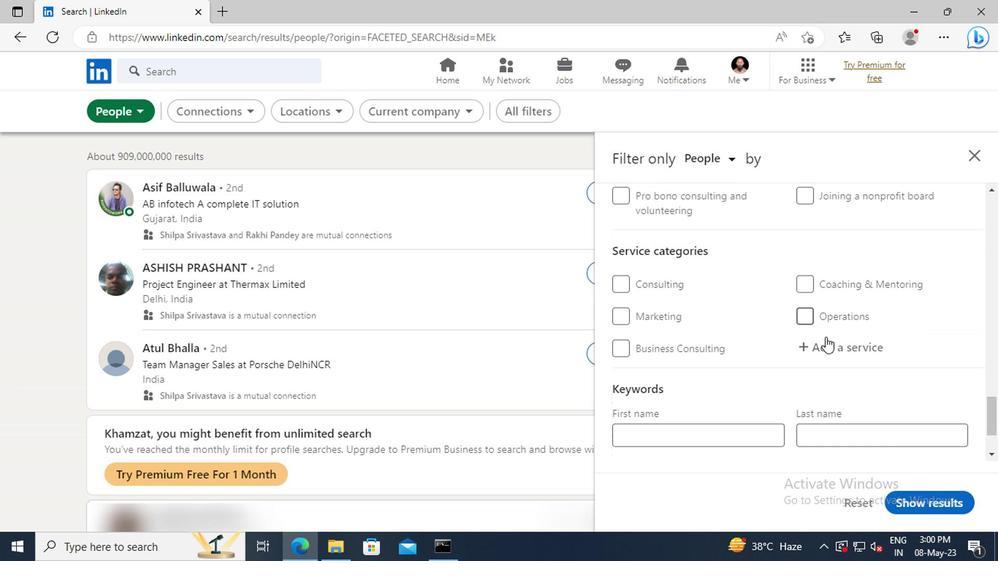 
Action: Mouse pressed left at (821, 337)
Screenshot: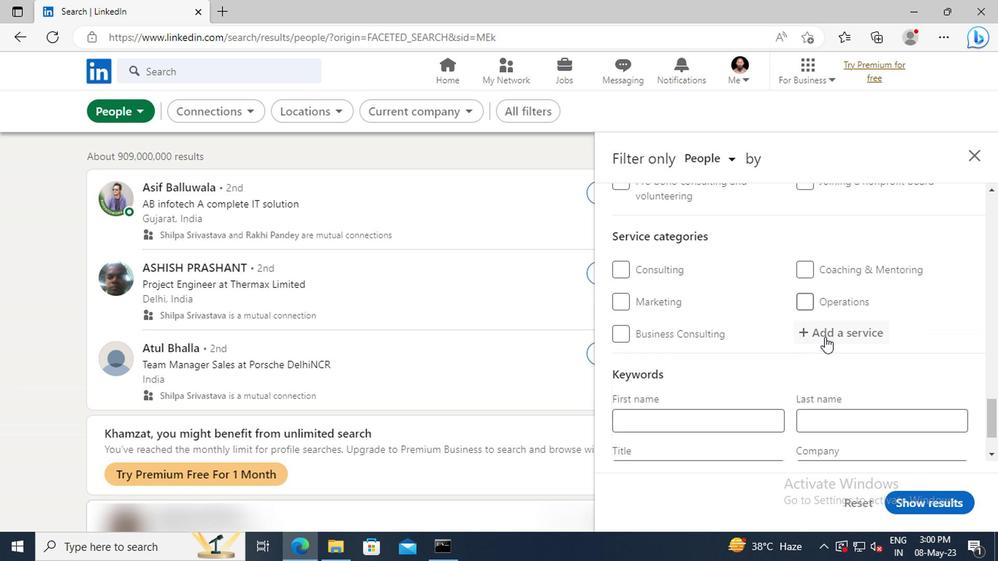 
Action: Mouse moved to (821, 338)
Screenshot: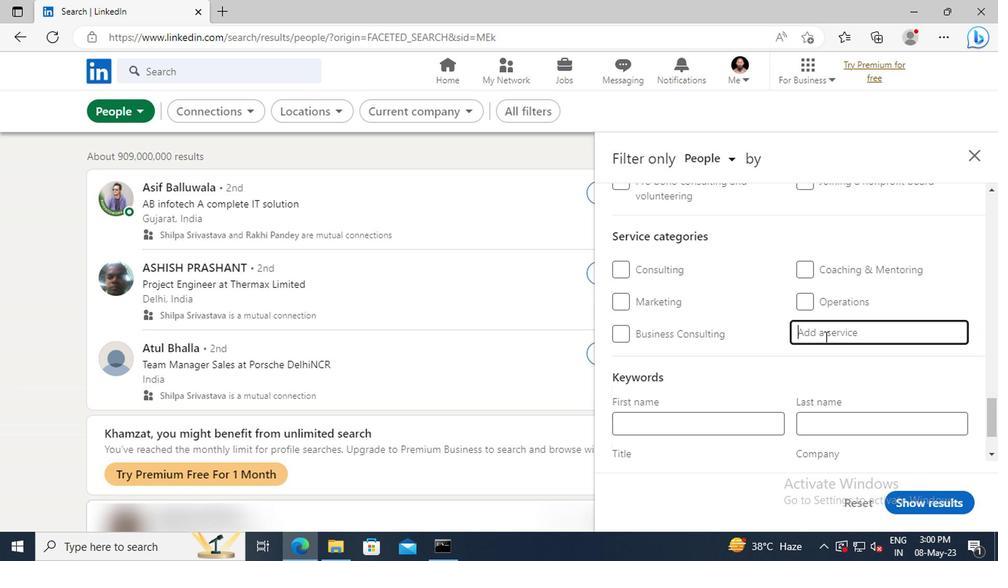 
Action: Key pressed <Key.shift>
Screenshot: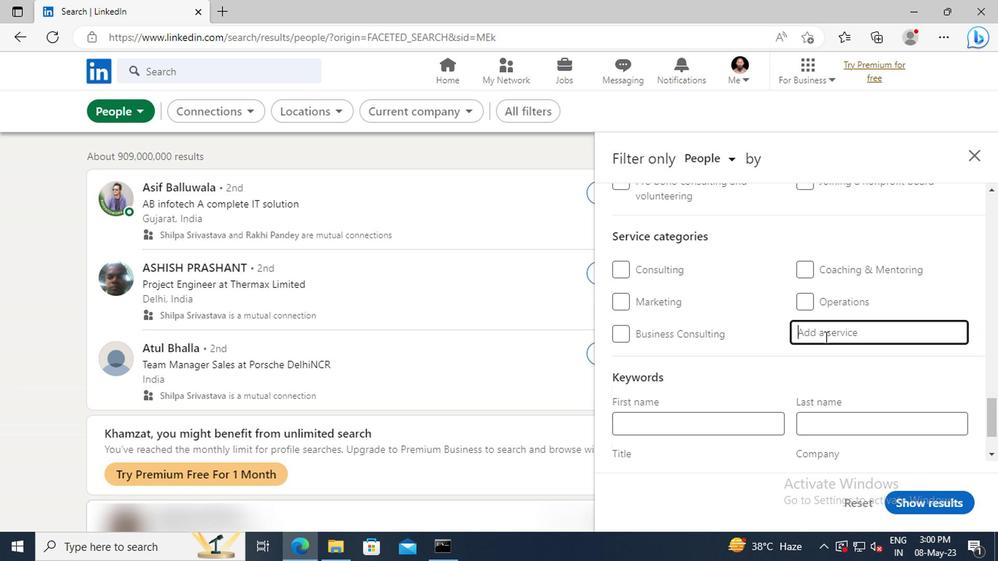 
Action: Mouse moved to (822, 338)
Screenshot: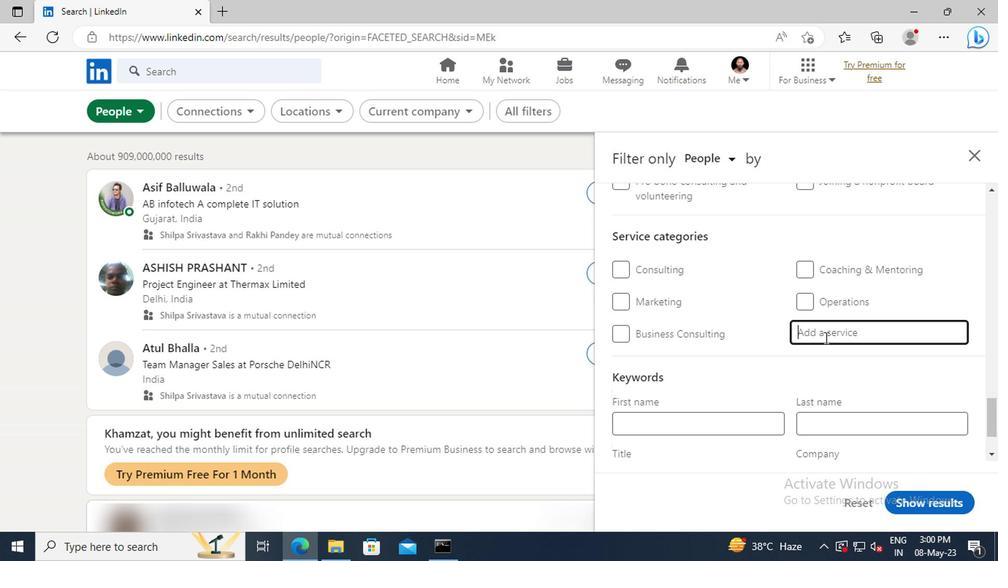 
Action: Key pressed EMAI
Screenshot: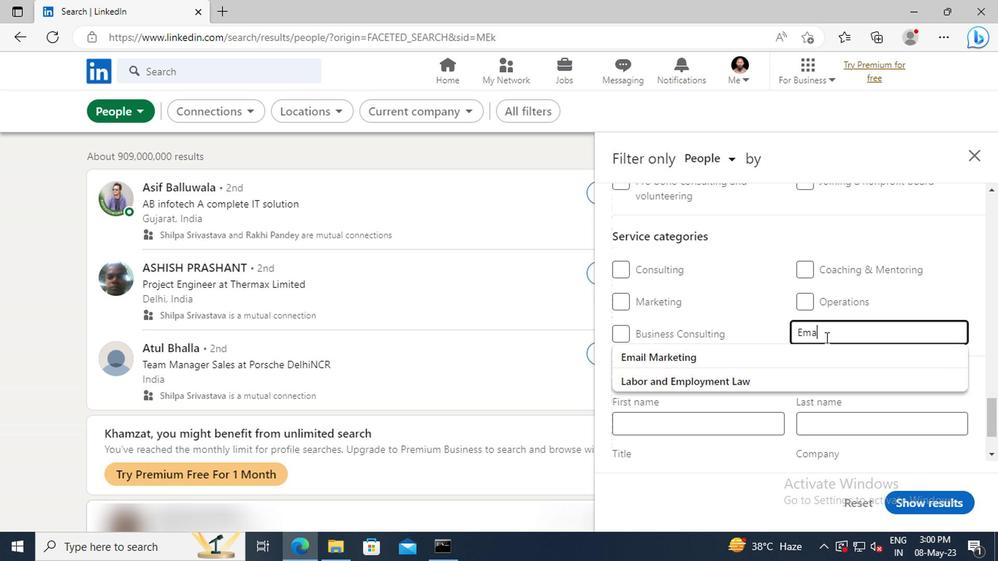 
Action: Mouse moved to (822, 348)
Screenshot: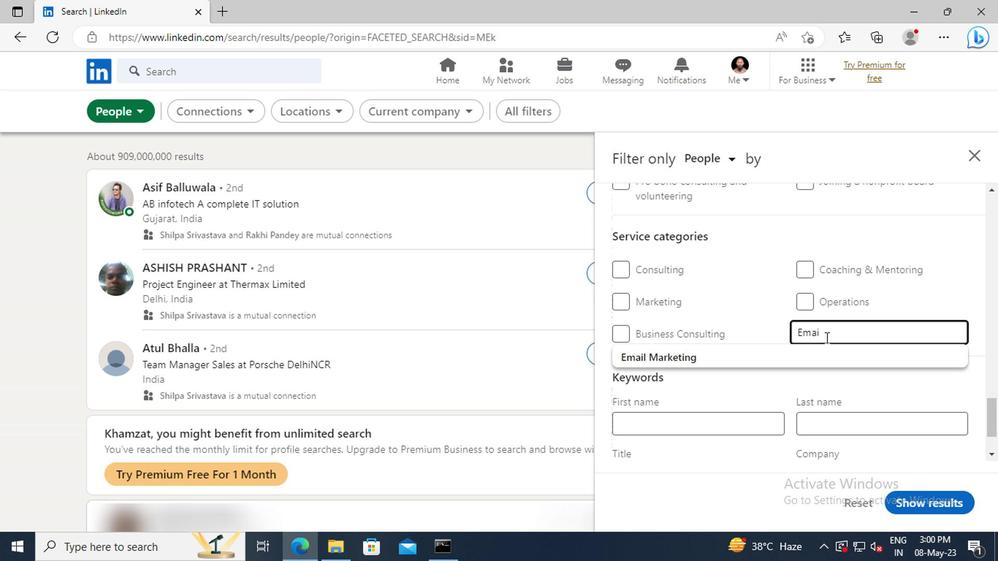 
Action: Mouse pressed left at (822, 348)
Screenshot: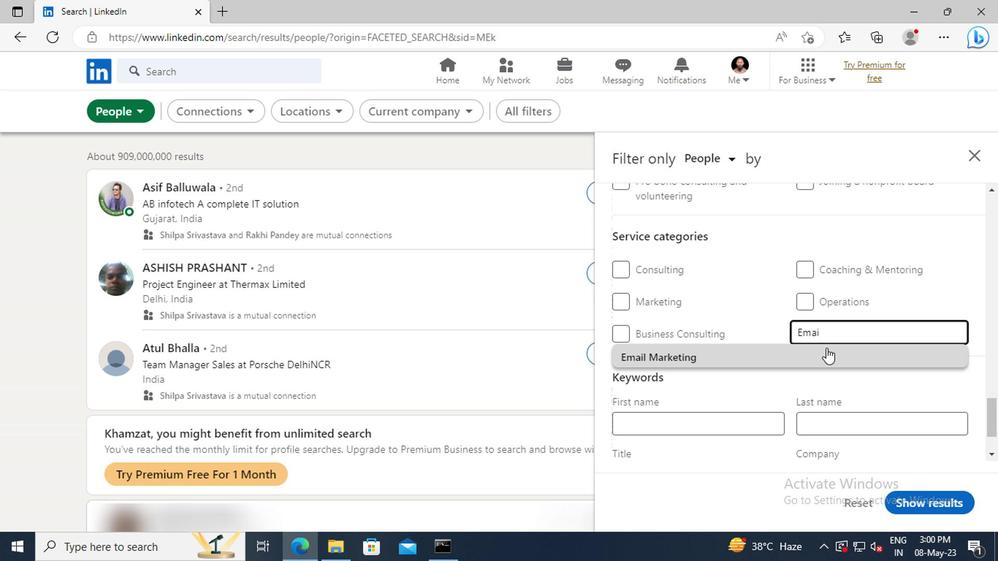 
Action: Mouse moved to (822, 349)
Screenshot: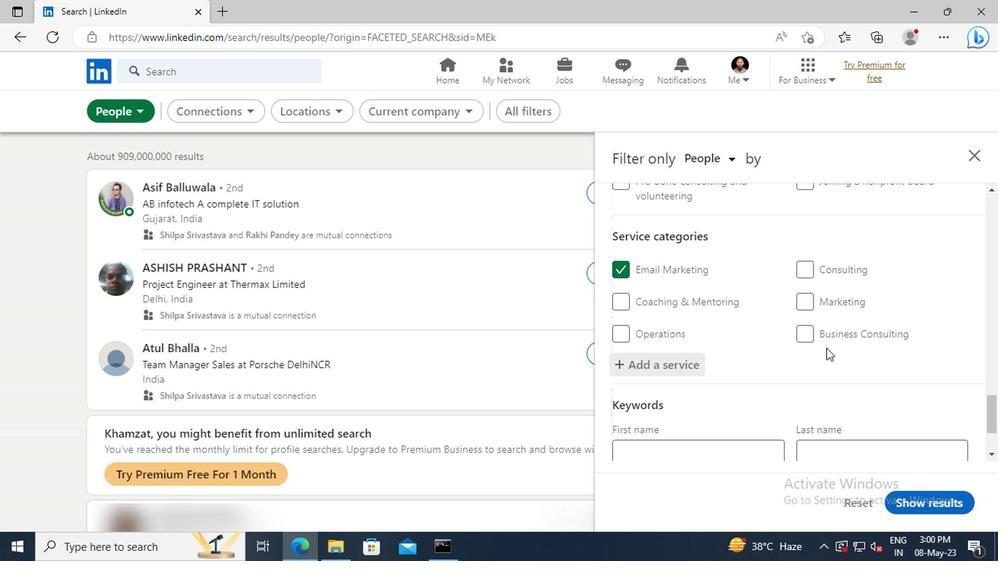 
Action: Mouse scrolled (822, 348) with delta (0, -1)
Screenshot: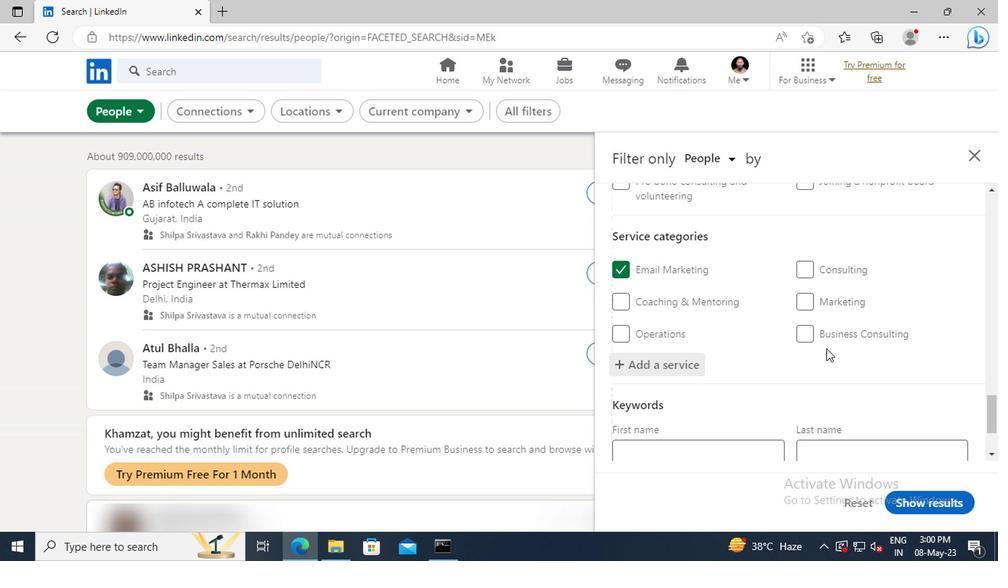 
Action: Mouse scrolled (822, 348) with delta (0, -1)
Screenshot: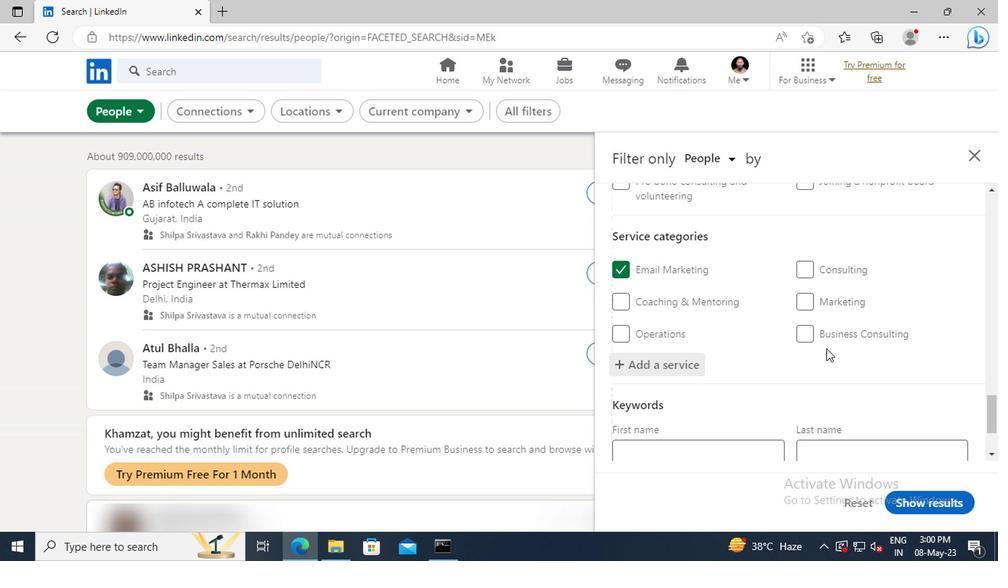 
Action: Mouse scrolled (822, 348) with delta (0, -1)
Screenshot: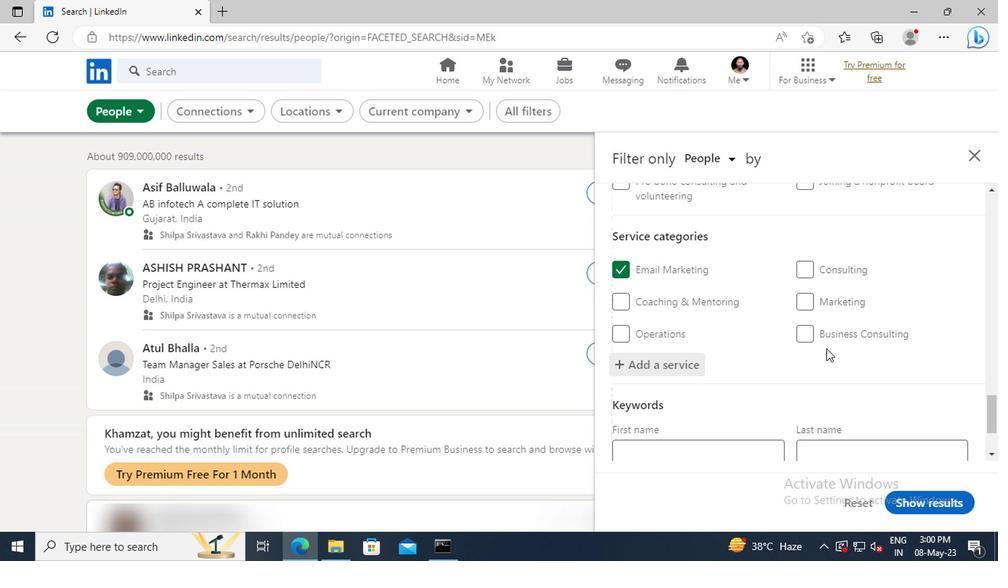 
Action: Mouse moved to (732, 394)
Screenshot: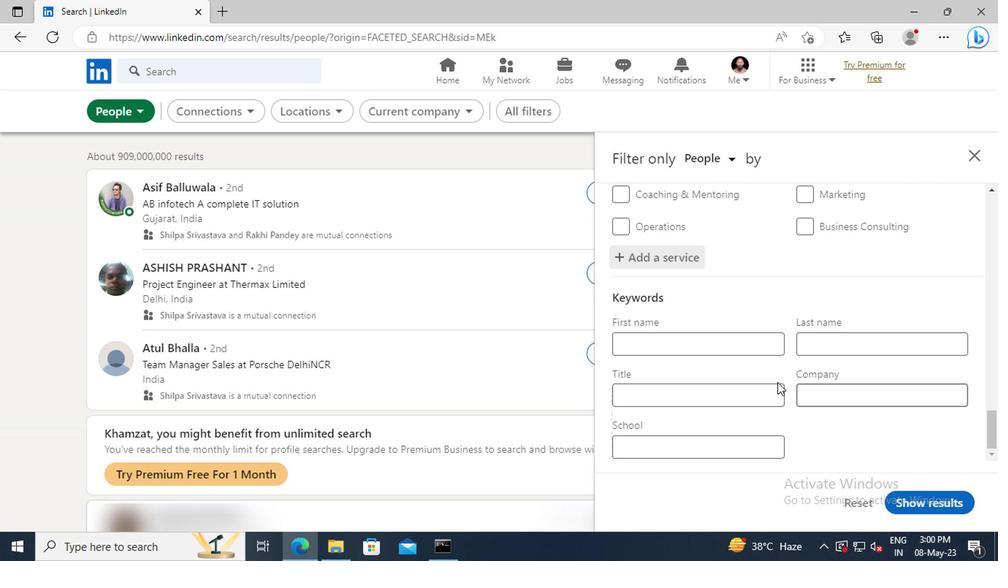 
Action: Mouse pressed left at (732, 394)
Screenshot: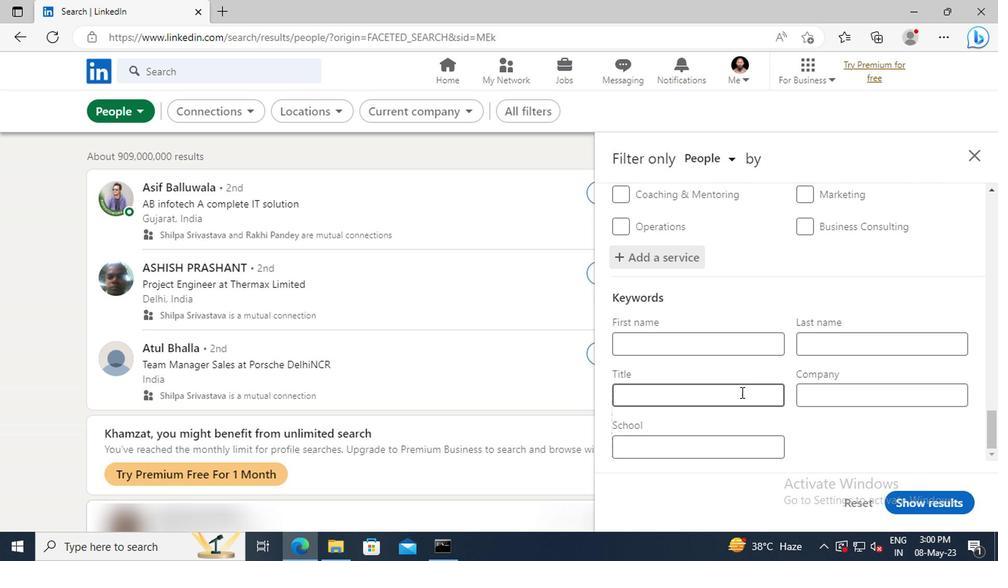 
Action: Key pressed <Key.shift><Key.shift>RESEARCHER<Key.enter>
Screenshot: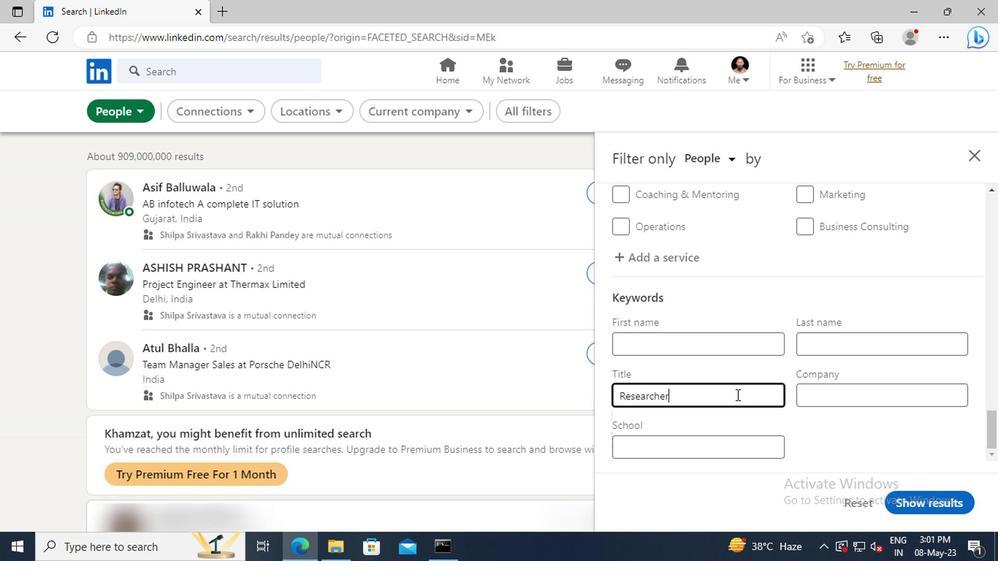 
Action: Mouse moved to (900, 499)
Screenshot: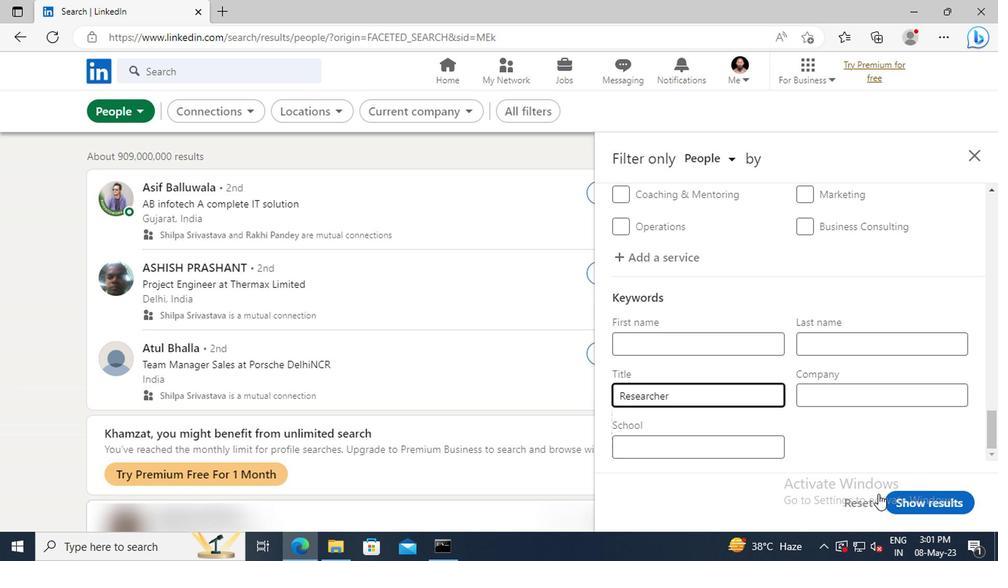 
Action: Mouse pressed left at (900, 499)
Screenshot: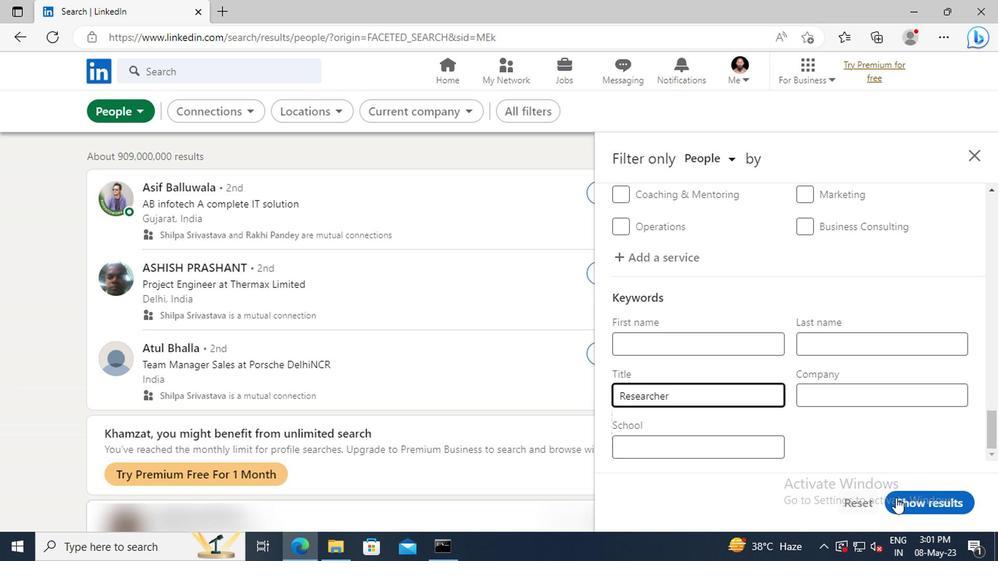
